 Task: Establish relationship between franchisee and sales object.
Action: Mouse moved to (1007, 74)
Screenshot: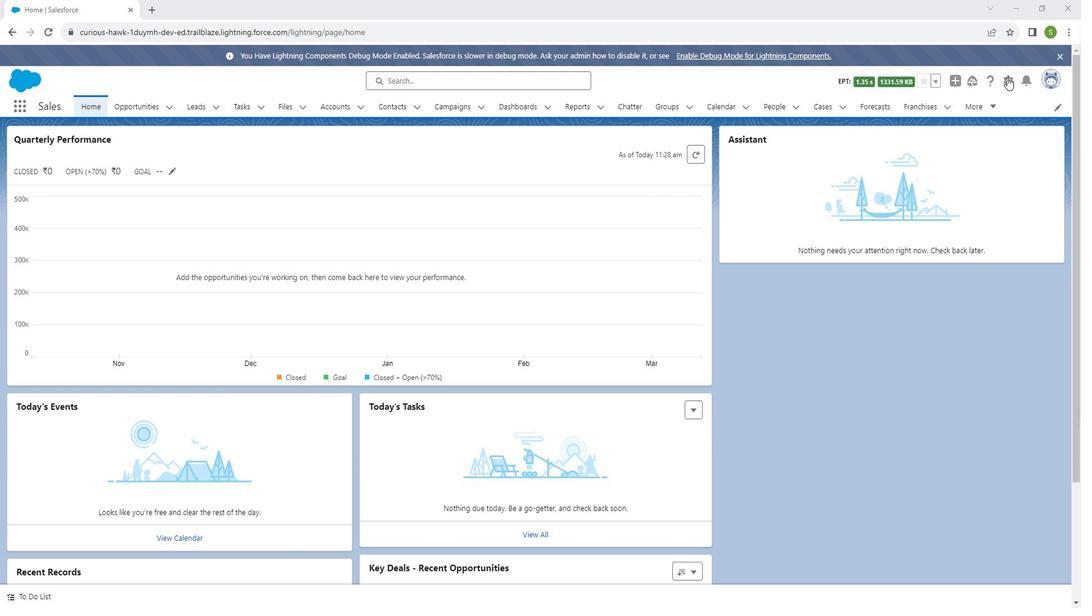 
Action: Mouse pressed left at (1007, 74)
Screenshot: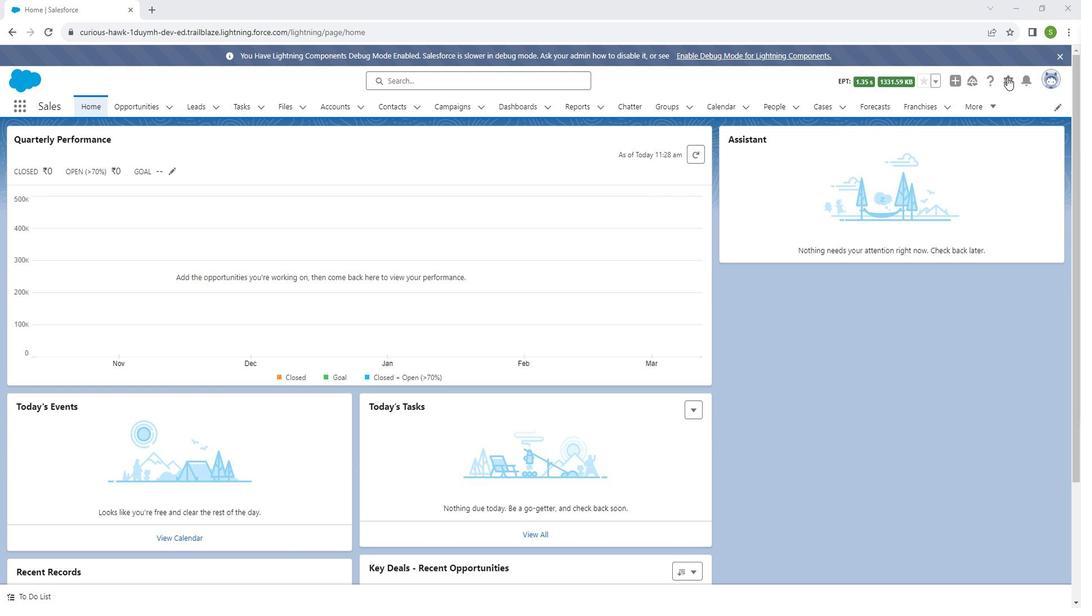 
Action: Mouse moved to (970, 116)
Screenshot: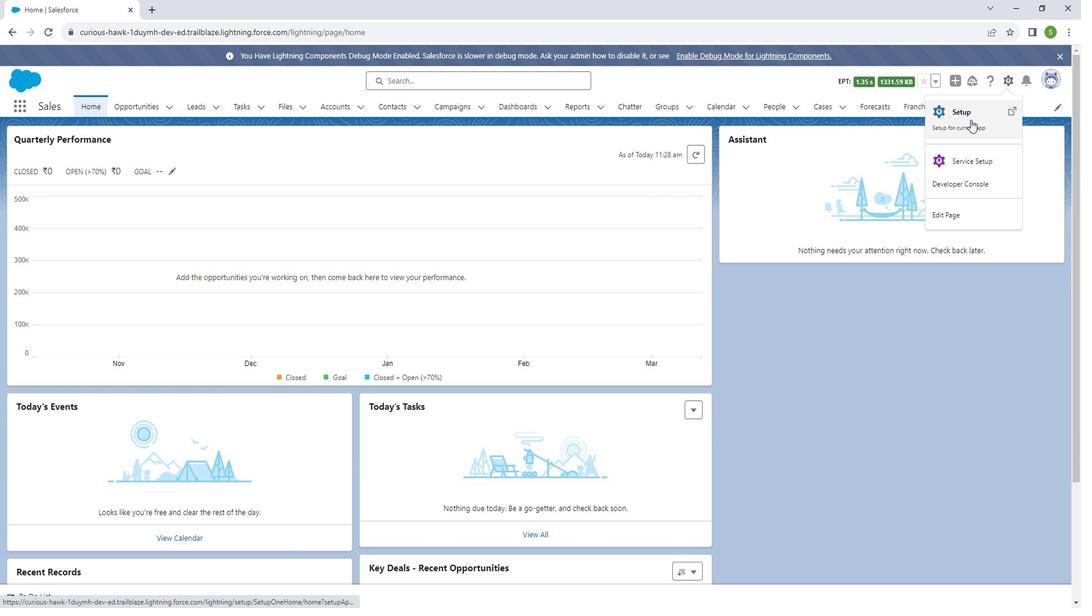 
Action: Mouse pressed left at (970, 116)
Screenshot: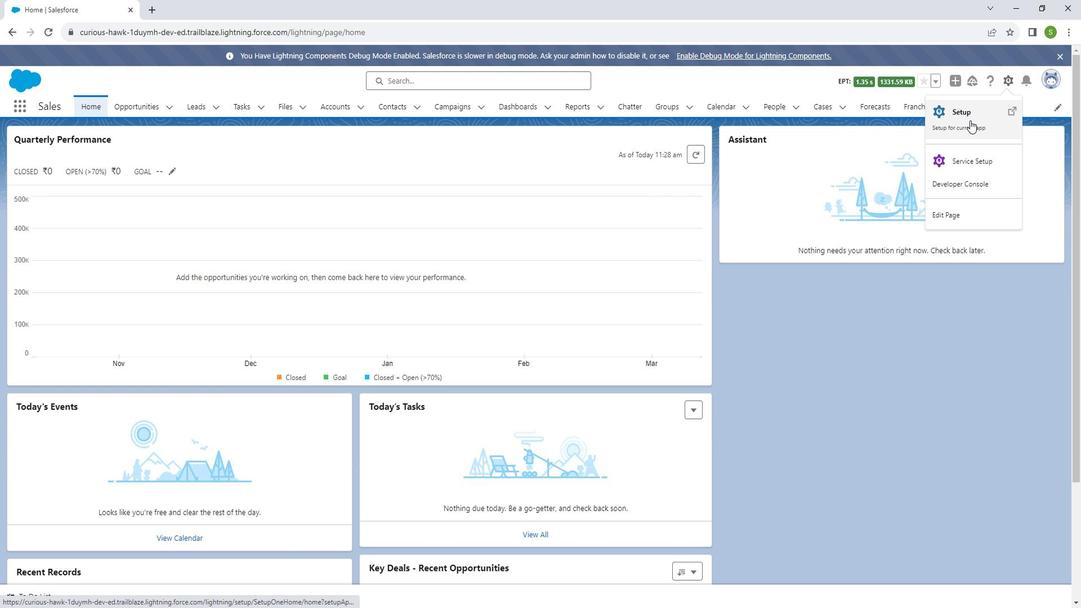 
Action: Mouse moved to (150, 99)
Screenshot: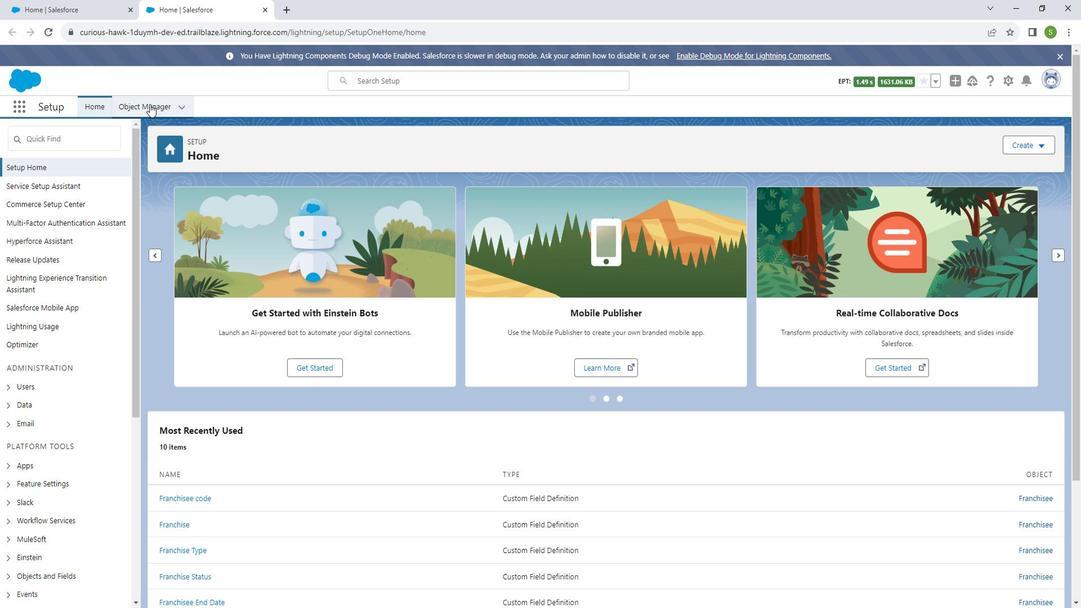 
Action: Mouse pressed left at (150, 99)
Screenshot: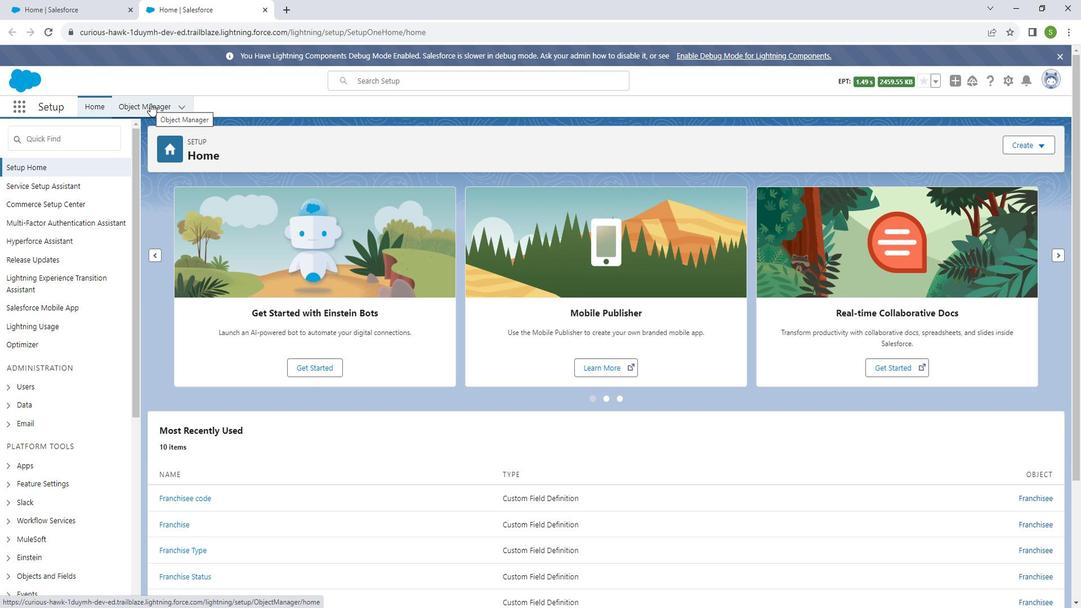 
Action: Mouse moved to (872, 140)
Screenshot: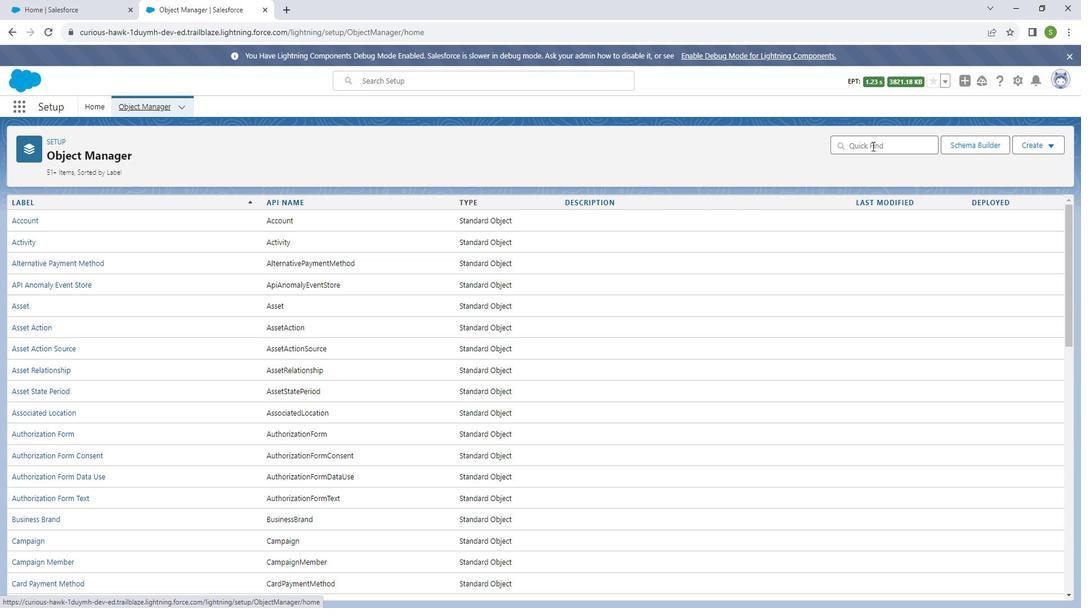 
Action: Mouse pressed left at (872, 140)
Screenshot: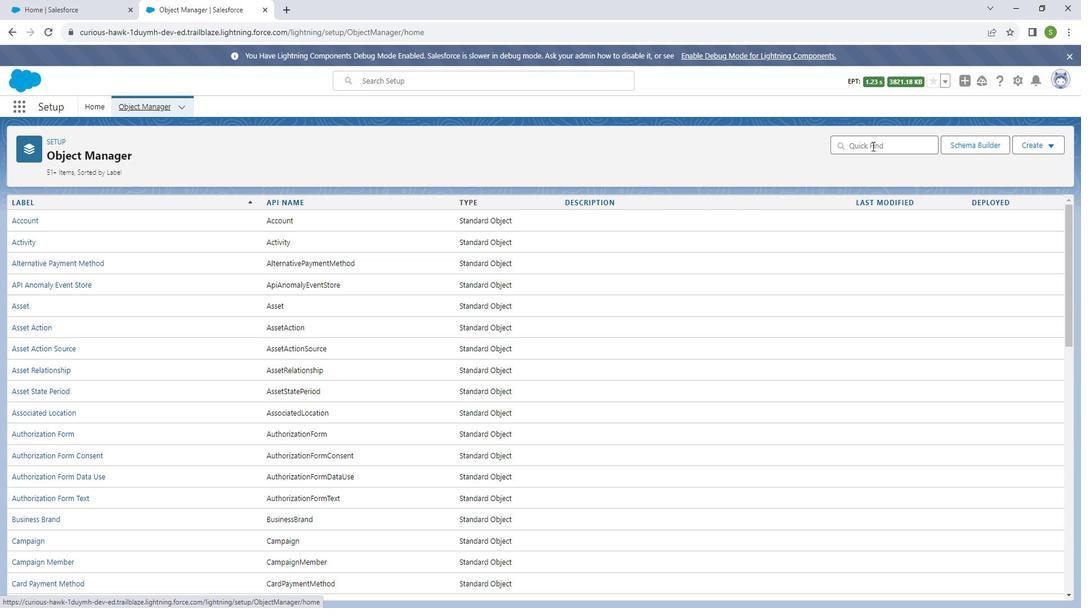 
Action: Key pressed sa
Screenshot: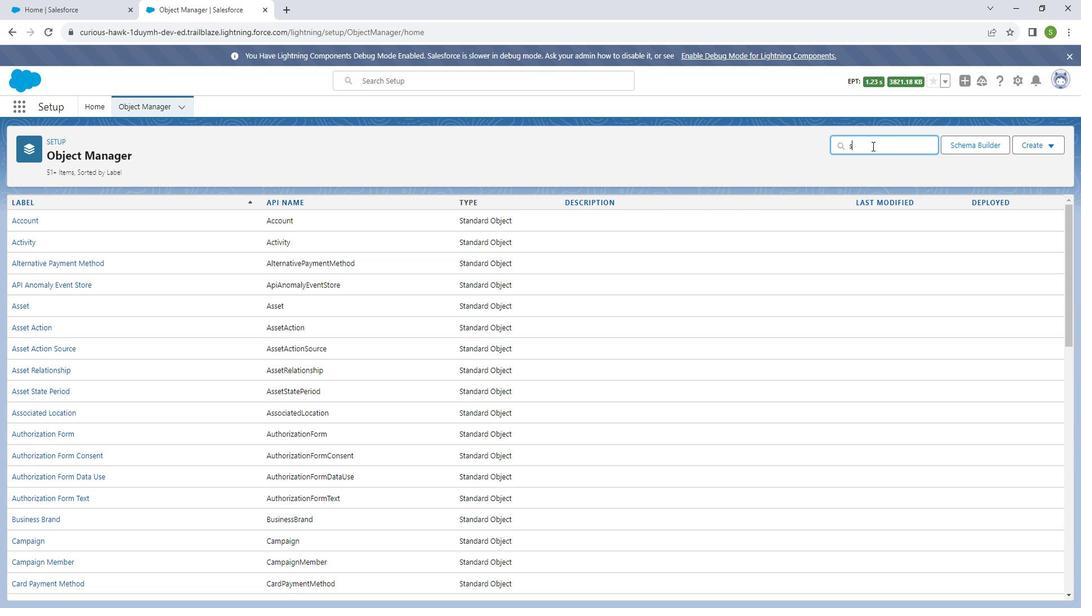 
Action: Mouse moved to (872, 140)
Screenshot: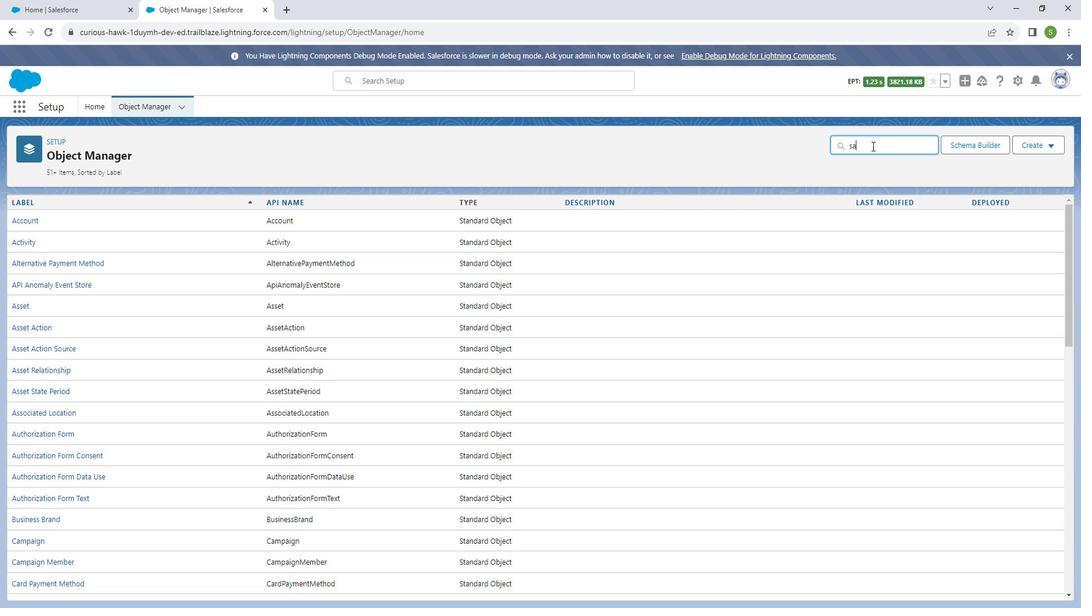 
Action: Key pressed l
Screenshot: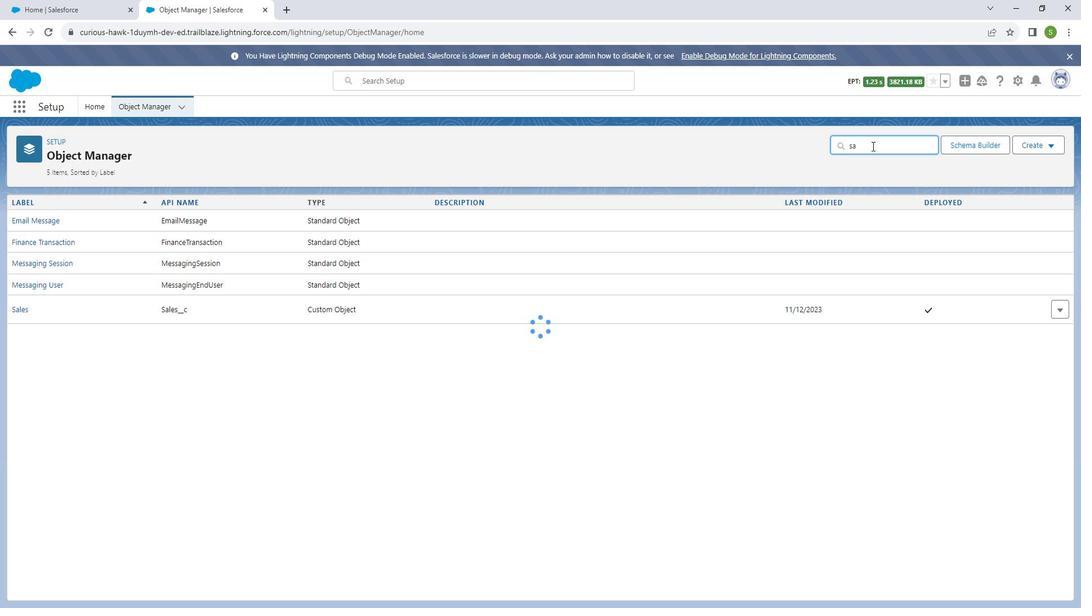 
Action: Mouse moved to (842, 140)
Screenshot: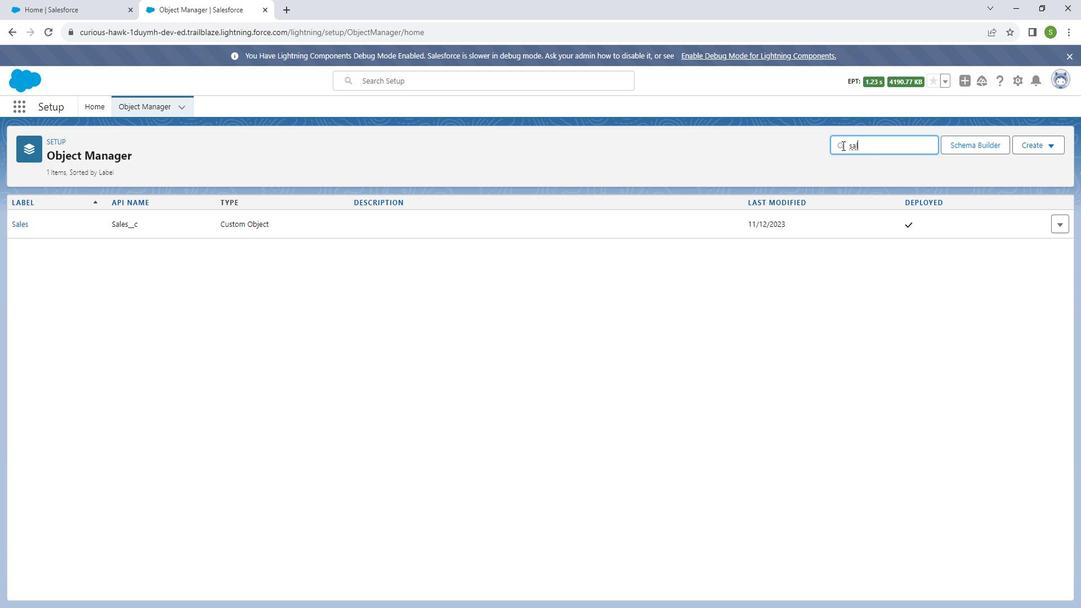 
Action: Key pressed es
Screenshot: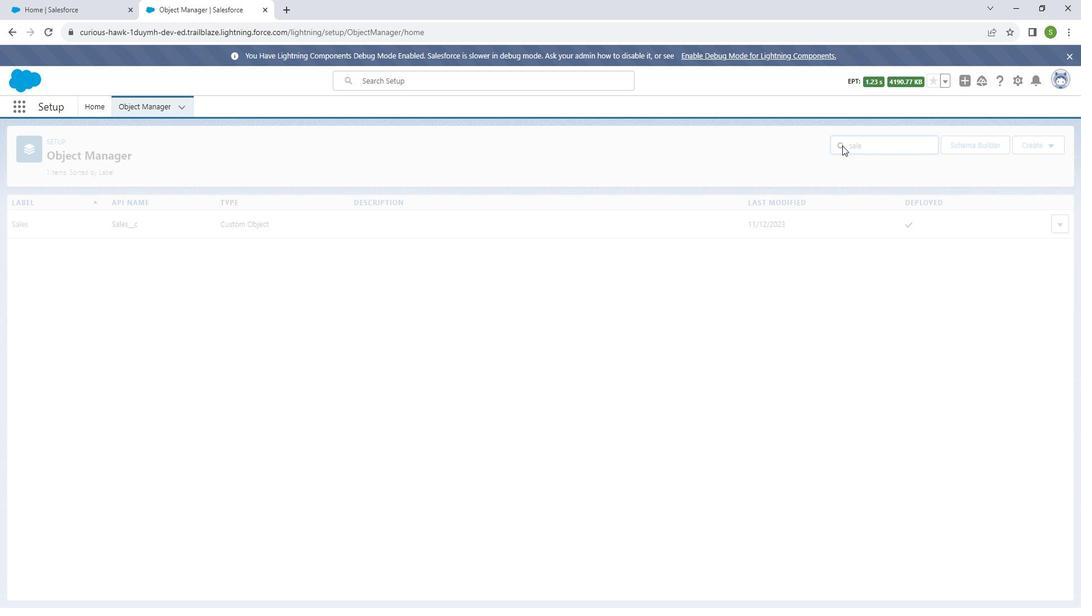 
Action: Mouse moved to (20, 216)
Screenshot: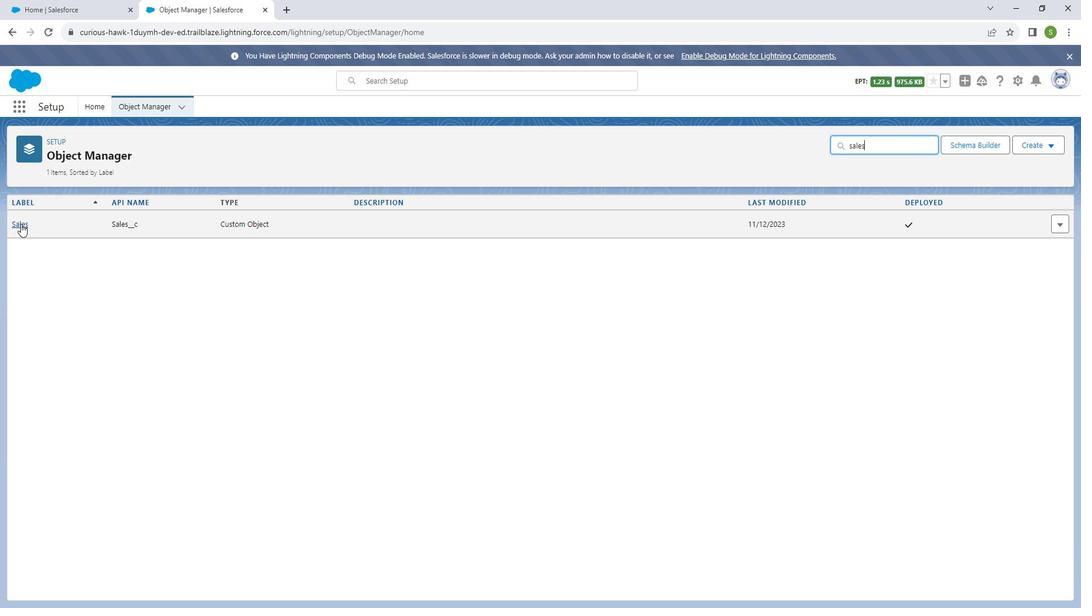
Action: Mouse pressed left at (20, 216)
Screenshot: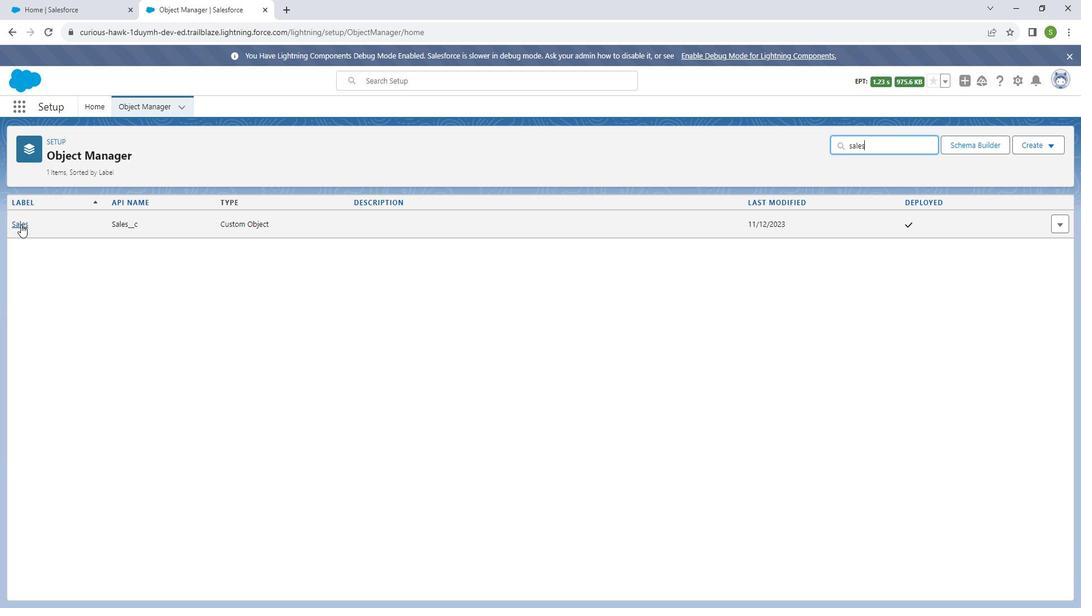 
Action: Mouse moved to (85, 213)
Screenshot: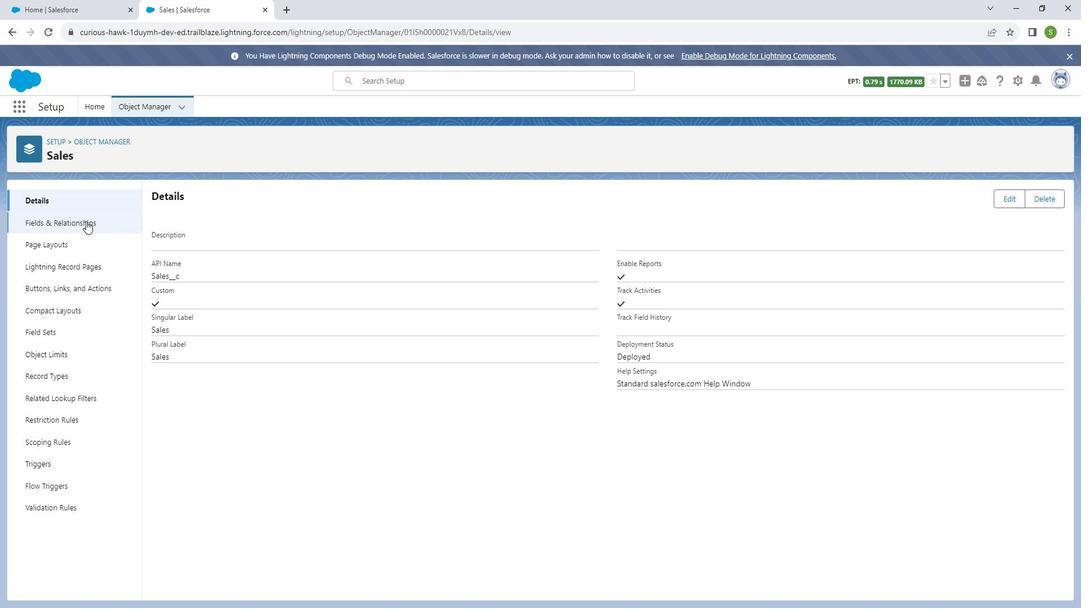 
Action: Mouse pressed left at (85, 213)
Screenshot: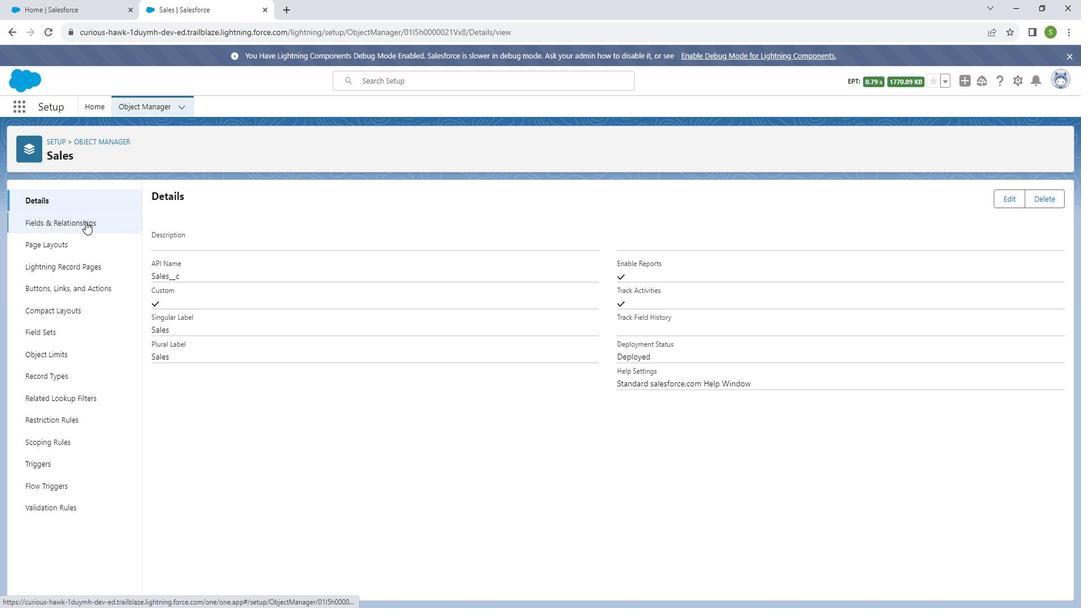 
Action: Mouse moved to (828, 195)
Screenshot: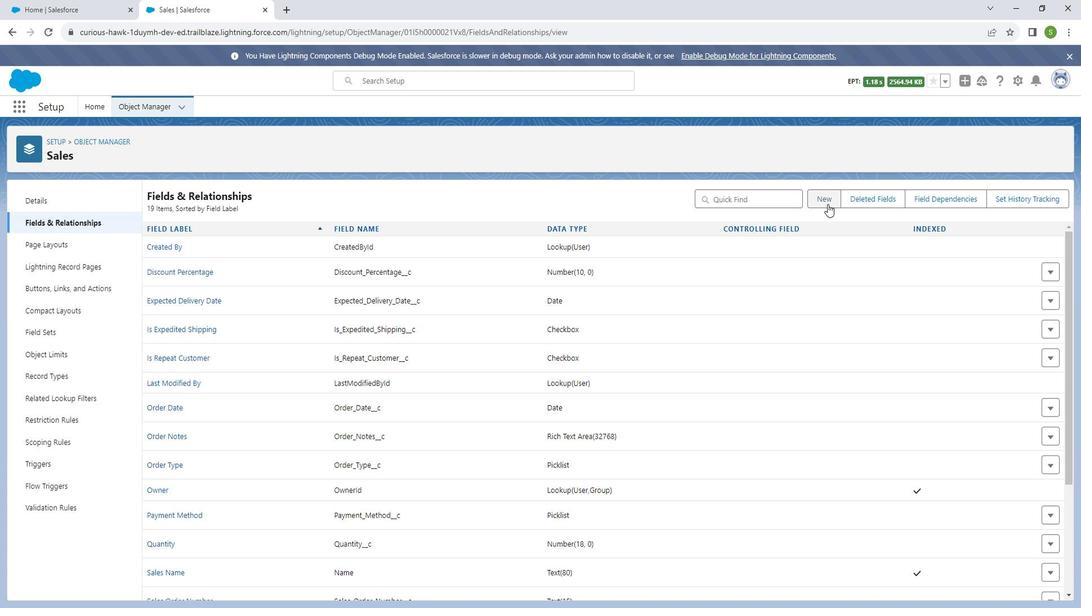 
Action: Mouse pressed left at (828, 195)
Screenshot: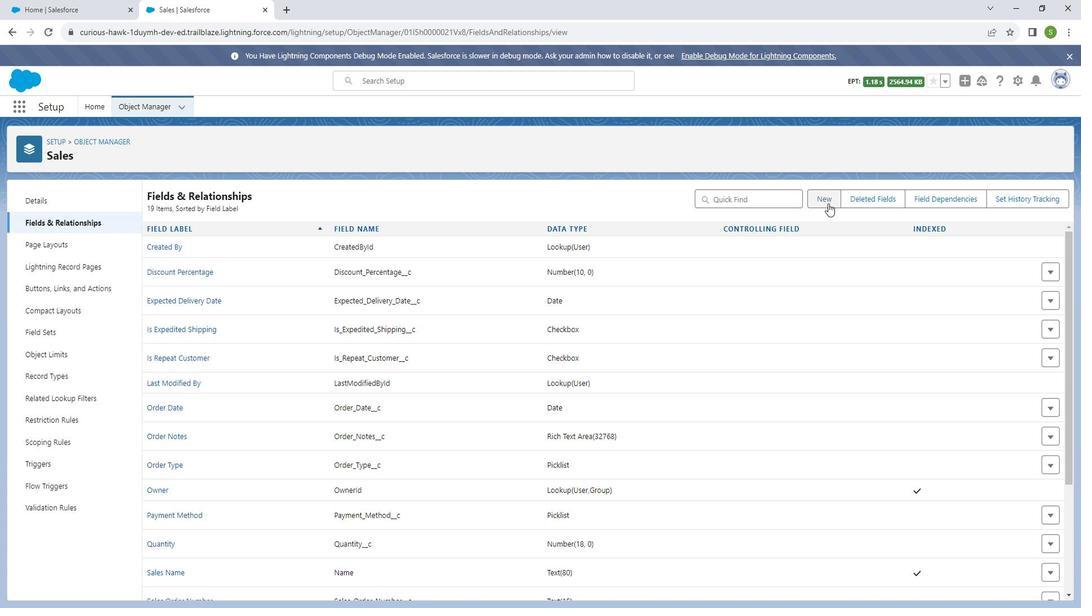 
Action: Mouse moved to (165, 391)
Screenshot: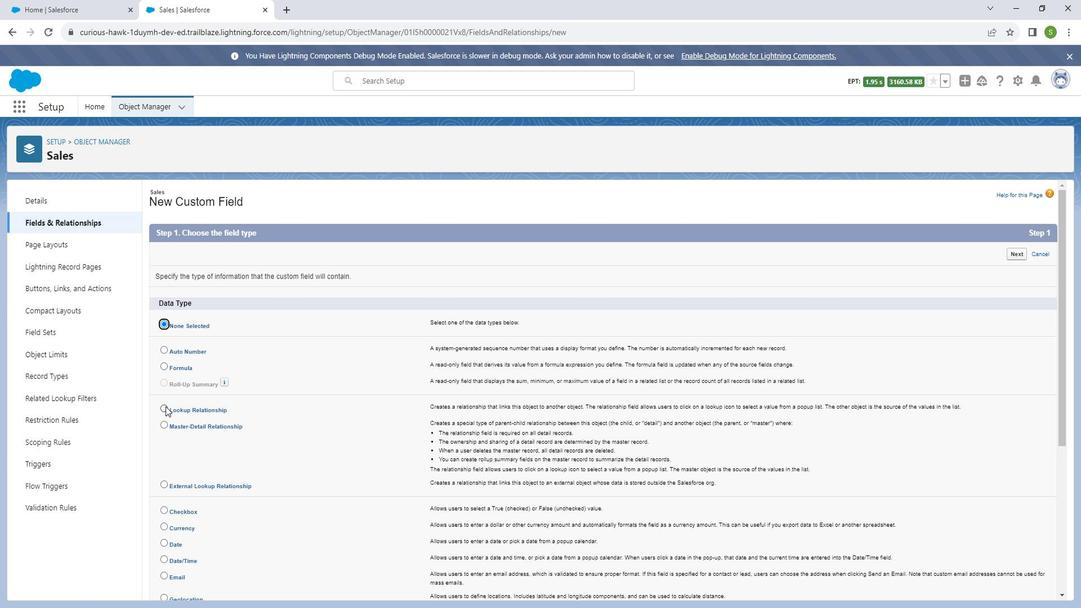 
Action: Mouse pressed left at (165, 391)
Screenshot: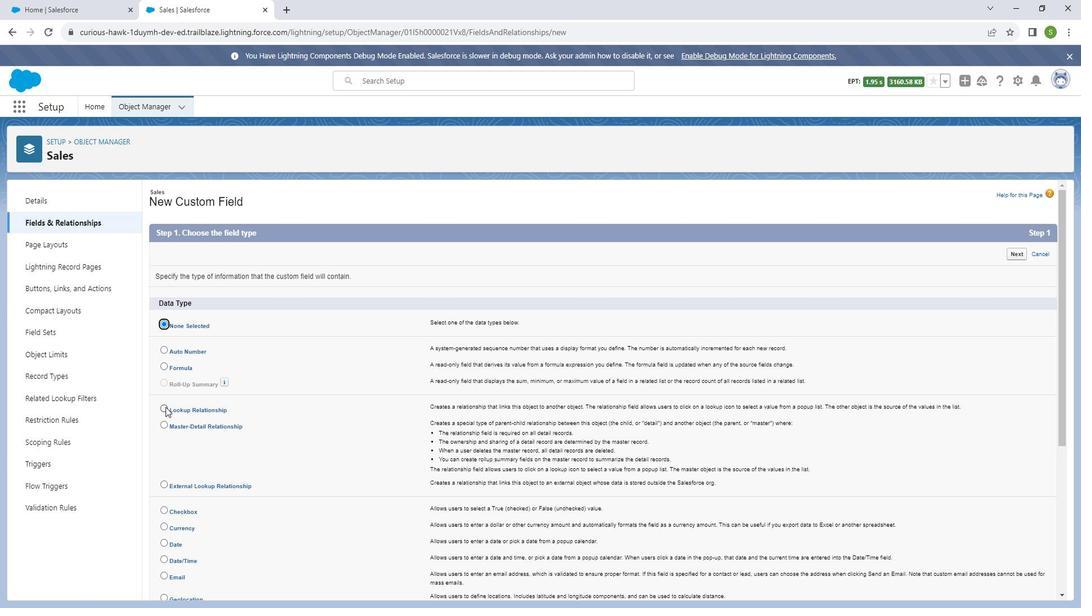 
Action: Mouse moved to (1016, 247)
Screenshot: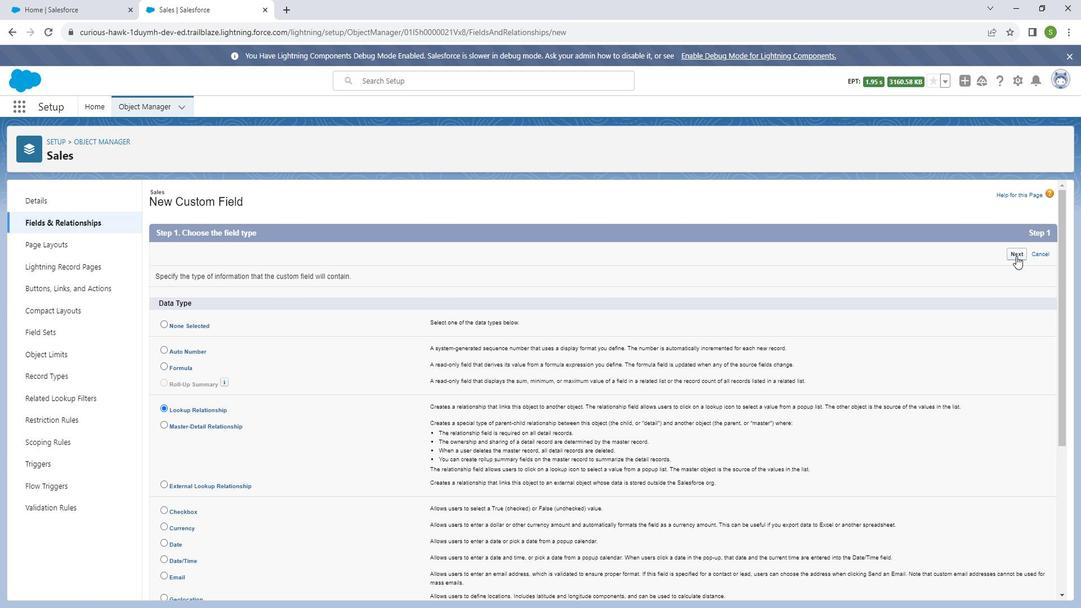 
Action: Mouse pressed left at (1016, 247)
Screenshot: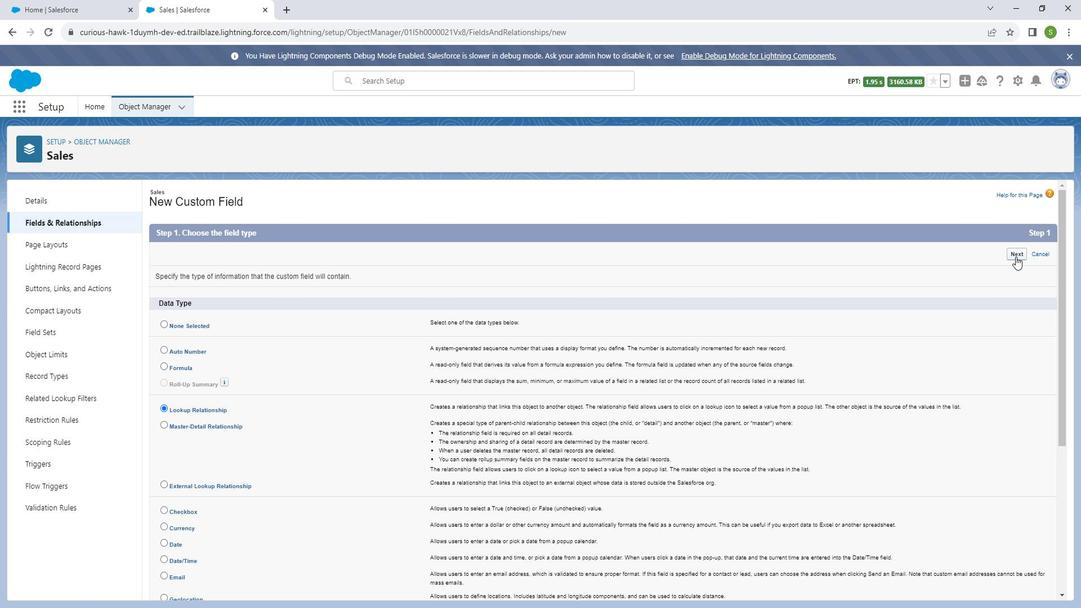 
Action: Mouse moved to (453, 287)
Screenshot: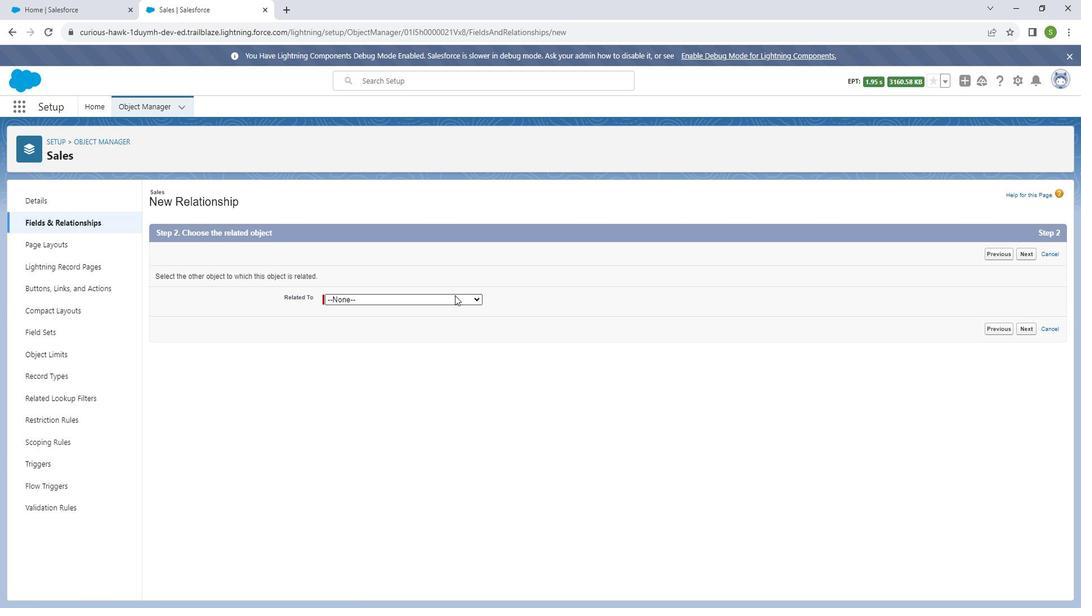
Action: Mouse pressed left at (453, 287)
Screenshot: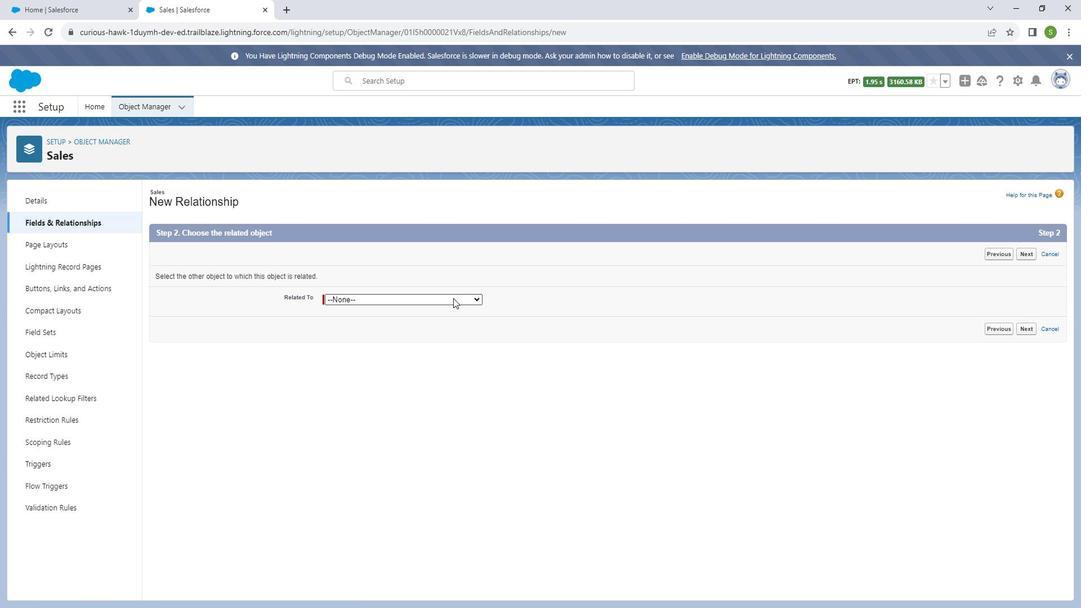 
Action: Mouse moved to (435, 339)
Screenshot: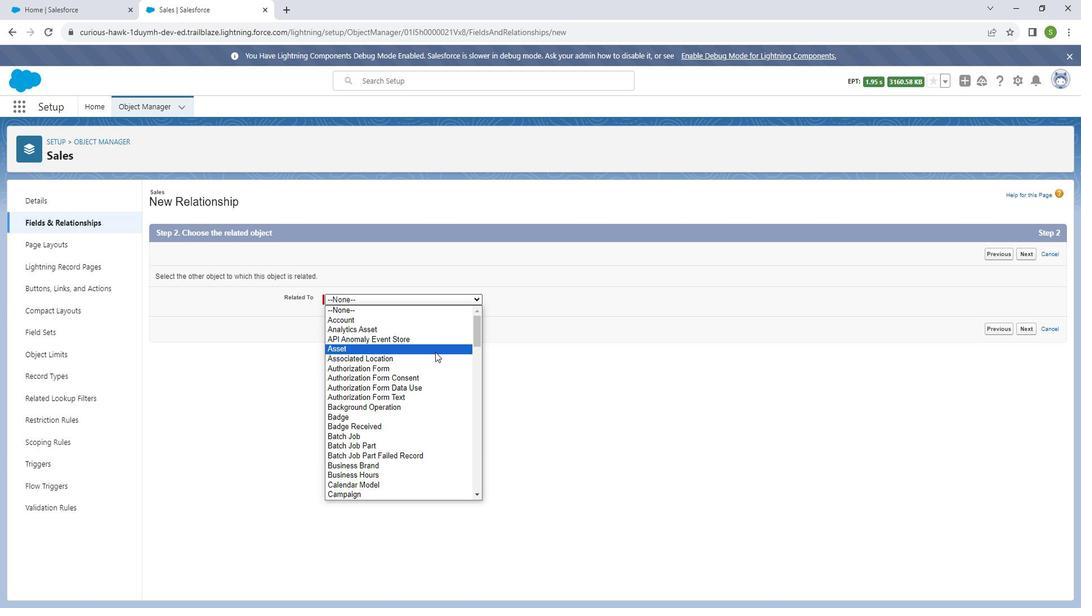 
Action: Mouse scrolled (435, 339) with delta (0, 0)
Screenshot: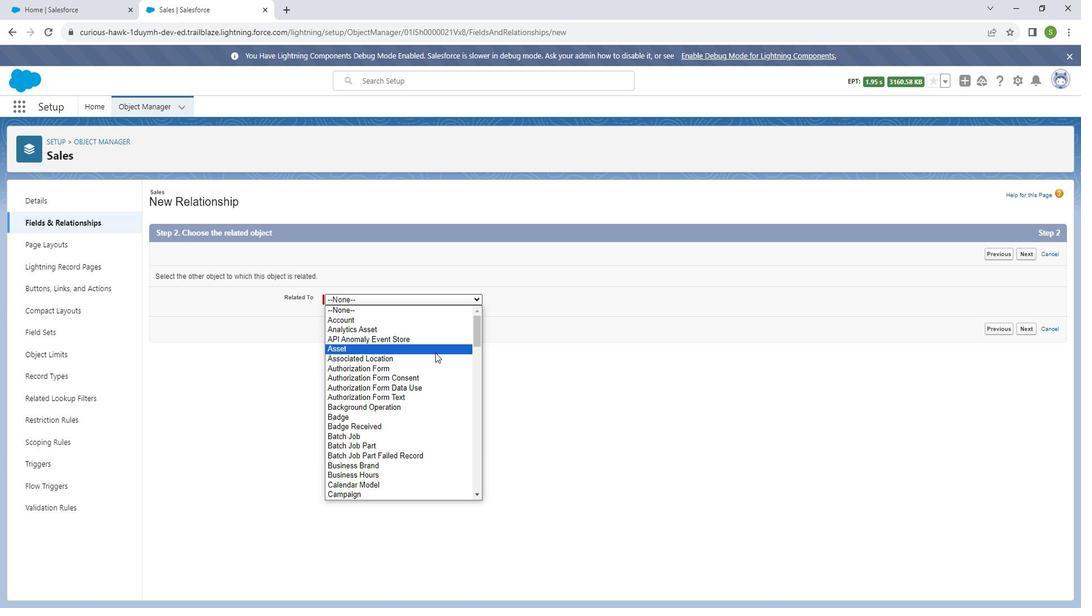 
Action: Mouse moved to (411, 449)
Screenshot: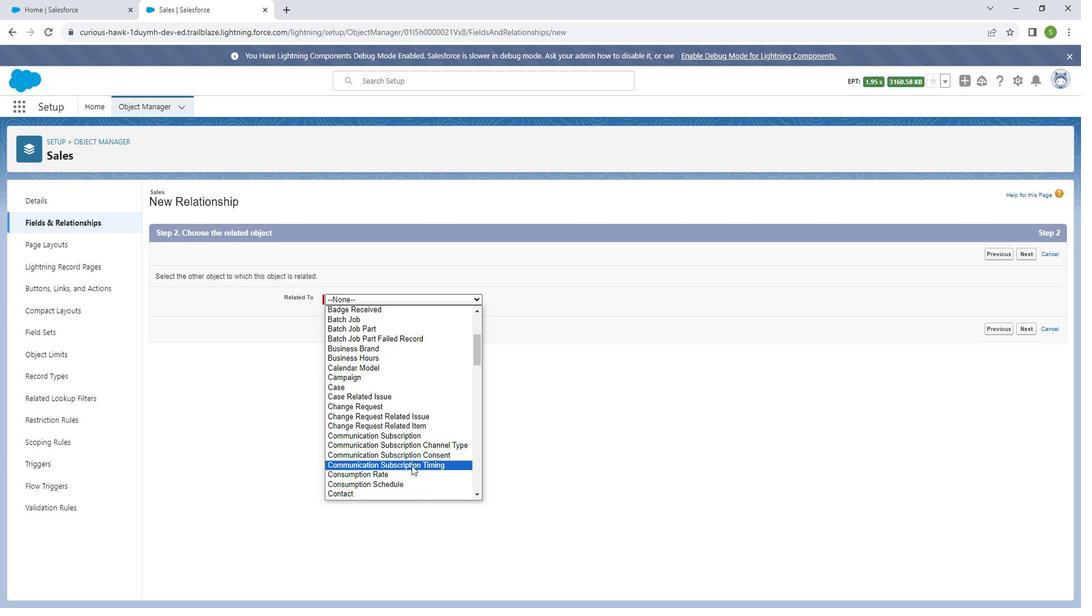 
Action: Mouse pressed left at (411, 449)
Screenshot: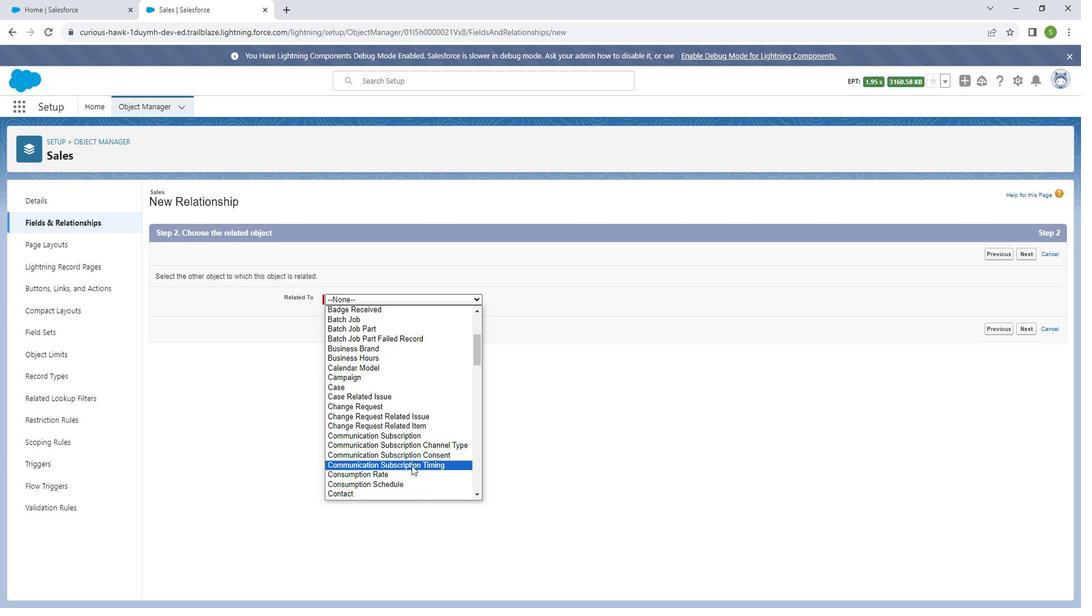 
Action: Mouse moved to (432, 290)
Screenshot: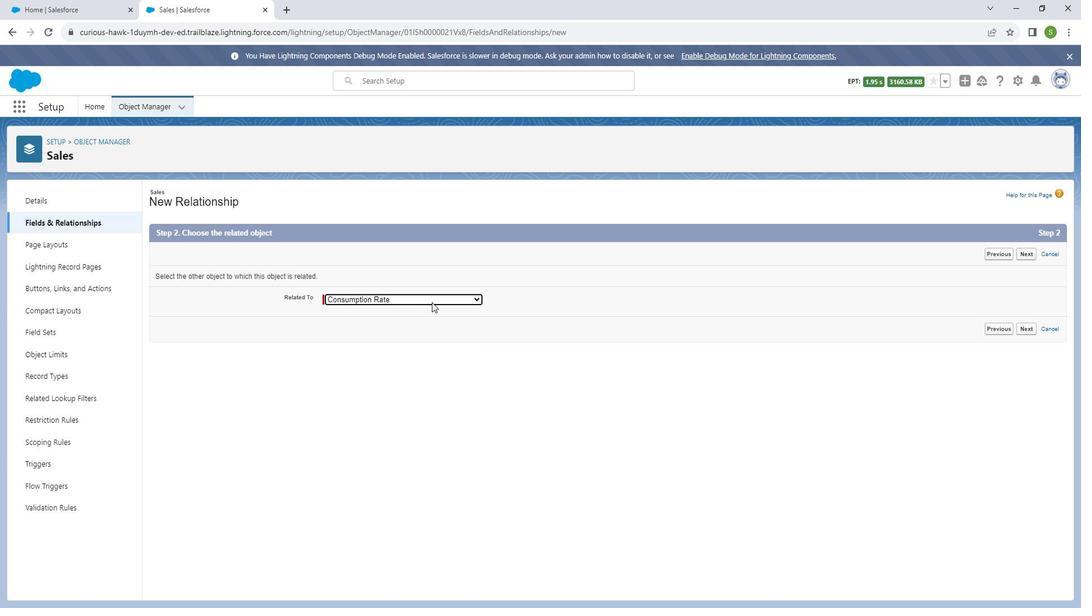 
Action: Mouse pressed left at (432, 290)
Screenshot: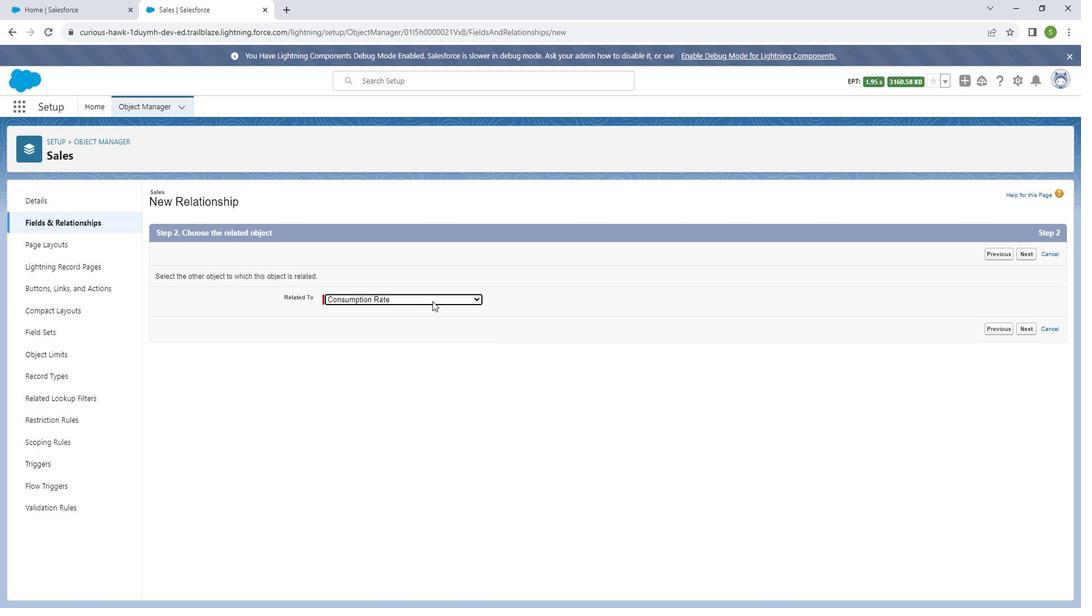 
Action: Mouse moved to (419, 349)
Screenshot: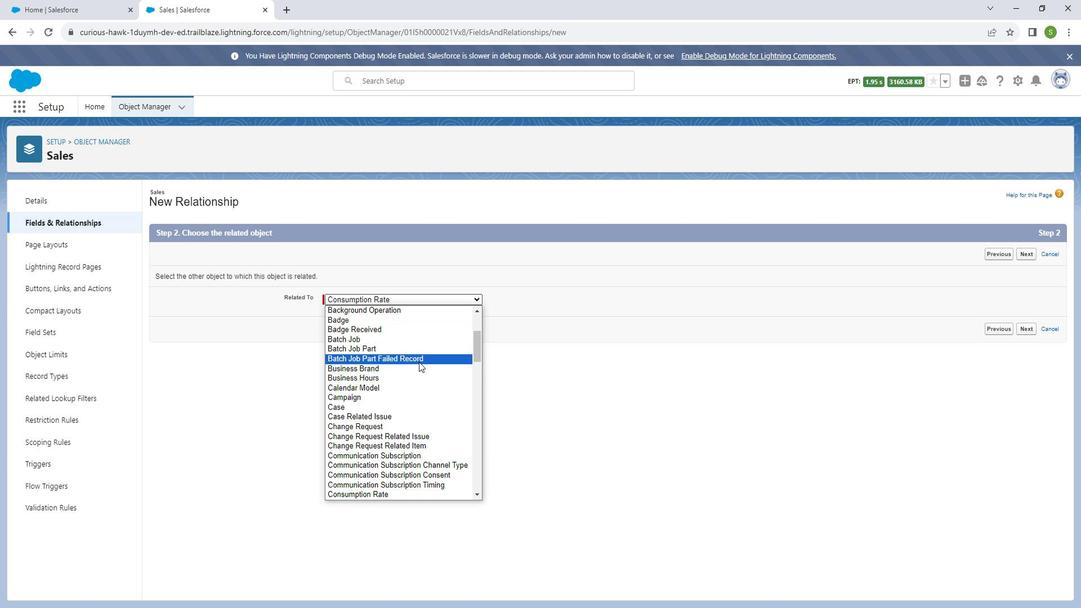 
Action: Mouse scrolled (419, 348) with delta (0, 0)
Screenshot: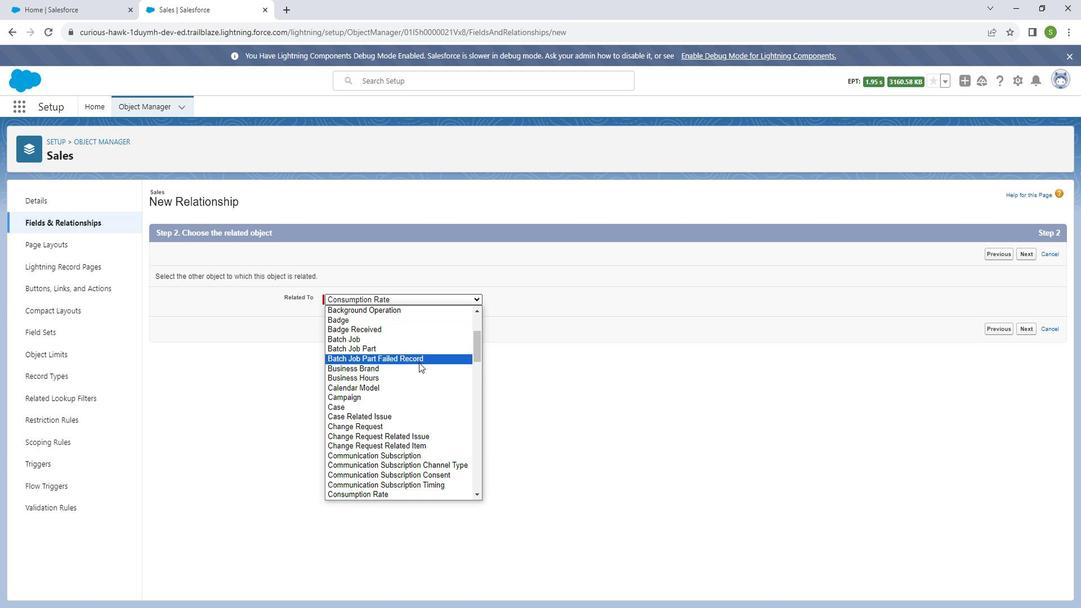 
Action: Mouse moved to (393, 449)
Screenshot: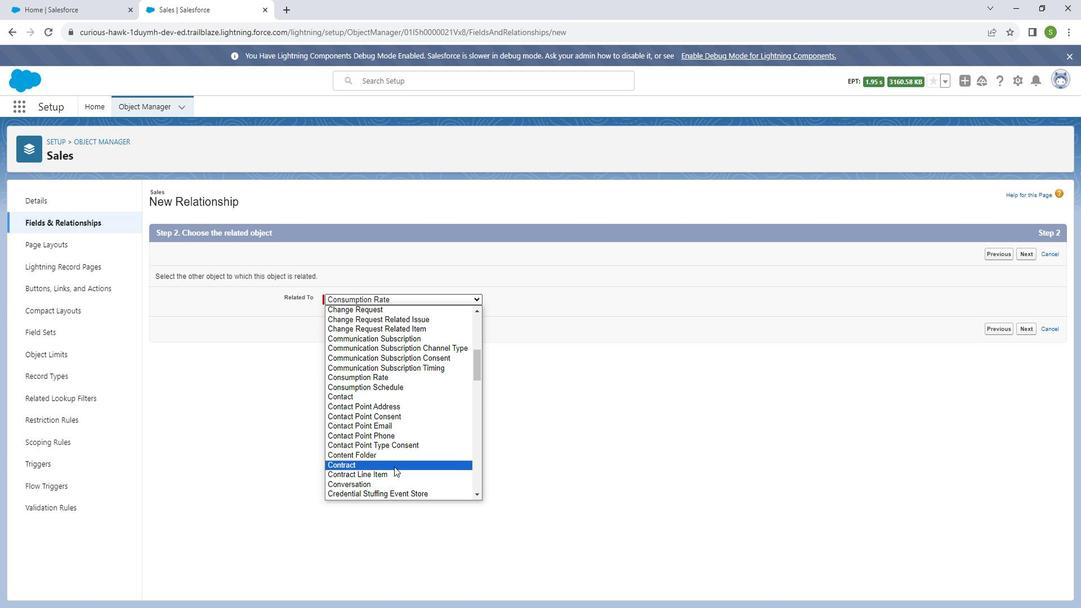 
Action: Mouse scrolled (393, 448) with delta (0, 0)
Screenshot: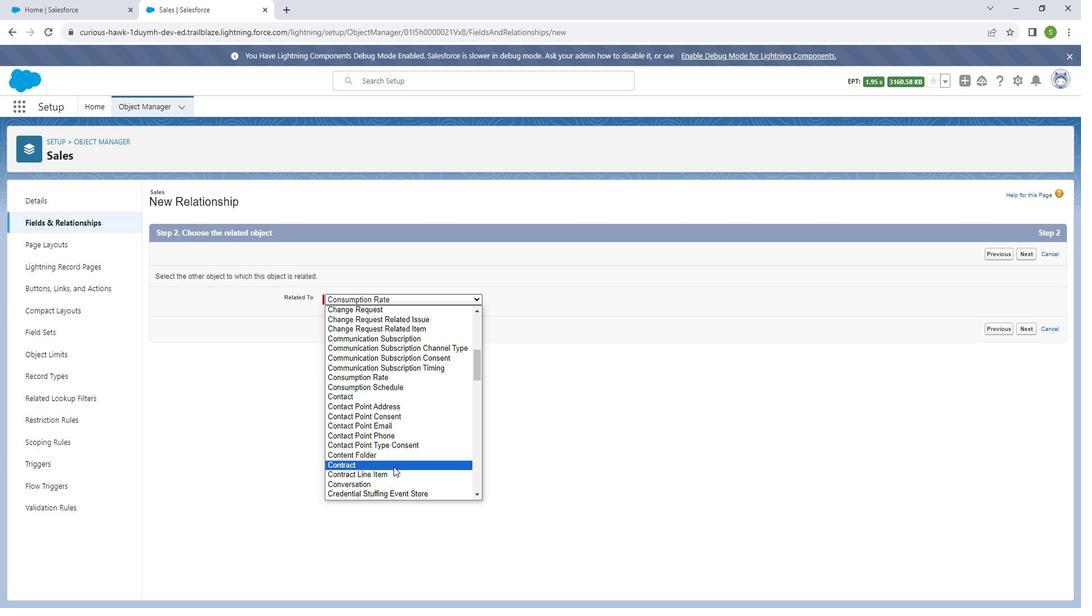 
Action: Mouse moved to (377, 453)
Screenshot: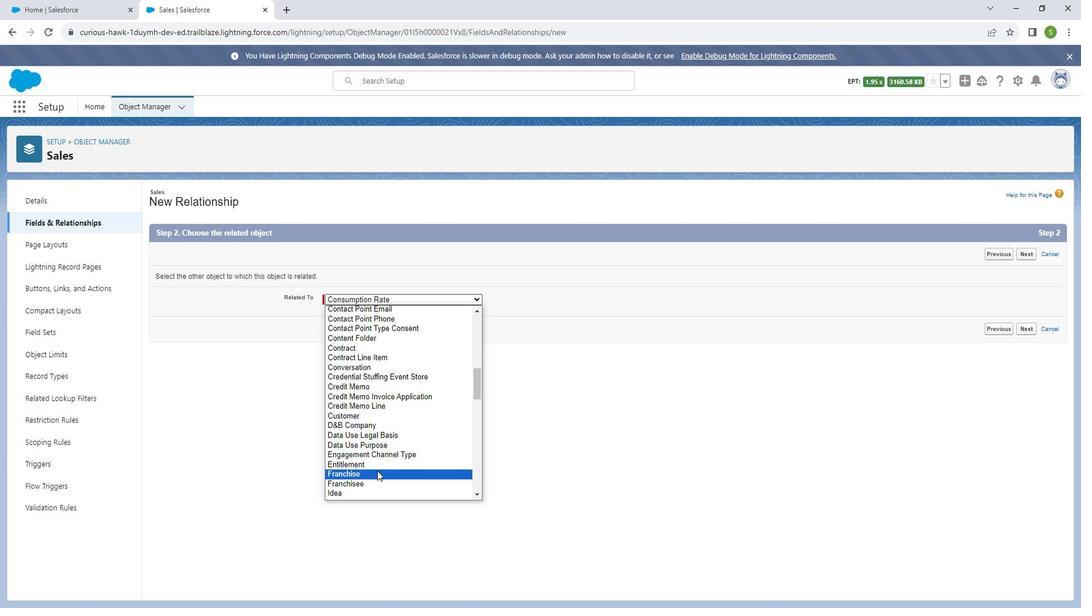 
Action: Mouse pressed left at (377, 453)
Screenshot: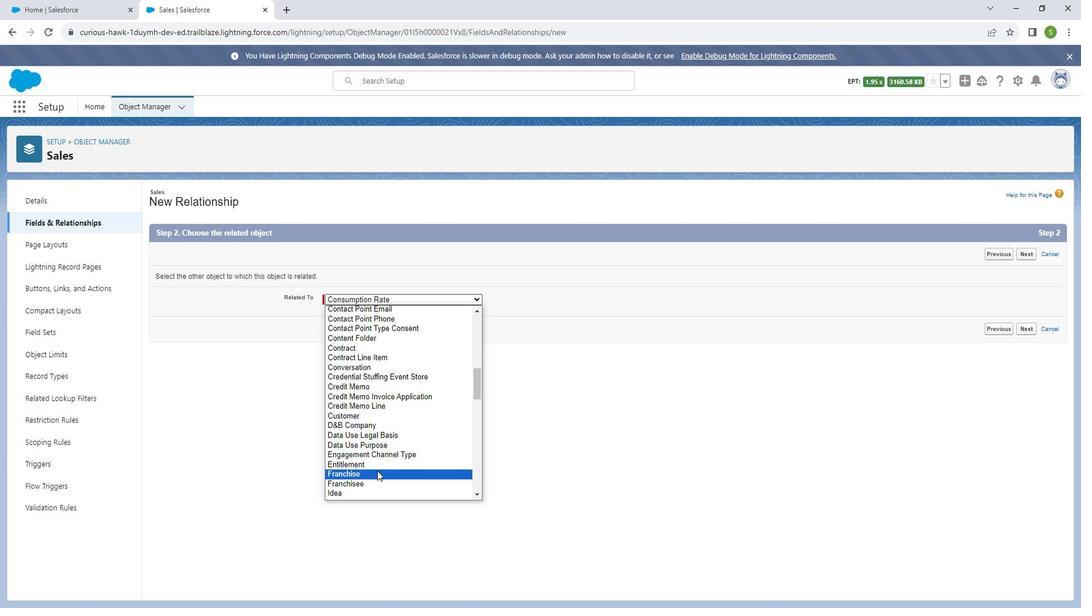 
Action: Mouse moved to (1027, 247)
Screenshot: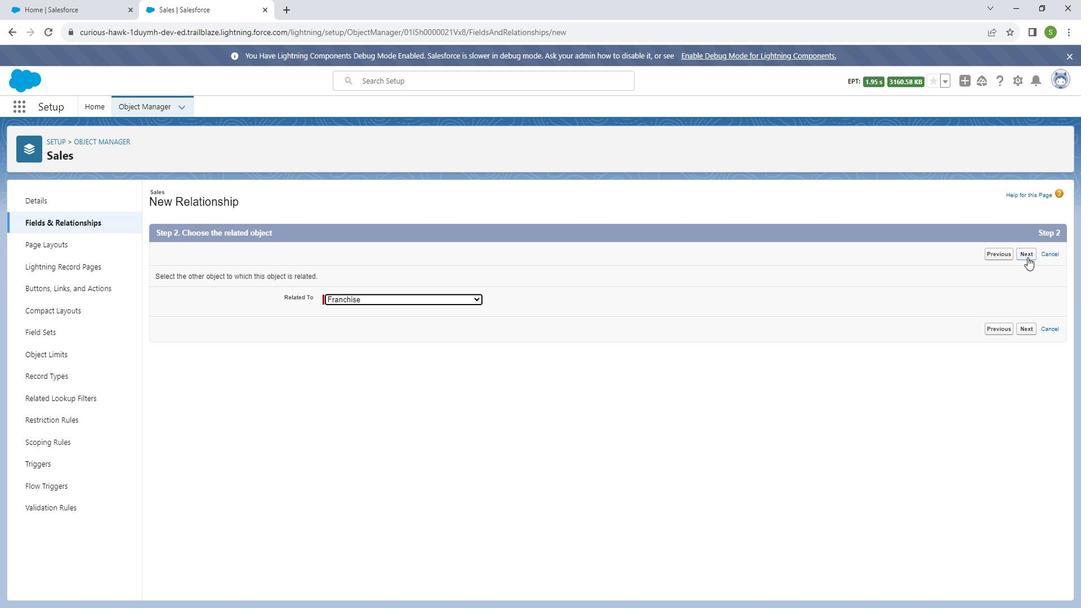 
Action: Mouse pressed left at (1027, 247)
Screenshot: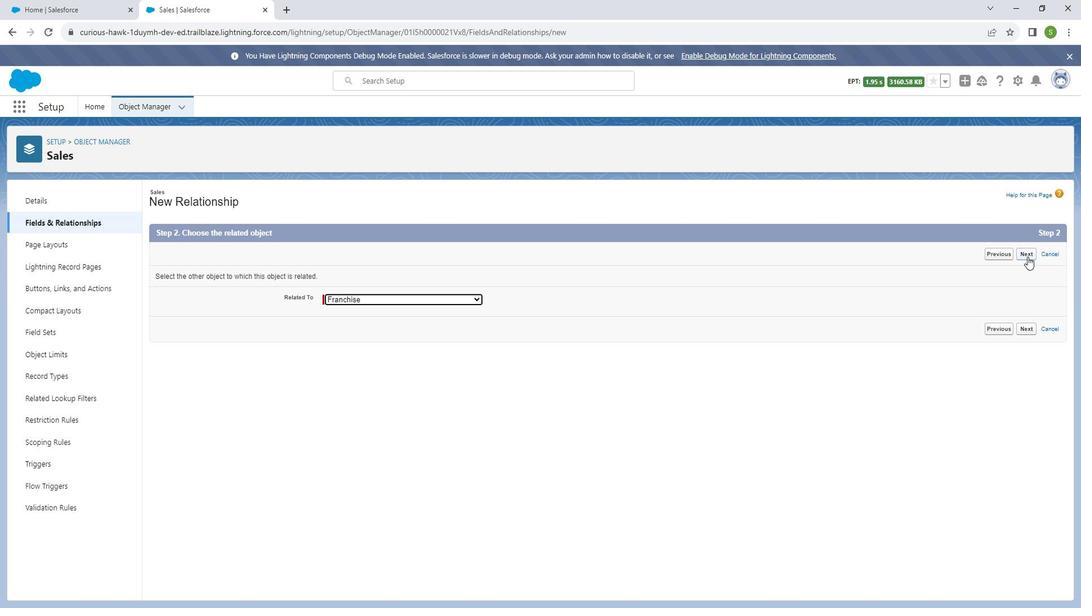 
Action: Mouse moved to (352, 296)
Screenshot: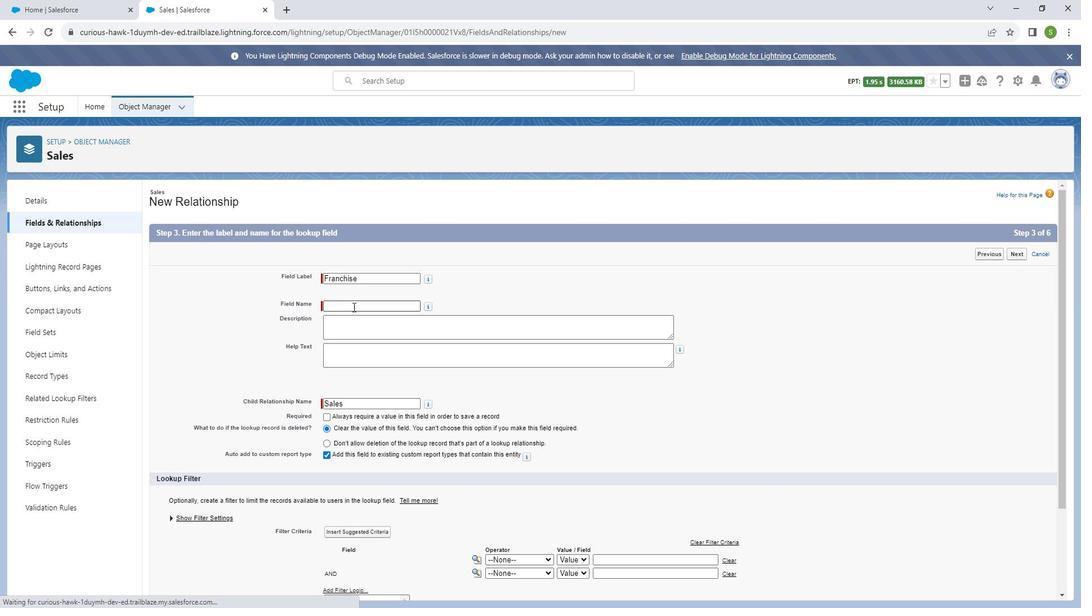 
Action: Mouse pressed left at (352, 296)
Screenshot: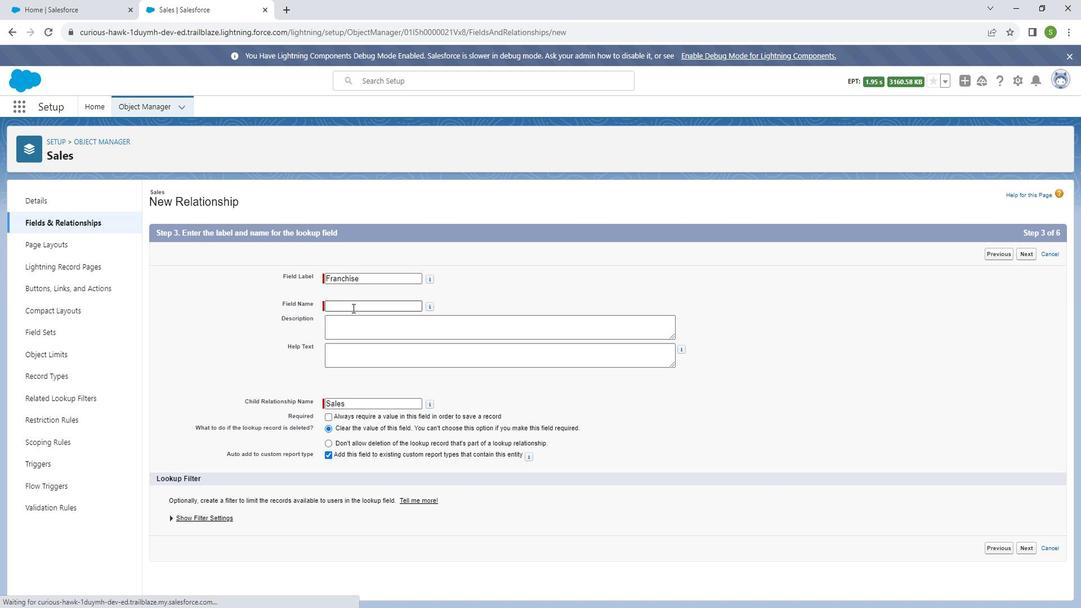 
Action: Mouse moved to (357, 317)
Screenshot: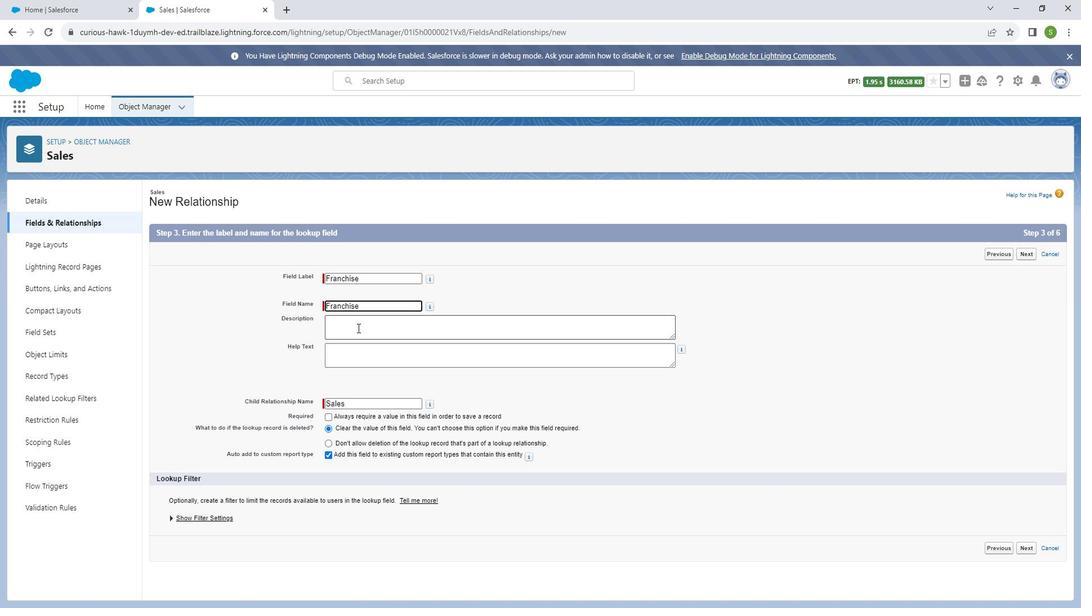 
Action: Mouse pressed left at (357, 317)
Screenshot: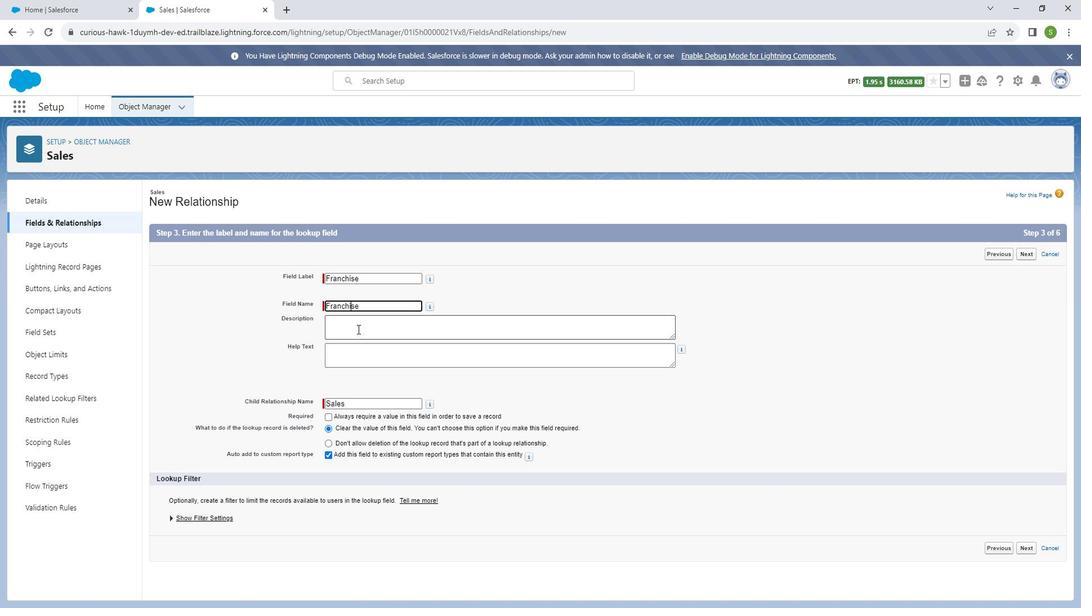 
Action: Key pressed <Key.shift_r>This<Key.space>object<Key.space>represents<Key.space>individual<Key.space>franchise<Key.space>entities<Key.space>within<Key.space>the<Key.space>organisation.<Key.space><Key.shift_r>Each<Key.space>record<Key.space>corresponds<Key.space>to<Key.space>a<Key.space>specific<Key.space>franchisee<Key.space>and<Key.space>contains<Key.space>relevant<Key.space>information<Key.space>about<Key.space>their<Key.space>operations,<Key.space>performance,<Key.space>and<Key.space>relationshio<Key.space><Key.backspace><Key.backspace>p<Key.space>with<Key.space>the<Key.space>franchisor.
Screenshot: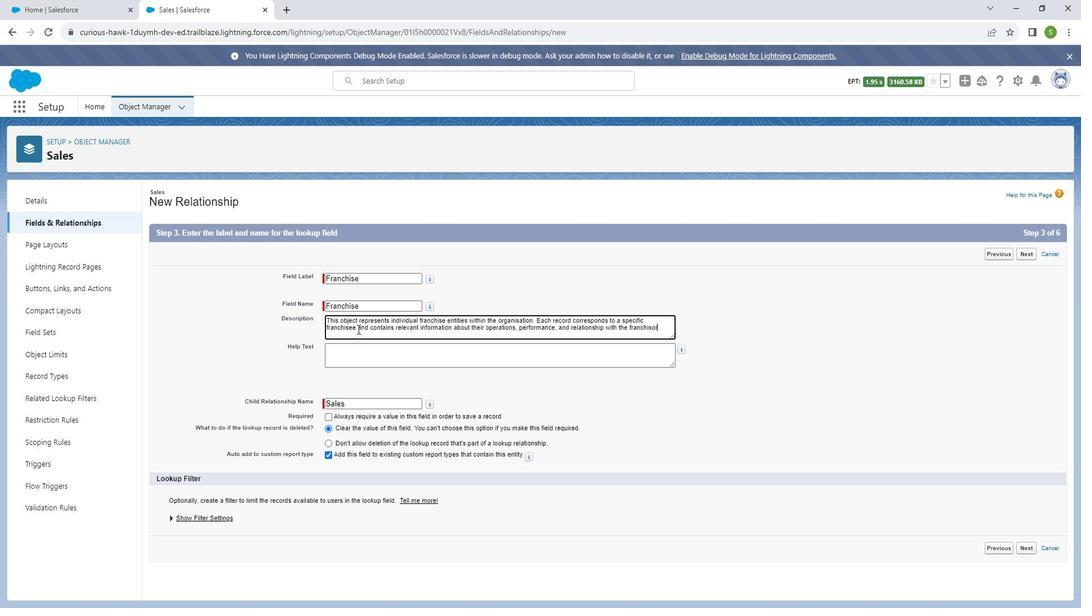 
Action: Mouse moved to (366, 342)
Screenshot: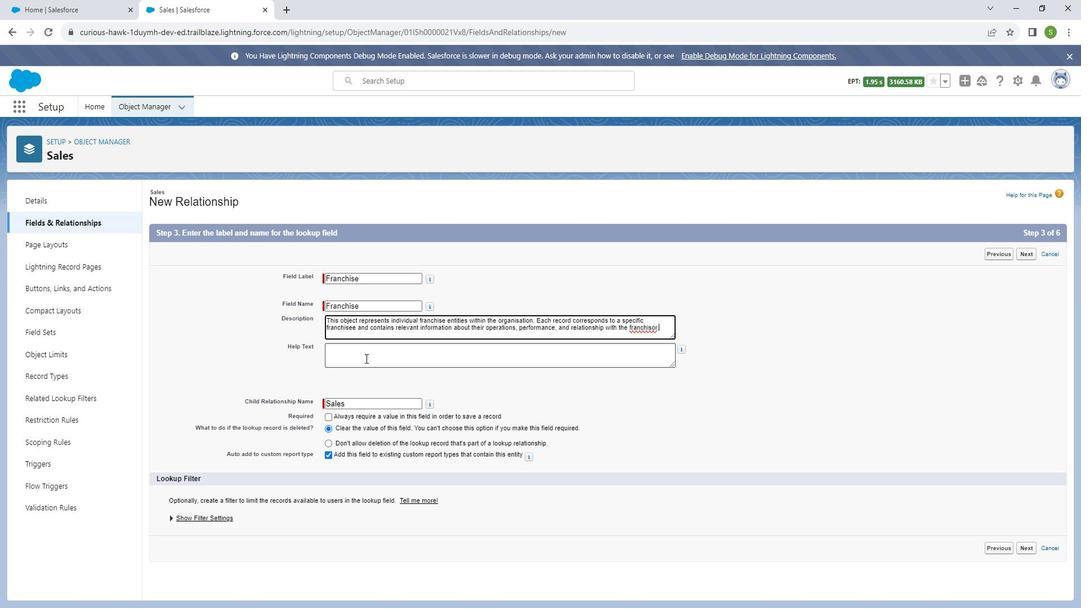 
Action: Mouse pressed left at (366, 342)
Screenshot: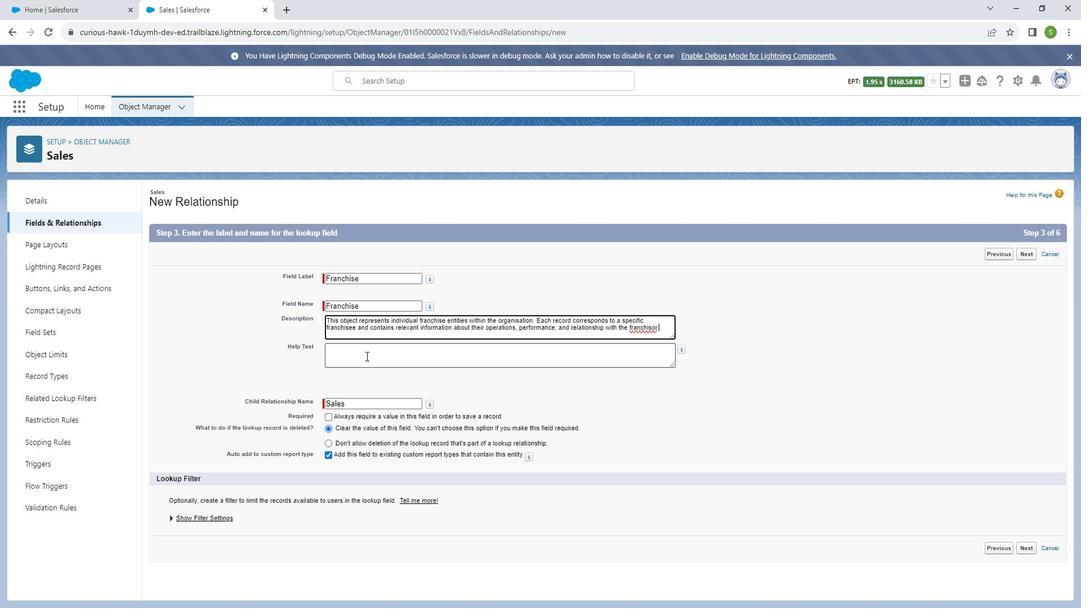 
Action: Key pressed <Key.shift_r>Enter<Key.space>the<Key.space>legal<Key.space>name<Key.space>or<Key.space>business<Key.space>name<Key.space>of<Key.space>the<Key.space>franchisee.
Screenshot: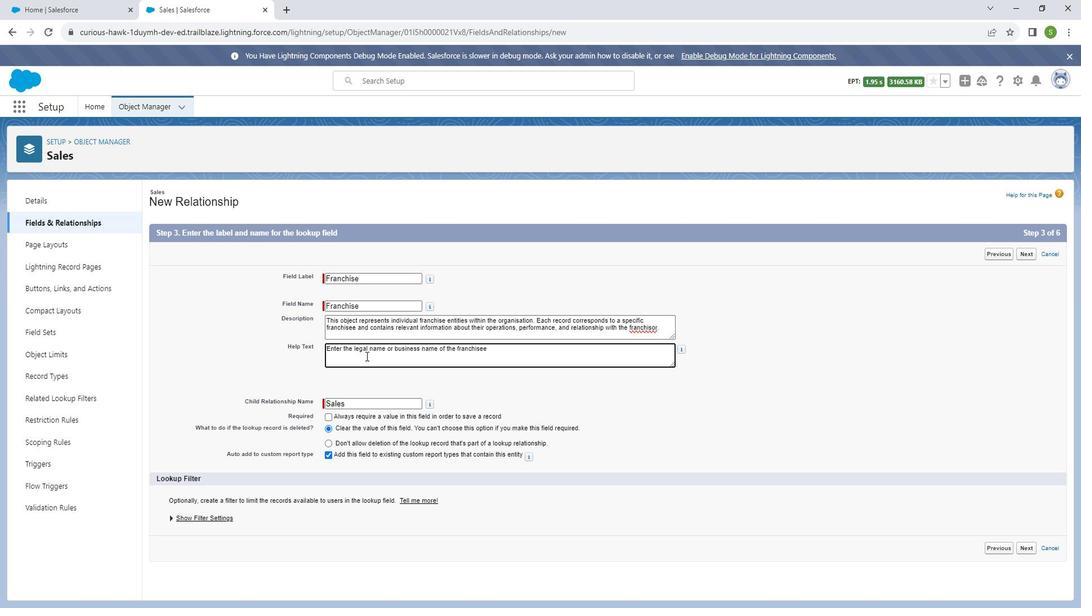 
Action: Mouse moved to (349, 424)
Screenshot: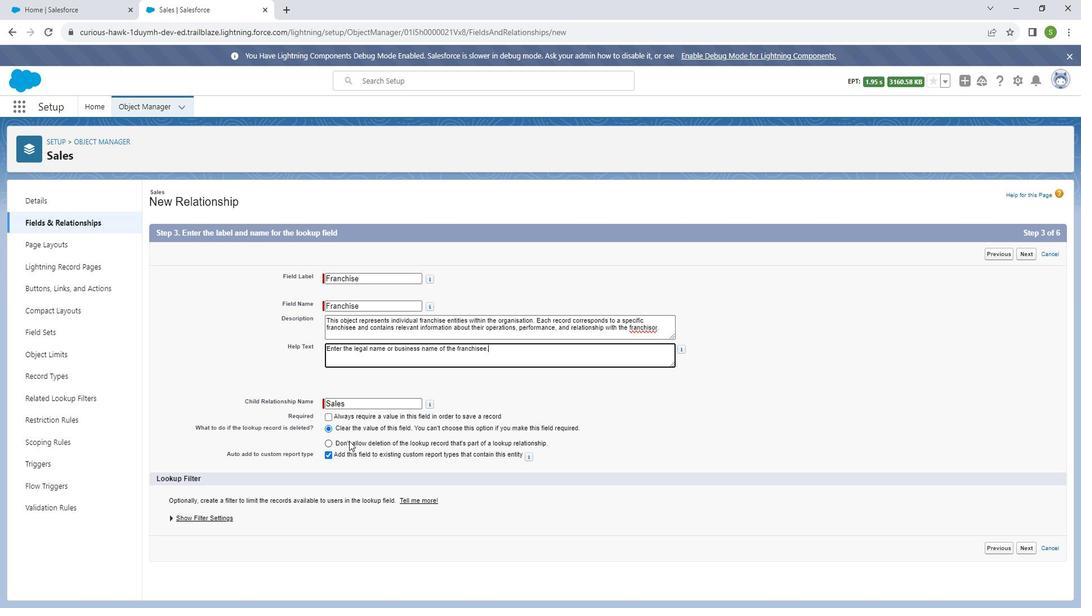 
Action: Mouse pressed left at (349, 424)
Screenshot: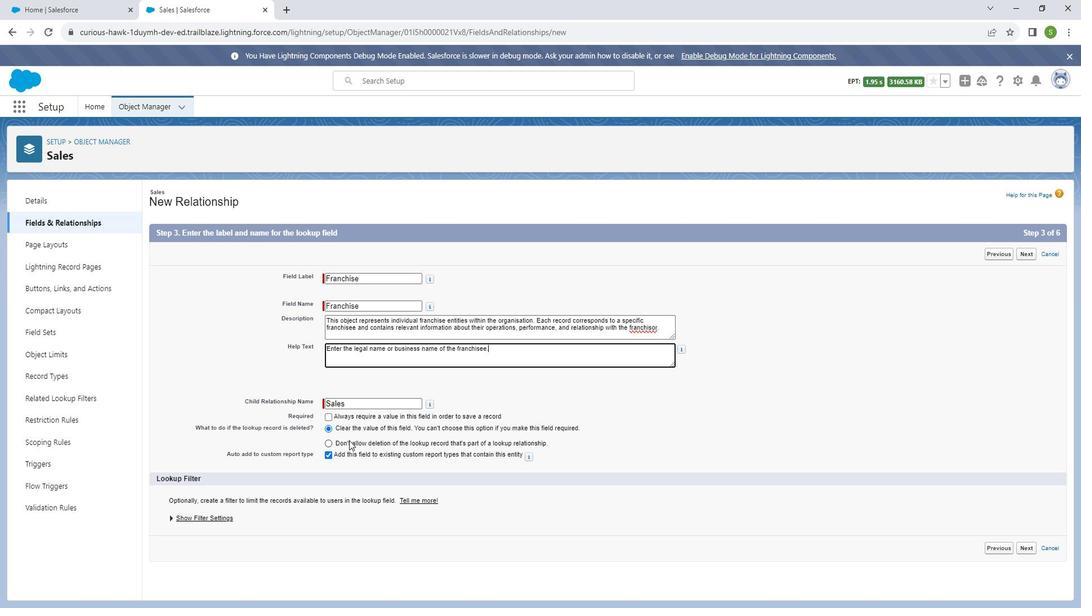 
Action: Mouse moved to (349, 413)
Screenshot: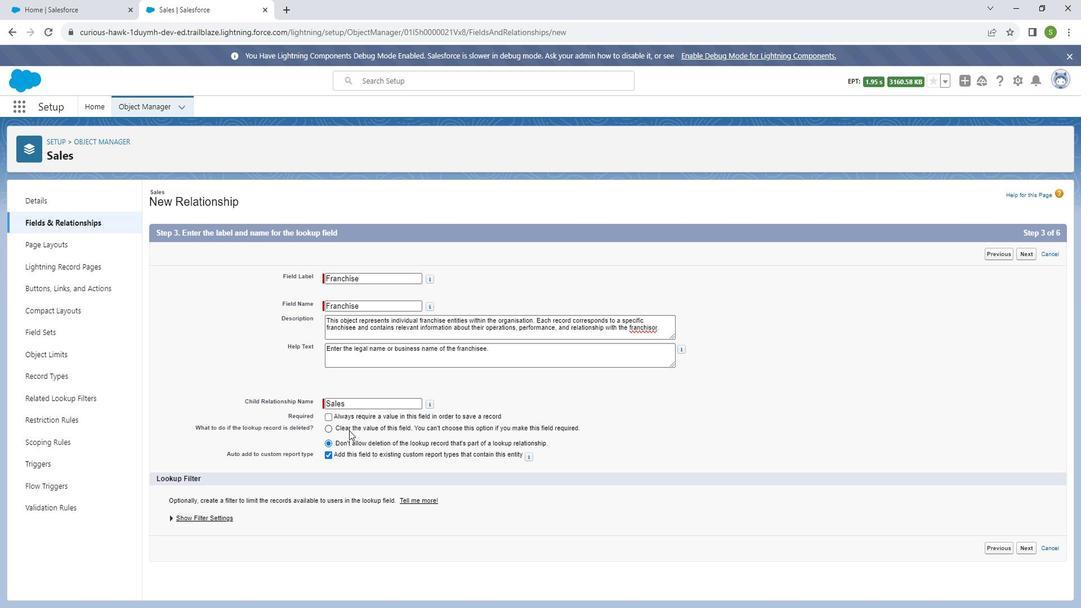 
Action: Mouse pressed left at (349, 413)
Screenshot: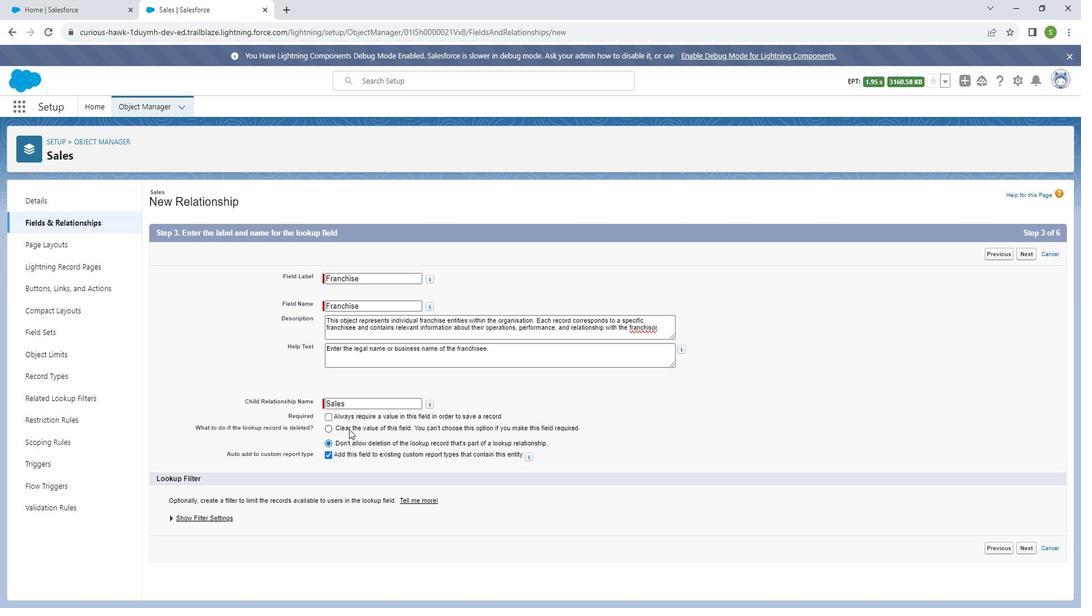 
Action: Mouse moved to (223, 496)
Screenshot: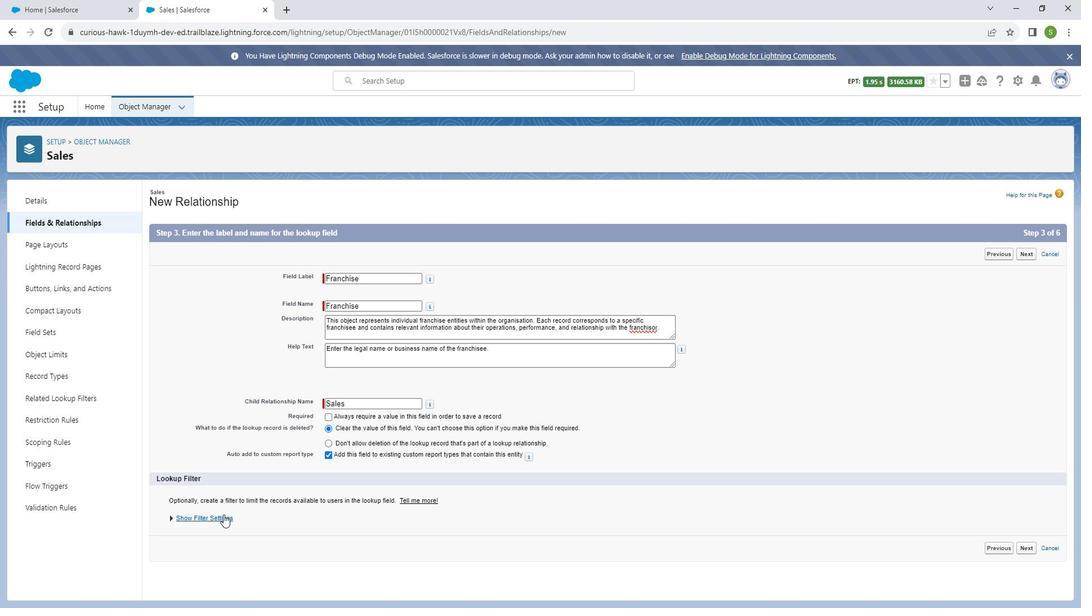 
Action: Mouse pressed left at (223, 496)
Screenshot: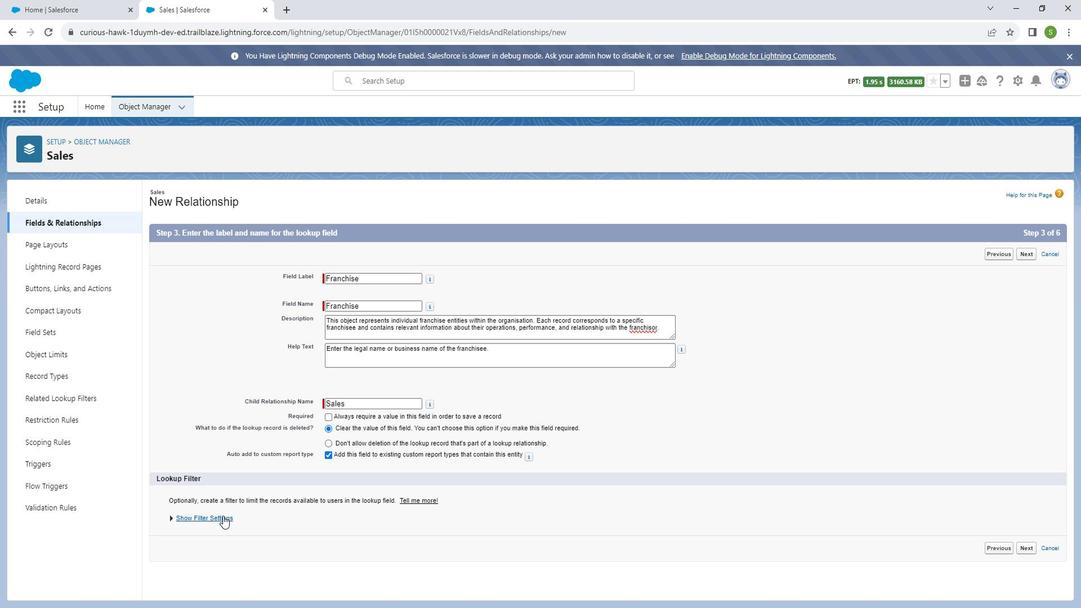 
Action: Mouse moved to (312, 480)
Screenshot: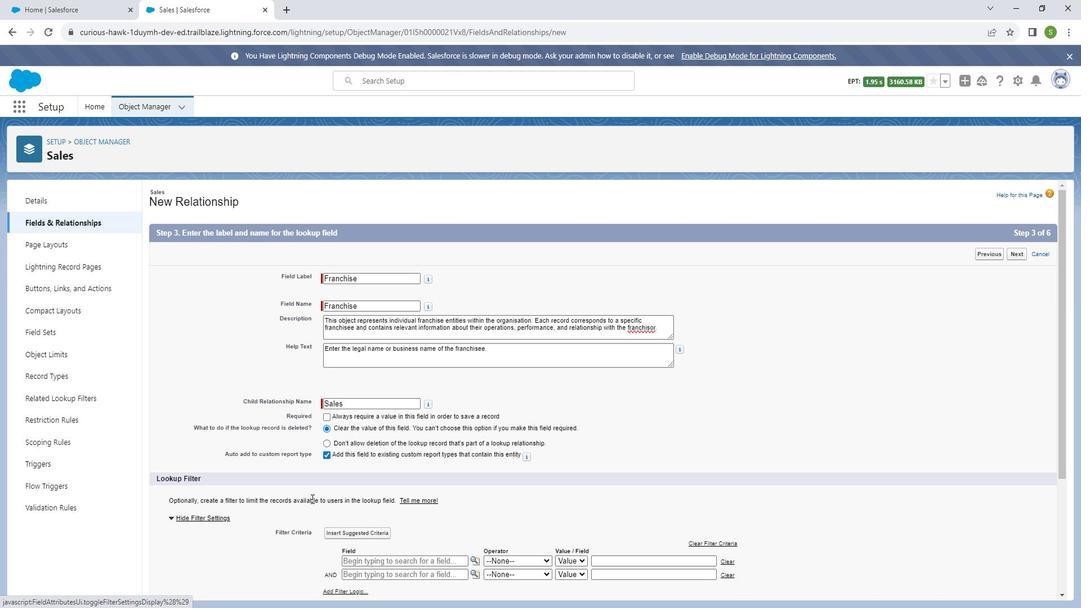 
Action: Mouse scrolled (312, 479) with delta (0, 0)
Screenshot: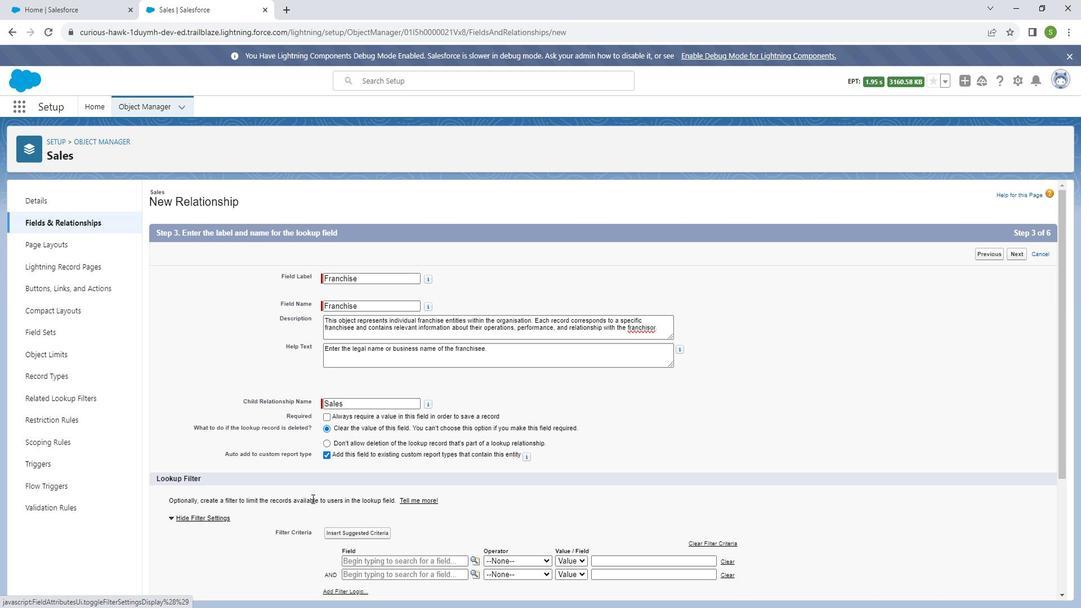 
Action: Mouse scrolled (312, 479) with delta (0, 0)
Screenshot: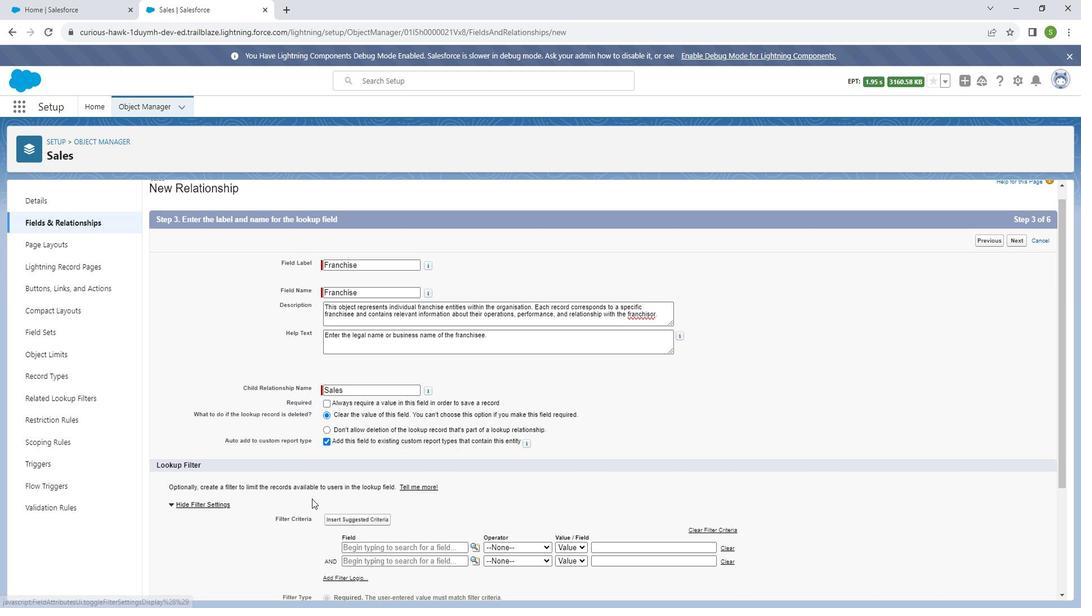 
Action: Mouse moved to (312, 480)
Screenshot: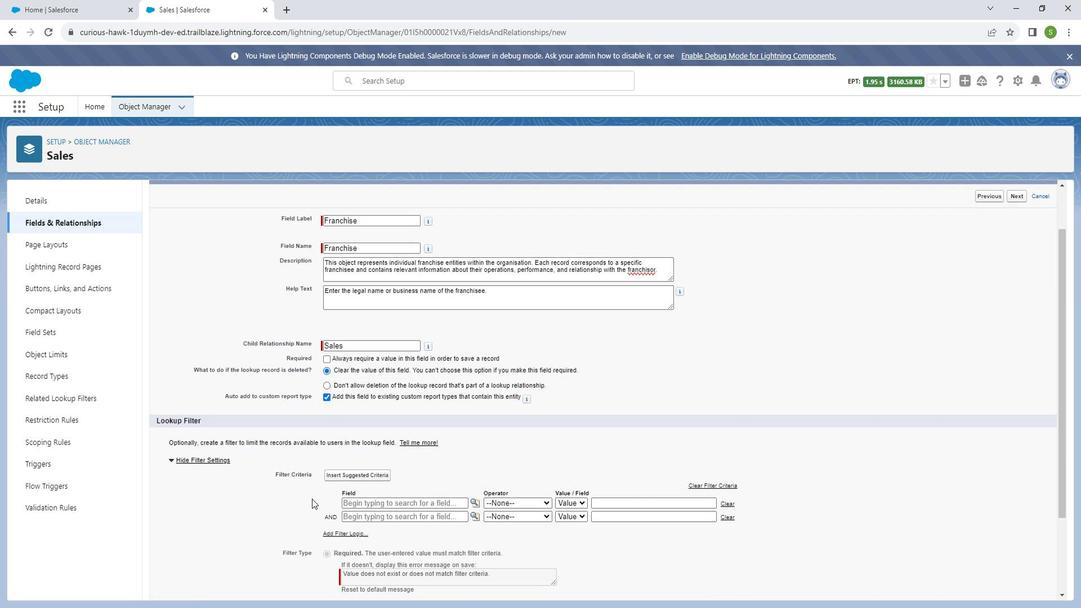 
Action: Mouse scrolled (312, 480) with delta (0, 0)
Screenshot: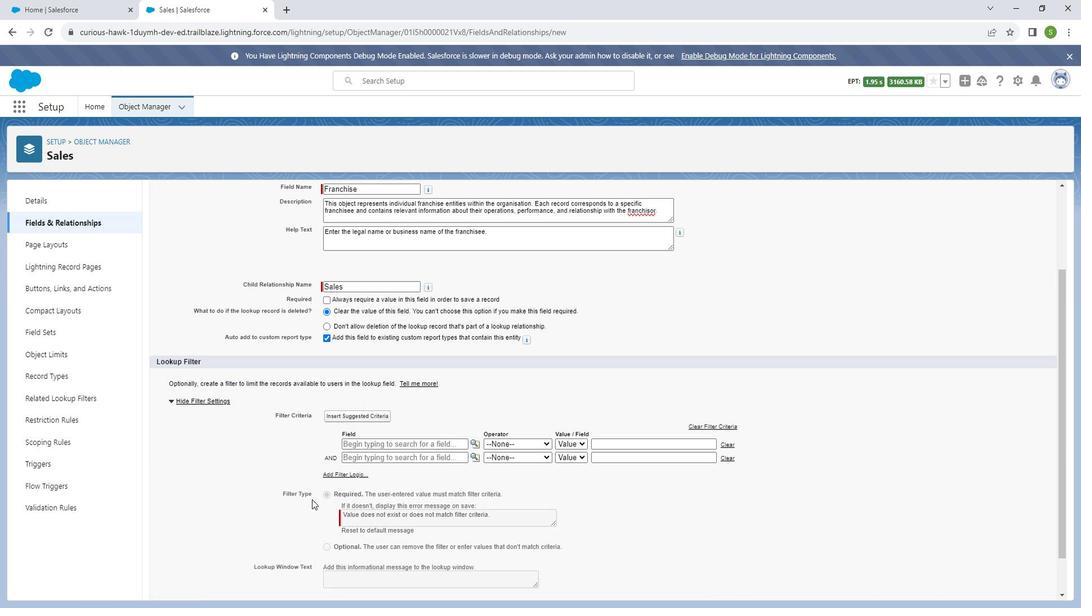 
Action: Mouse scrolled (312, 480) with delta (0, 0)
Screenshot: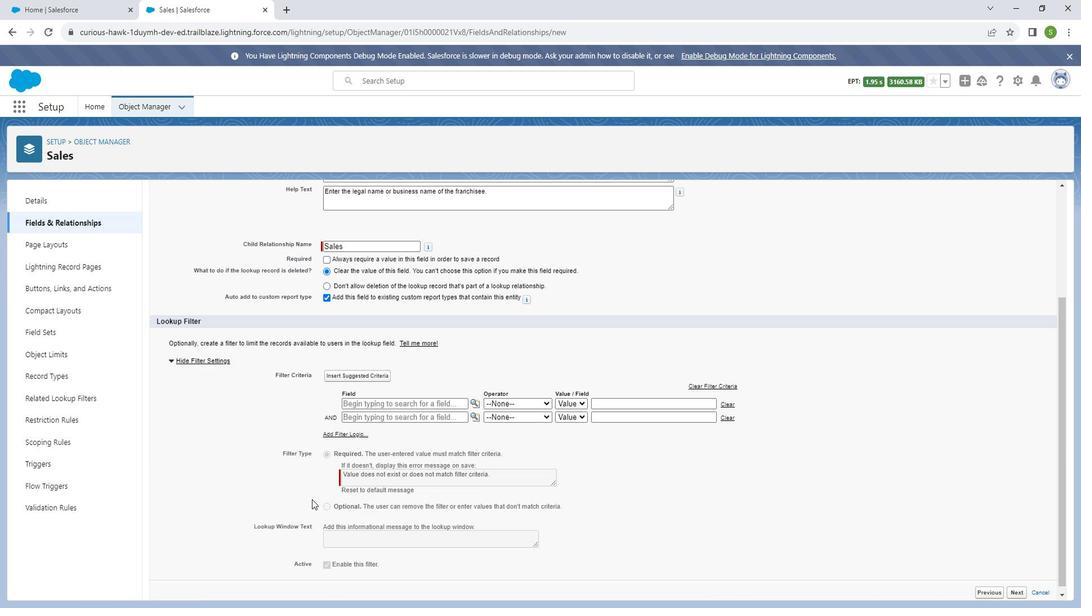 
Action: Mouse moved to (1012, 569)
Screenshot: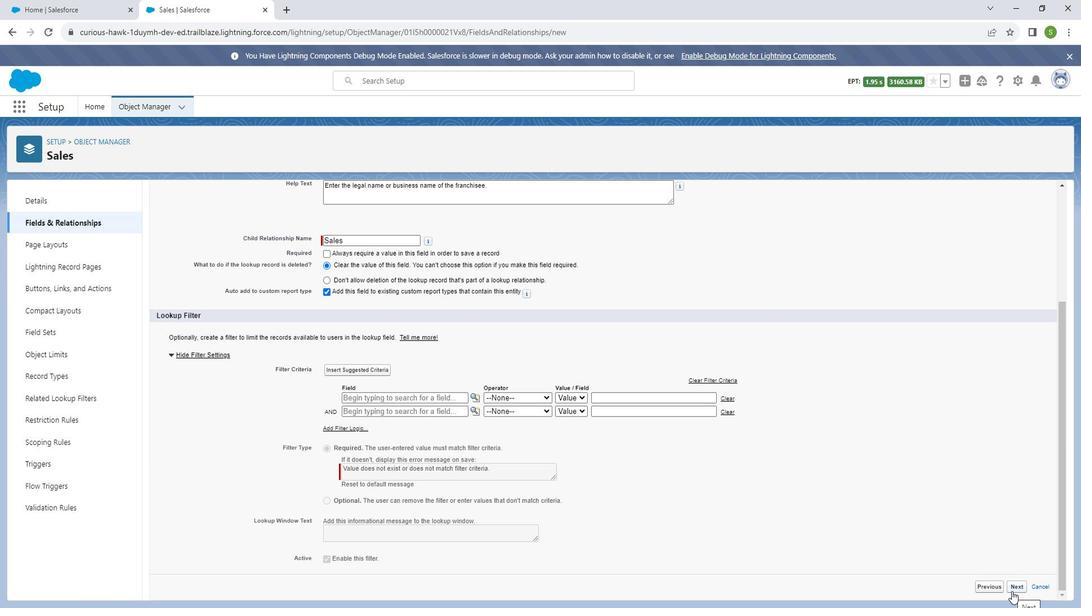 
Action: Mouse pressed left at (1012, 569)
Screenshot: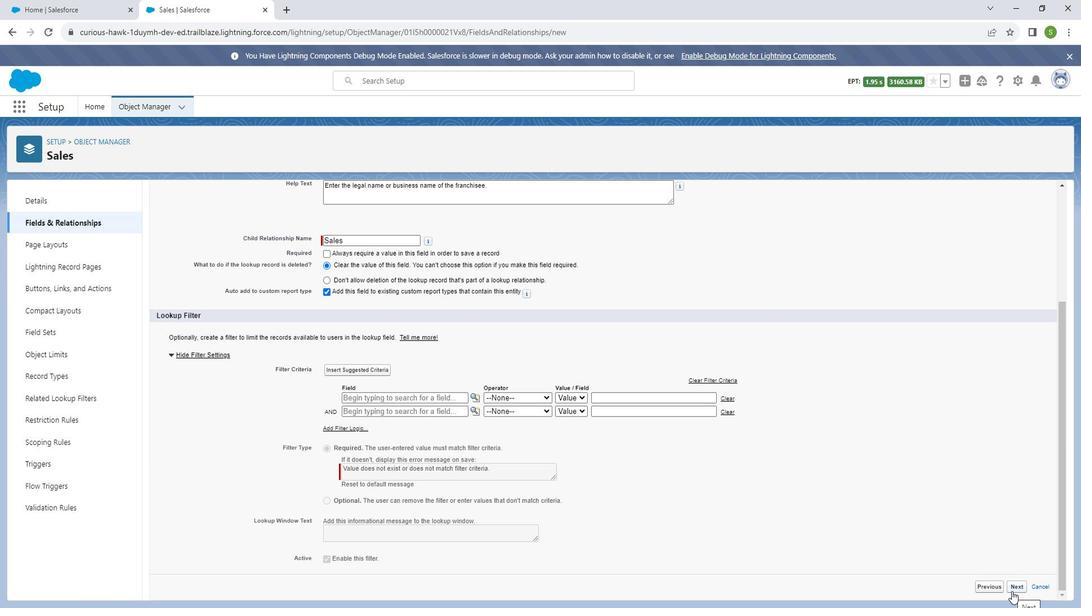 
Action: Mouse moved to (772, 365)
Screenshot: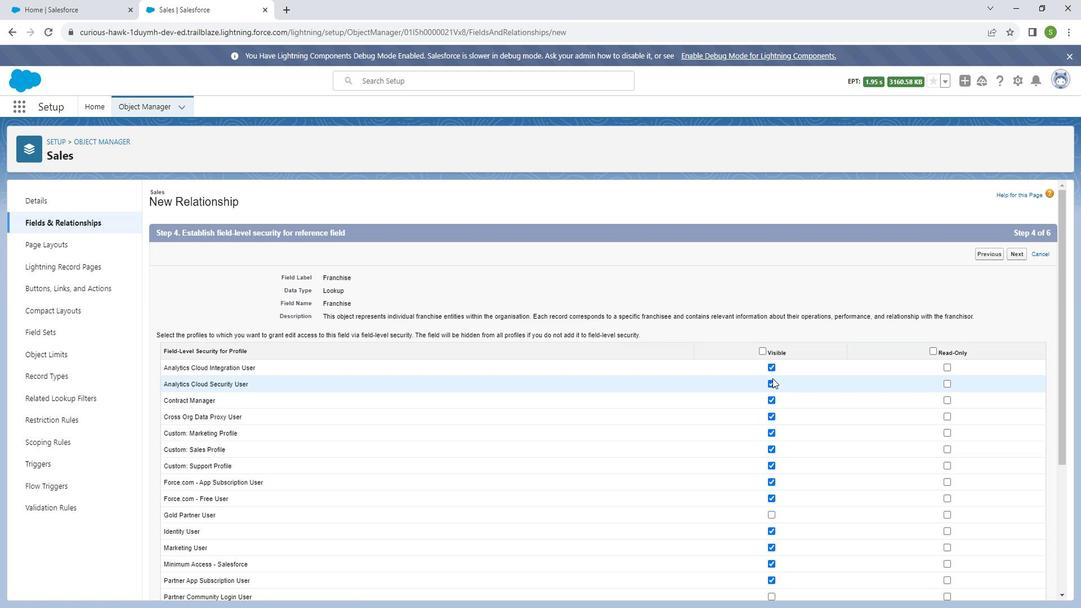 
Action: Mouse pressed left at (772, 365)
Screenshot: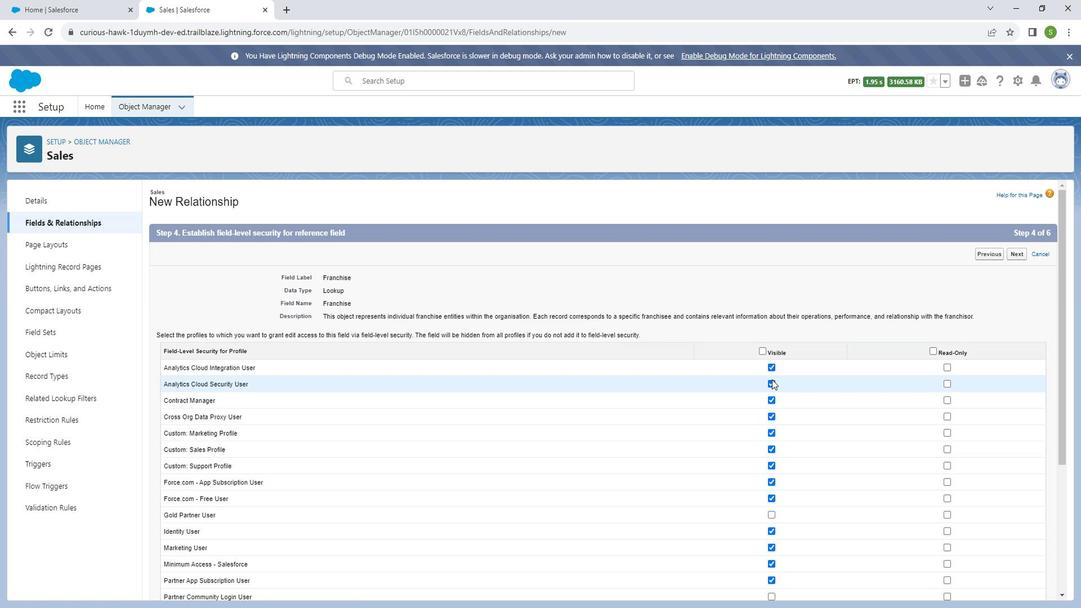 
Action: Mouse moved to (772, 368)
Screenshot: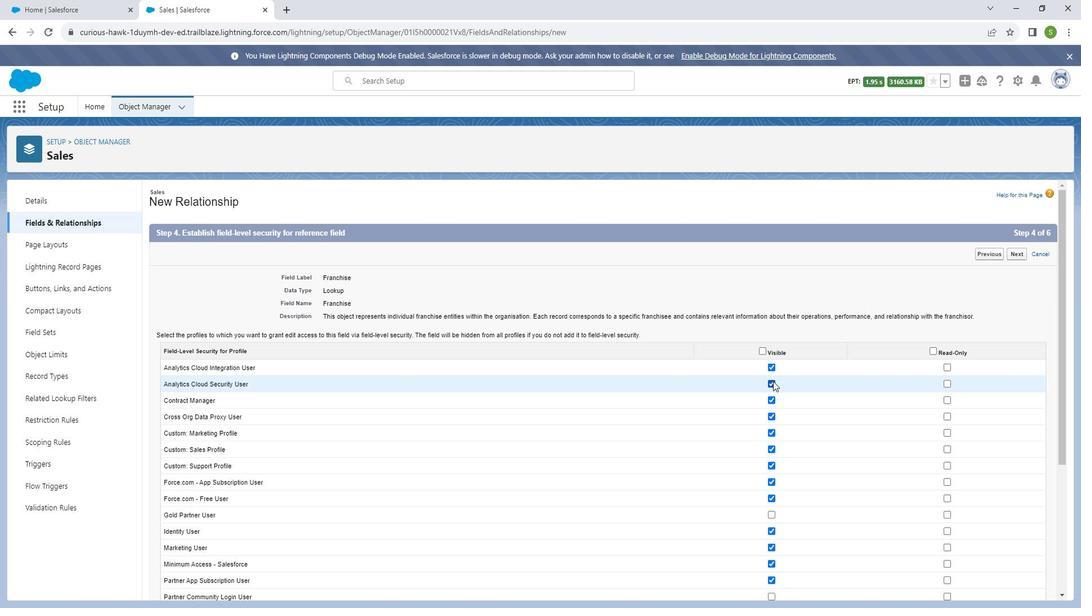 
Action: Mouse pressed left at (772, 368)
Screenshot: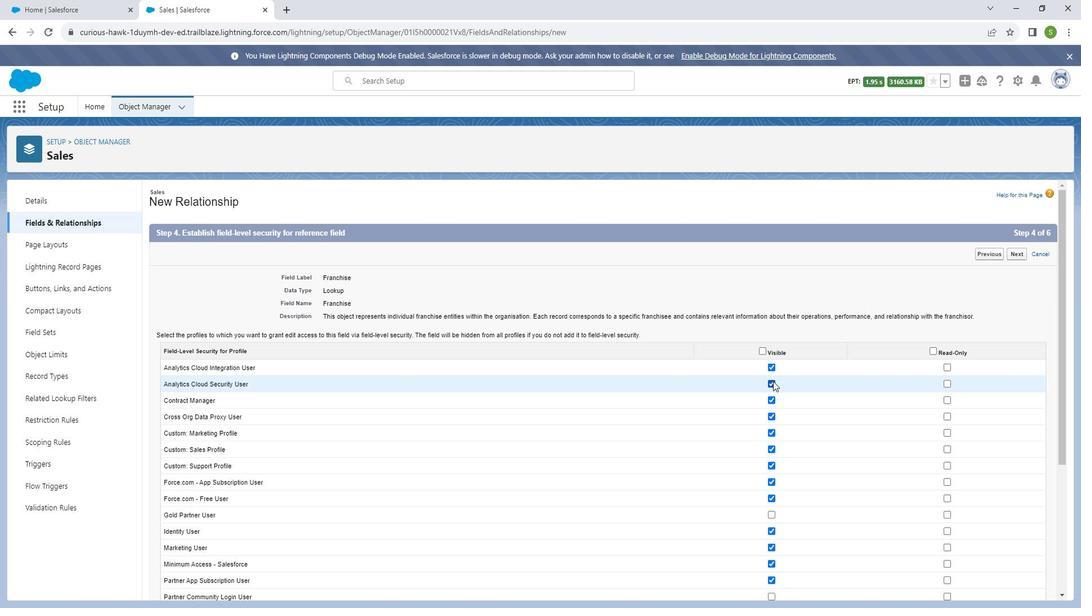 
Action: Mouse moved to (773, 419)
Screenshot: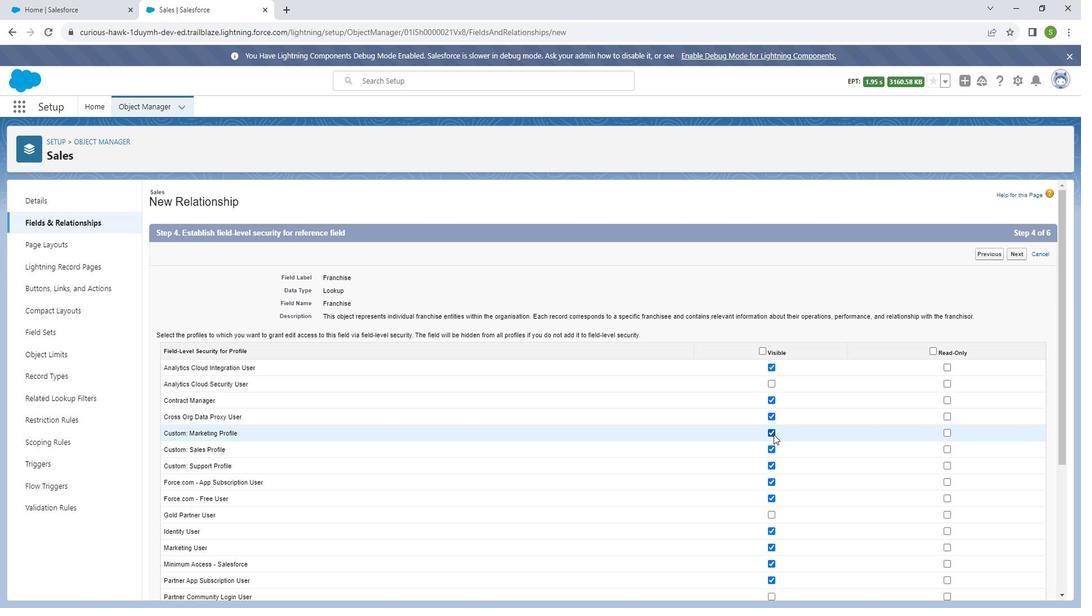 
Action: Mouse pressed left at (773, 419)
Screenshot: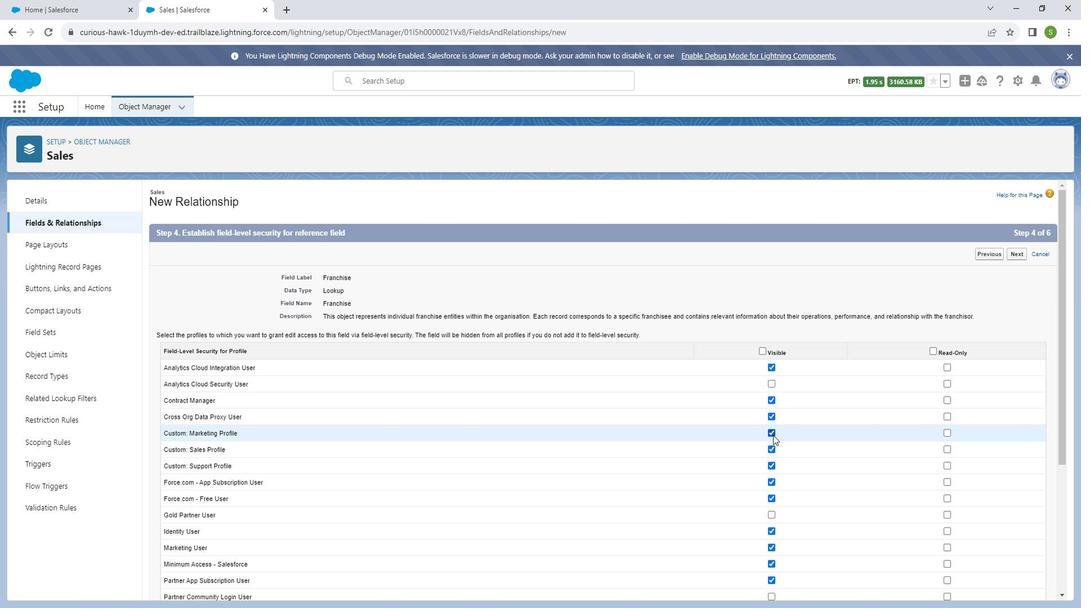 
Action: Mouse moved to (770, 439)
Screenshot: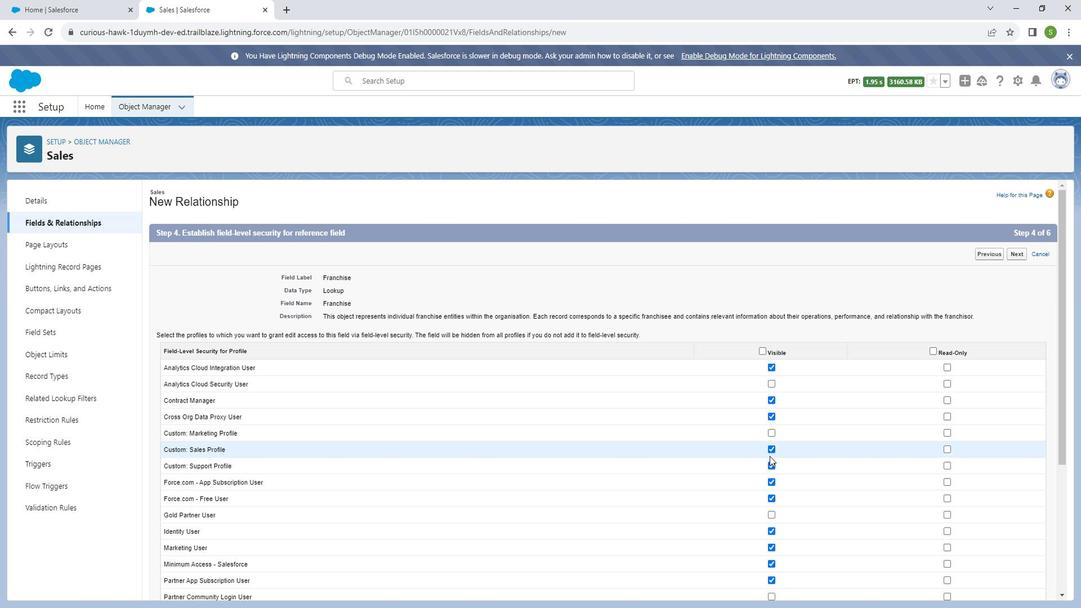 
Action: Mouse scrolled (770, 439) with delta (0, 0)
Screenshot: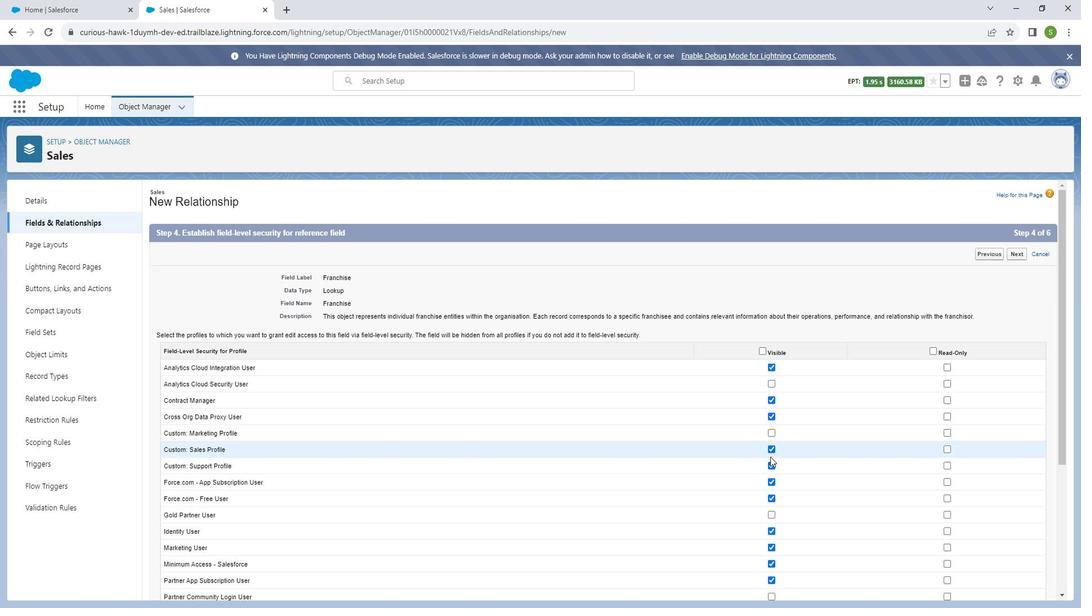 
Action: Mouse moved to (770, 440)
Screenshot: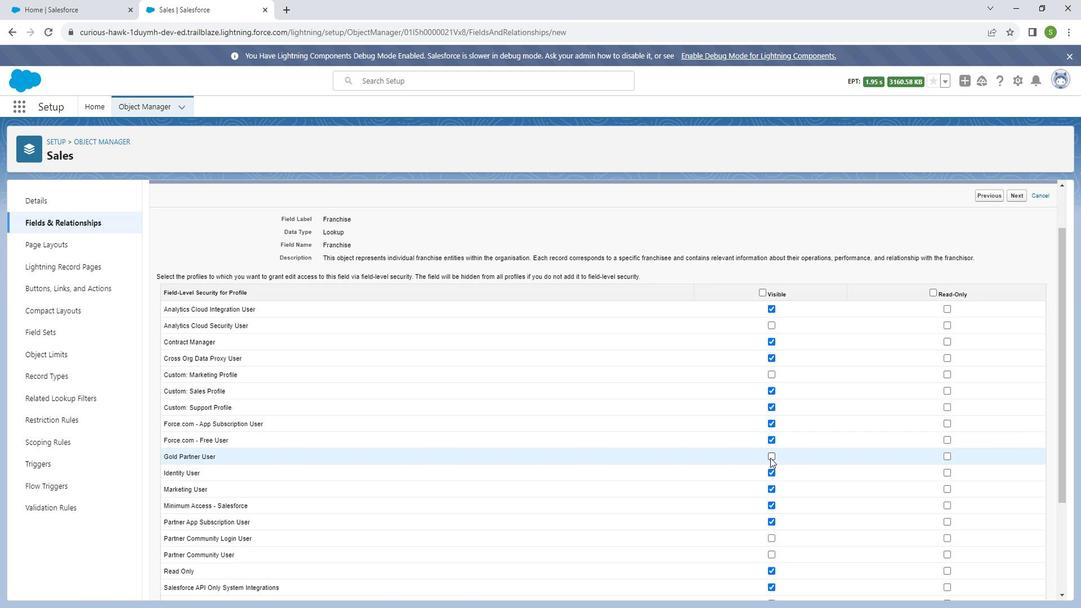 
Action: Mouse scrolled (770, 440) with delta (0, 0)
Screenshot: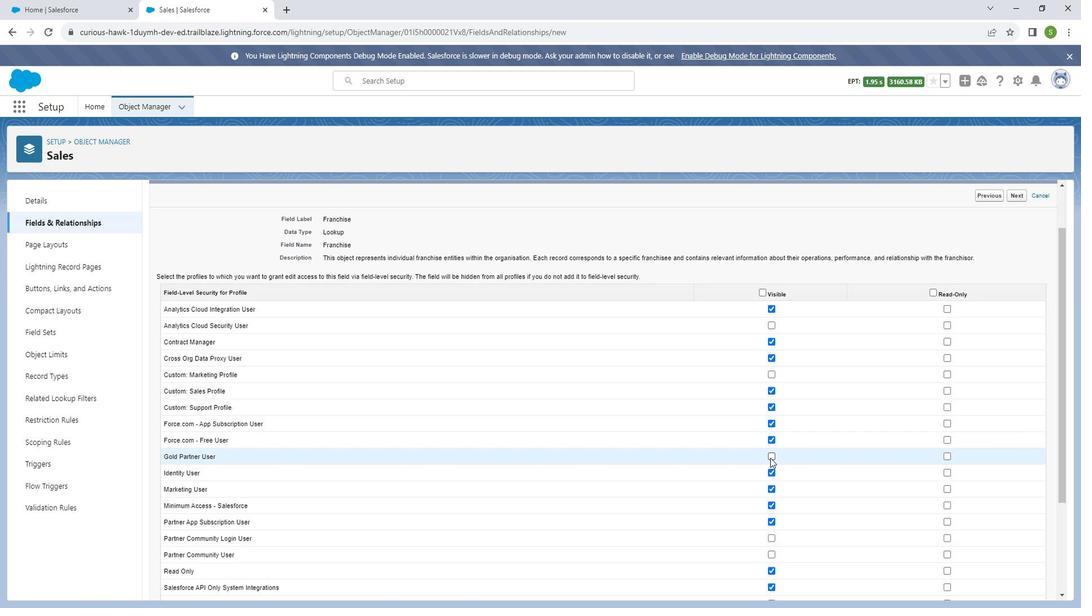 
Action: Mouse moved to (771, 461)
Screenshot: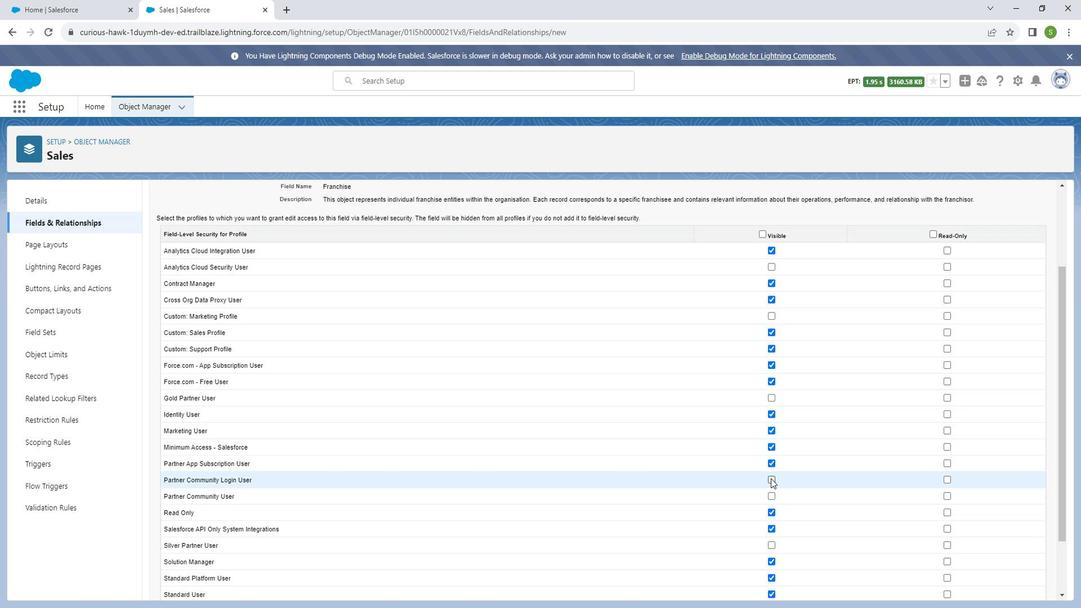 
Action: Mouse pressed left at (771, 461)
Screenshot: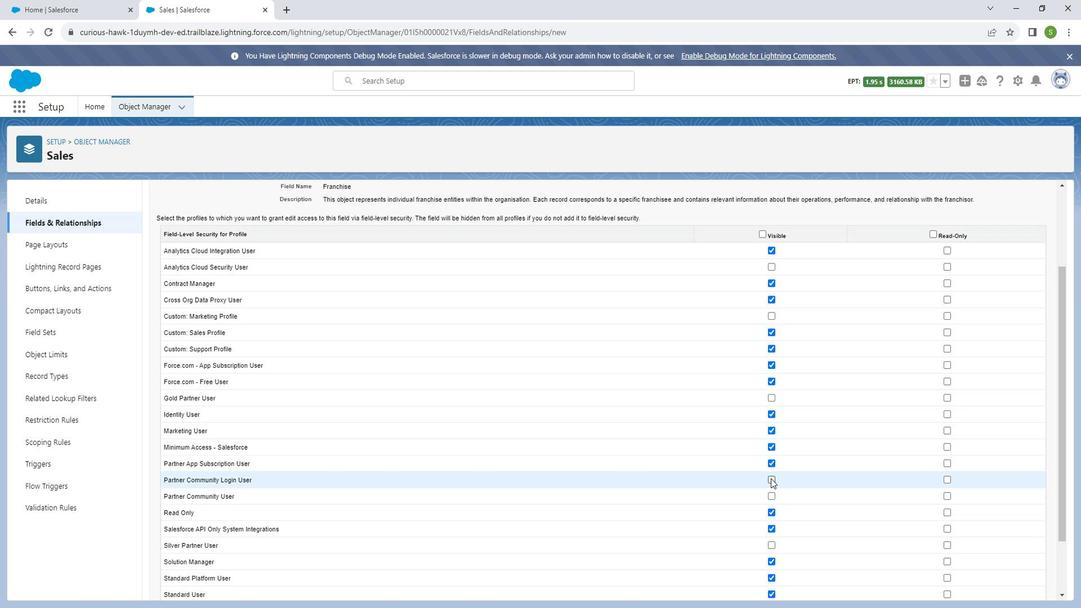
Action: Mouse moved to (773, 477)
Screenshot: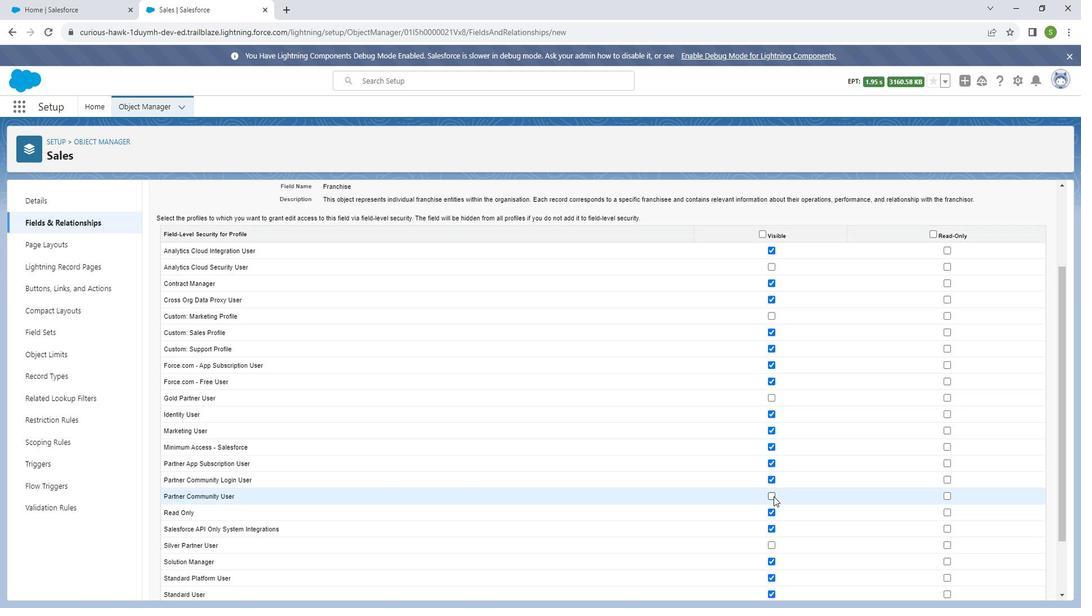 
Action: Mouse pressed left at (773, 477)
Screenshot: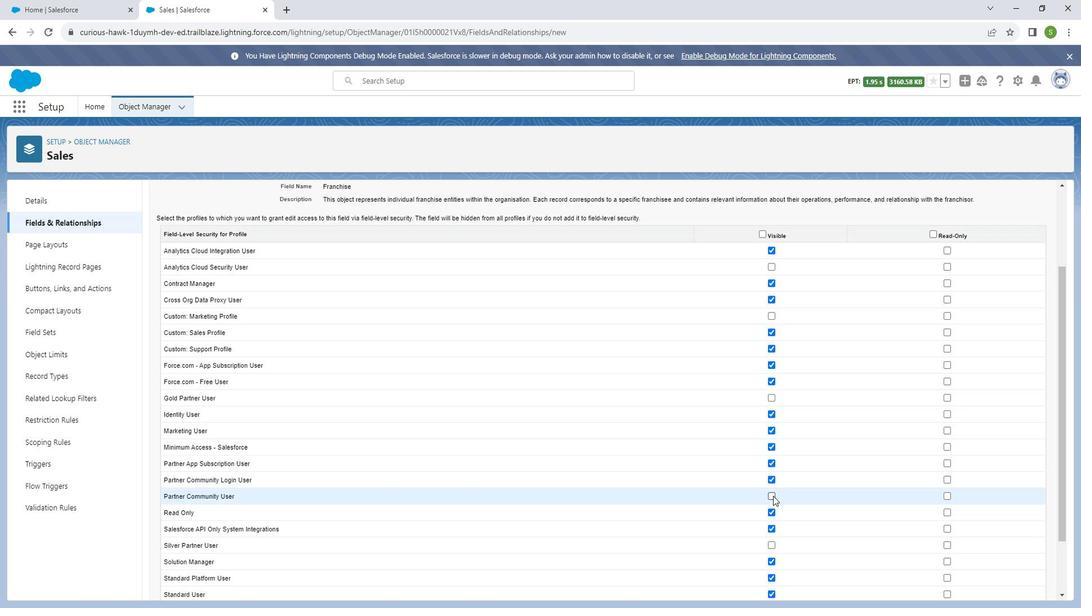 
Action: Mouse moved to (753, 464)
Screenshot: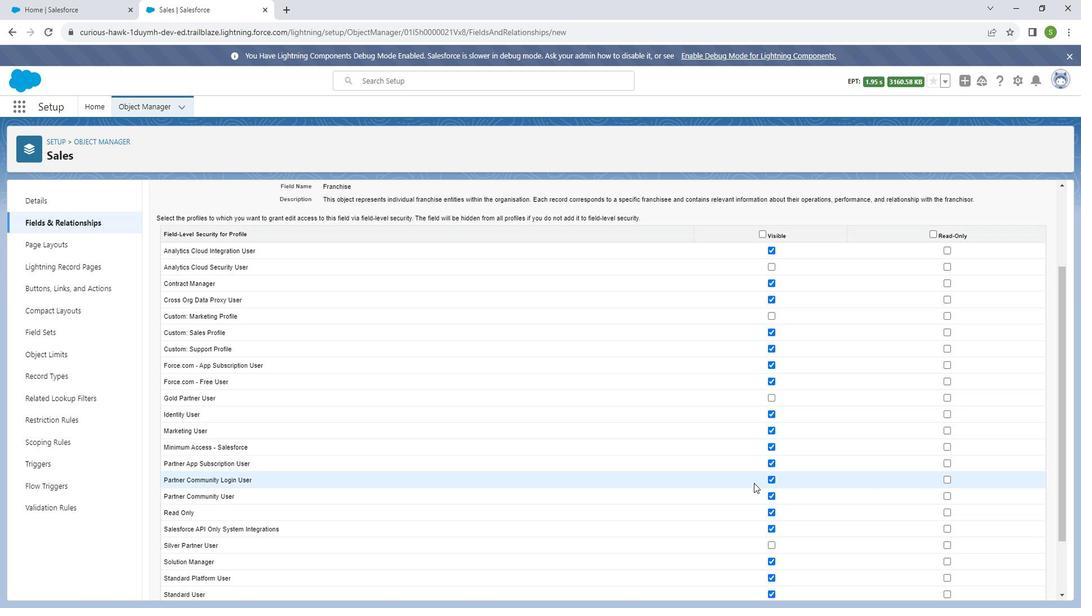 
Action: Mouse scrolled (753, 463) with delta (0, 0)
Screenshot: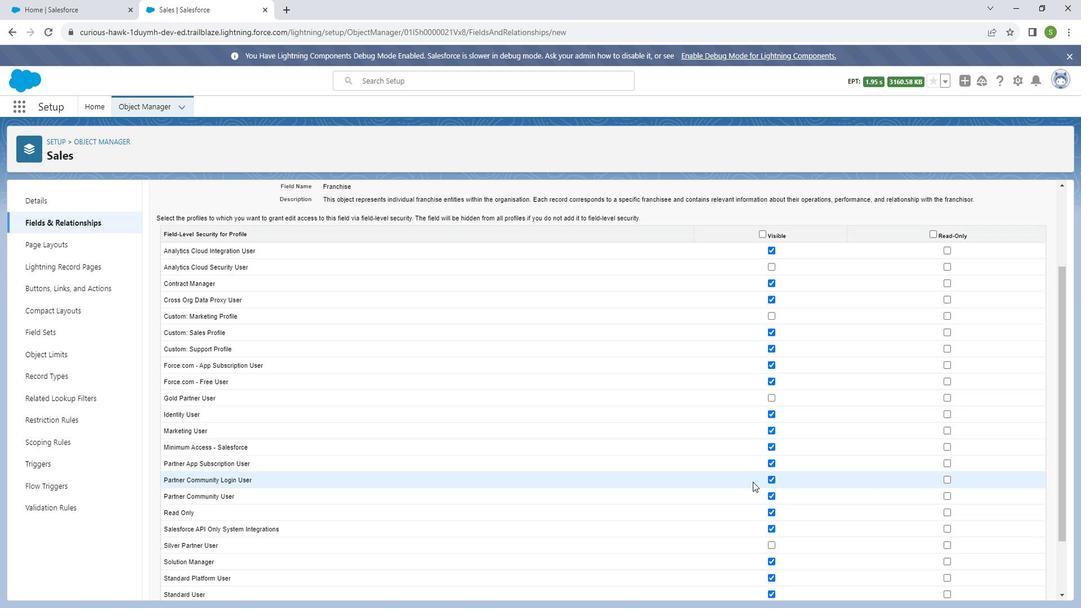 
Action: Mouse scrolled (753, 463) with delta (0, 0)
Screenshot: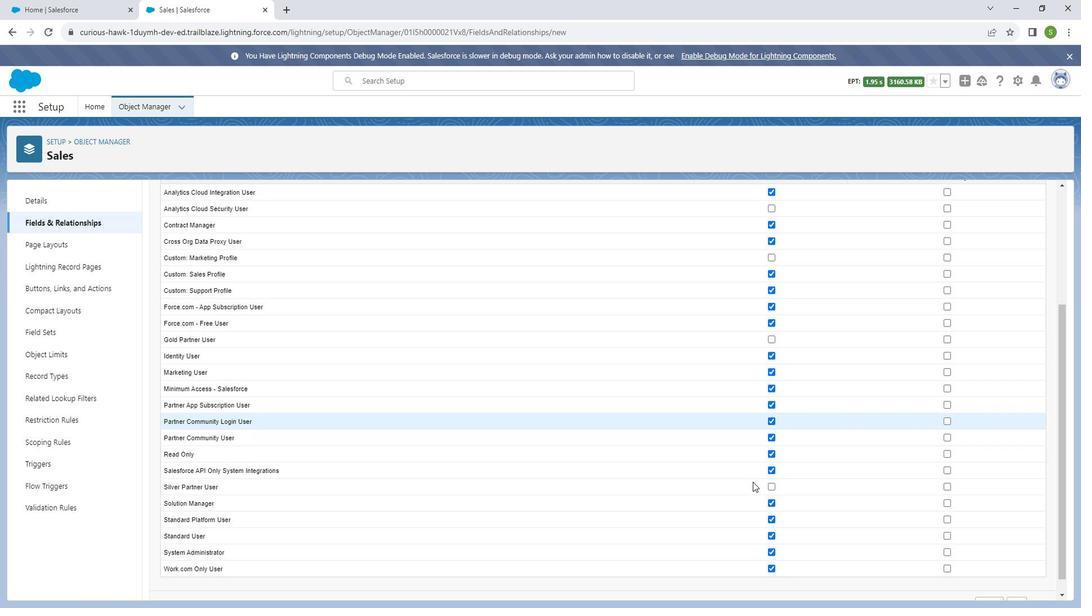 
Action: Mouse scrolled (753, 463) with delta (0, 0)
Screenshot: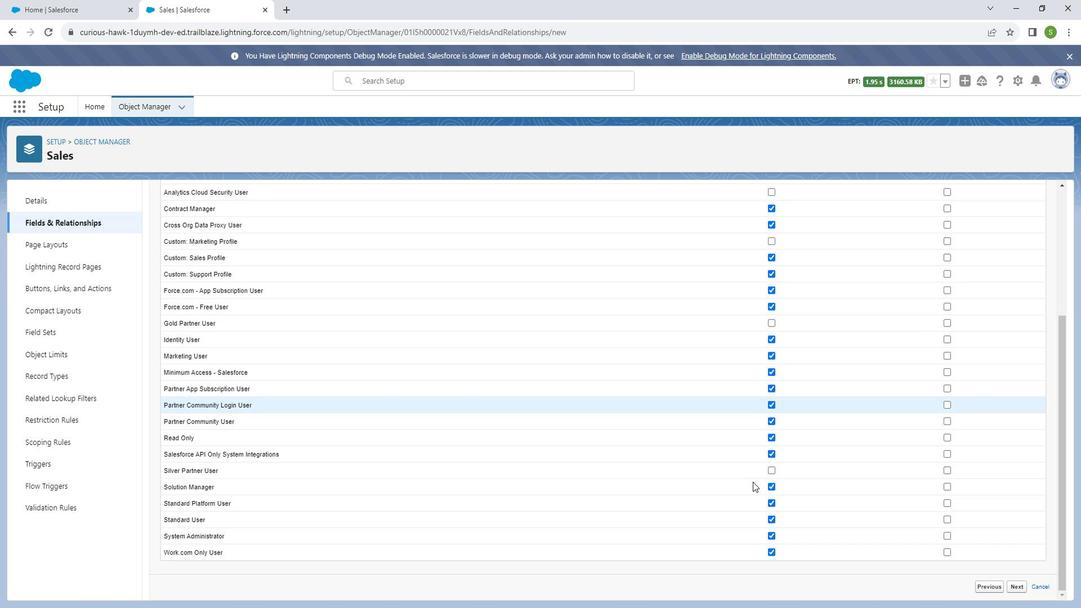 
Action: Mouse scrolled (753, 463) with delta (0, 0)
Screenshot: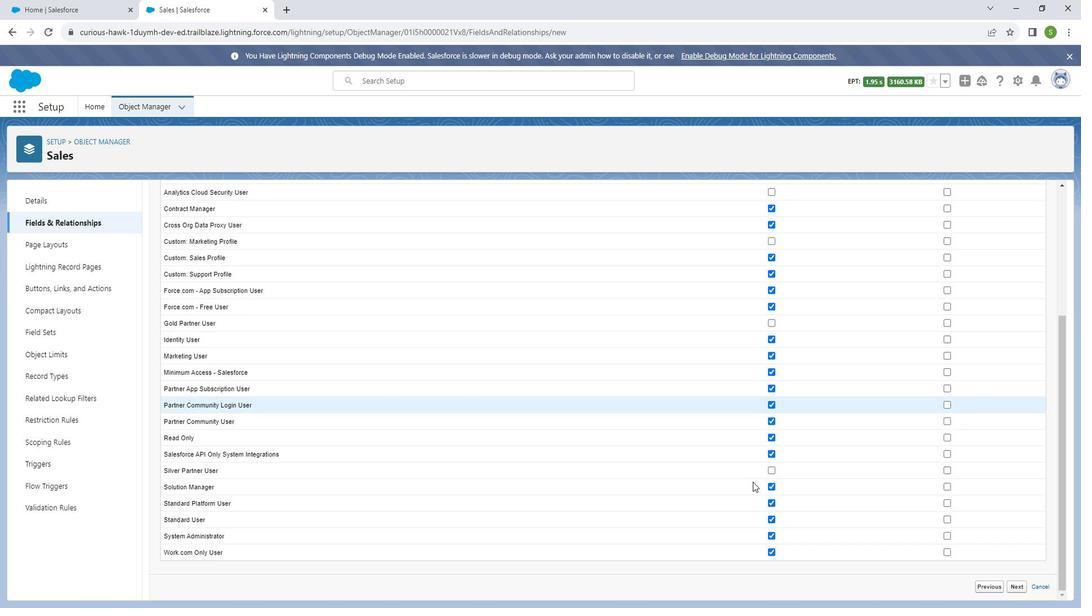 
Action: Mouse moved to (1018, 563)
Screenshot: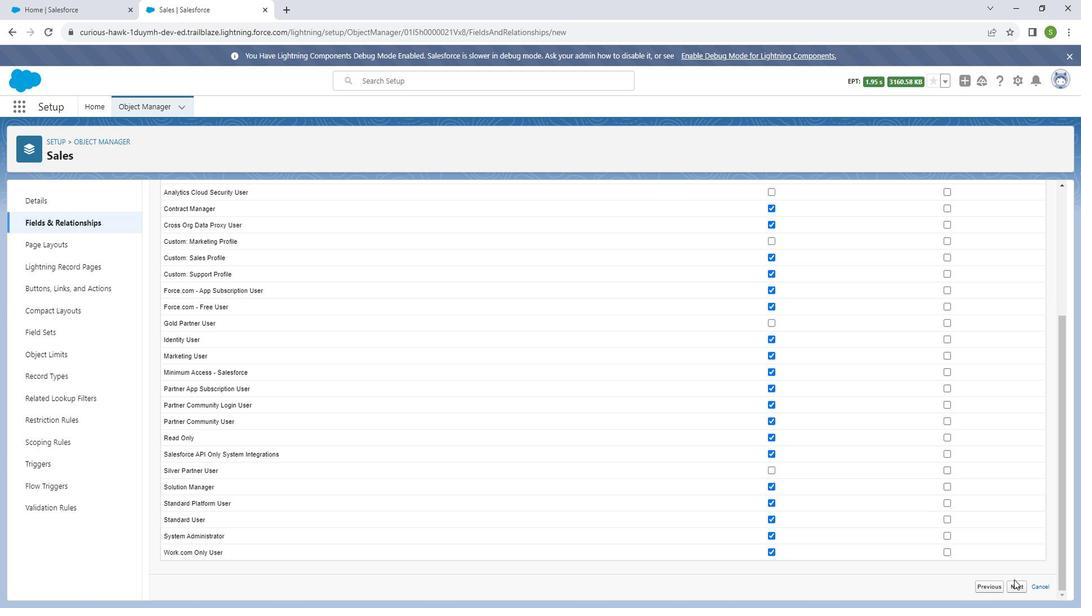 
Action: Mouse pressed left at (1018, 563)
Screenshot: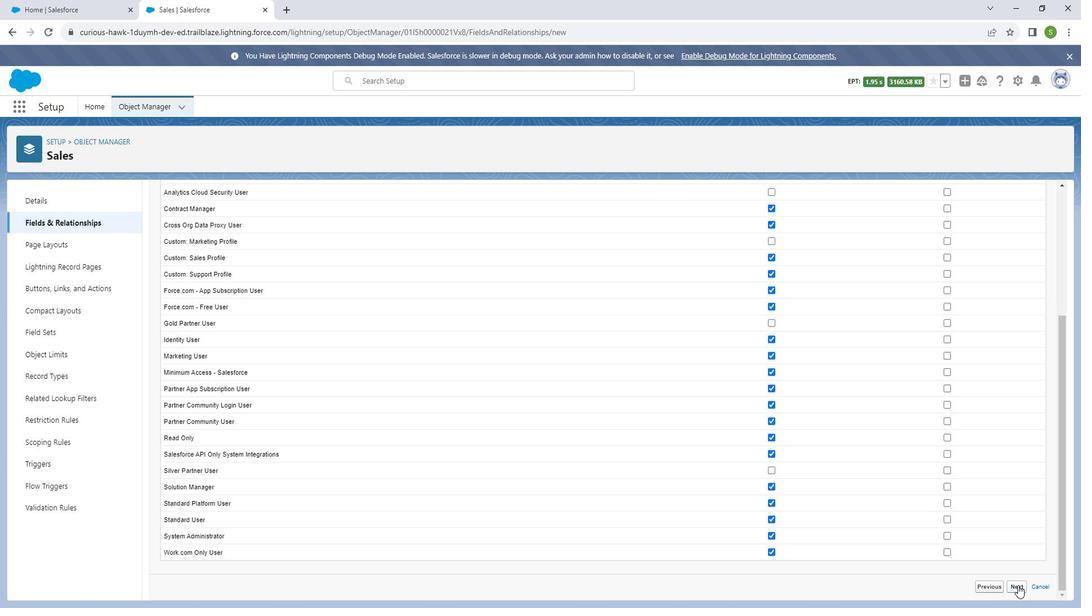 
Action: Mouse moved to (1027, 243)
Screenshot: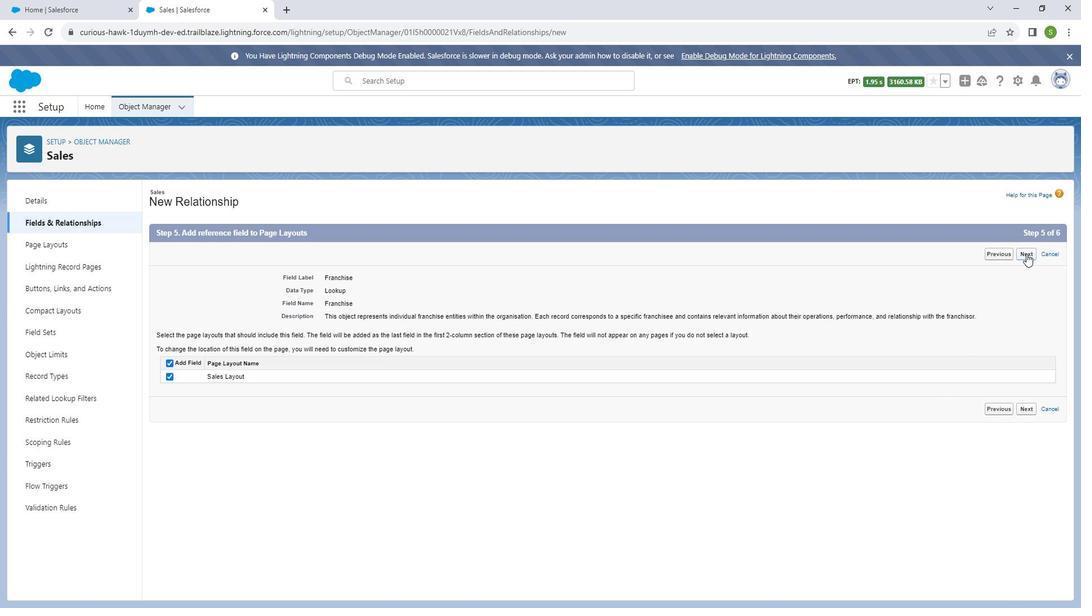 
Action: Mouse pressed left at (1027, 243)
Screenshot: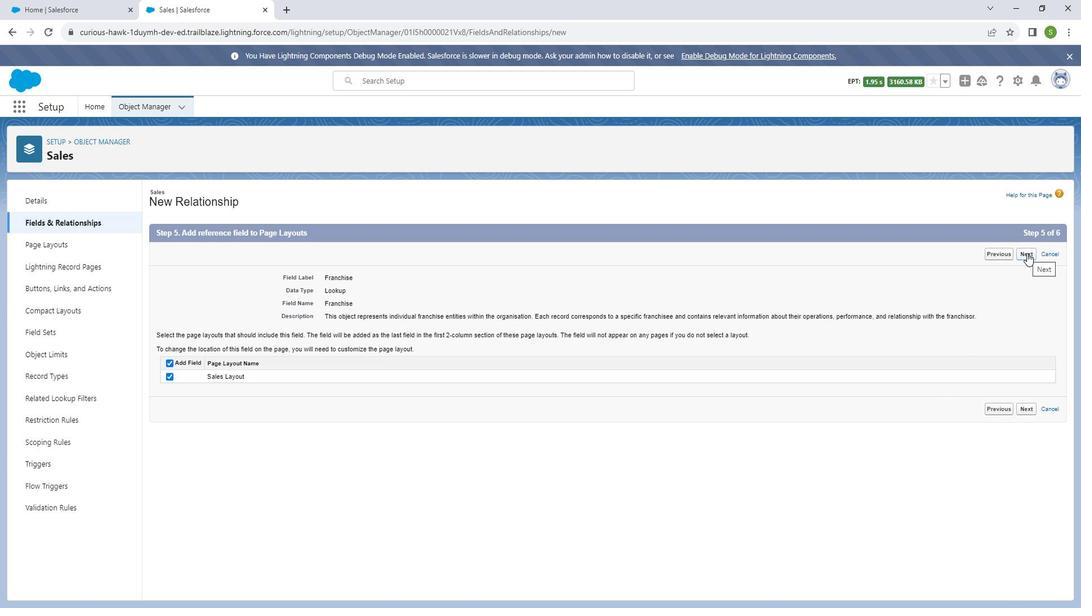 
Action: Mouse moved to (1026, 435)
Screenshot: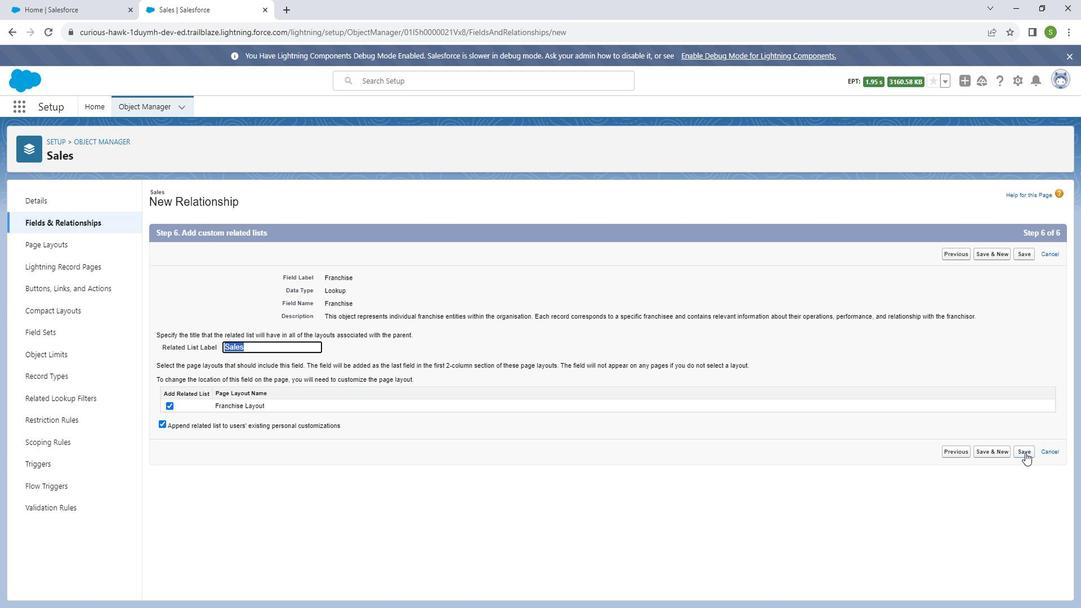 
Action: Mouse pressed left at (1026, 435)
Screenshot: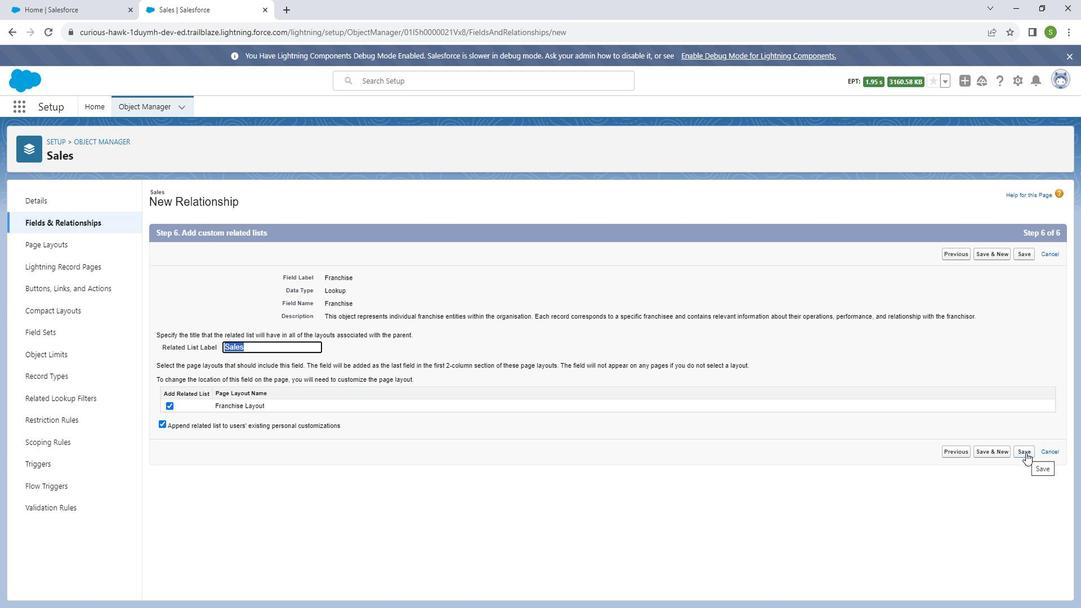 
Action: Mouse moved to (19, 99)
Screenshot: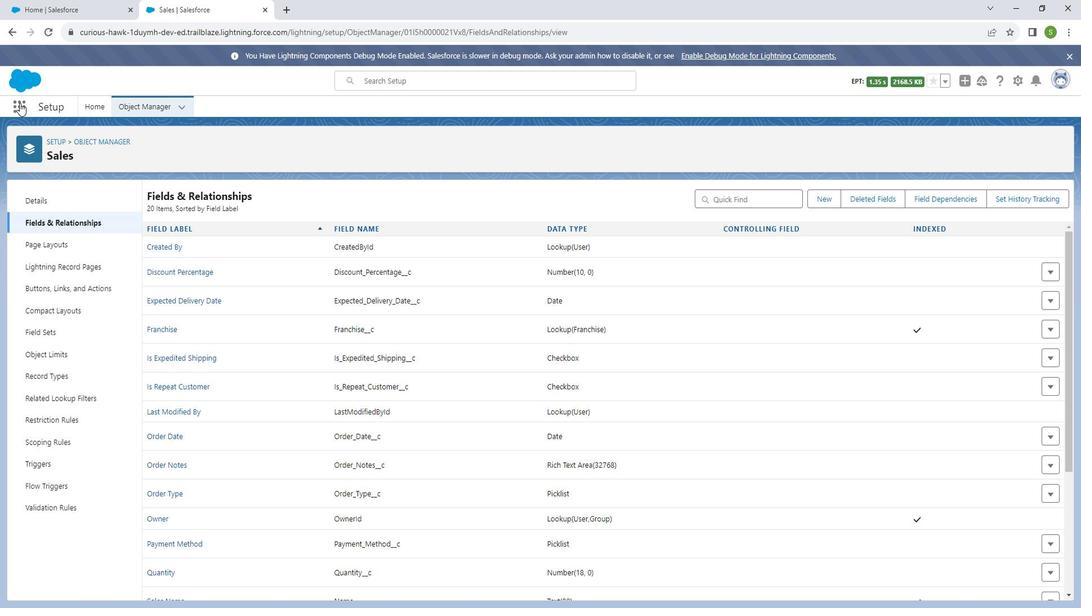 
Action: Mouse pressed left at (19, 99)
Screenshot: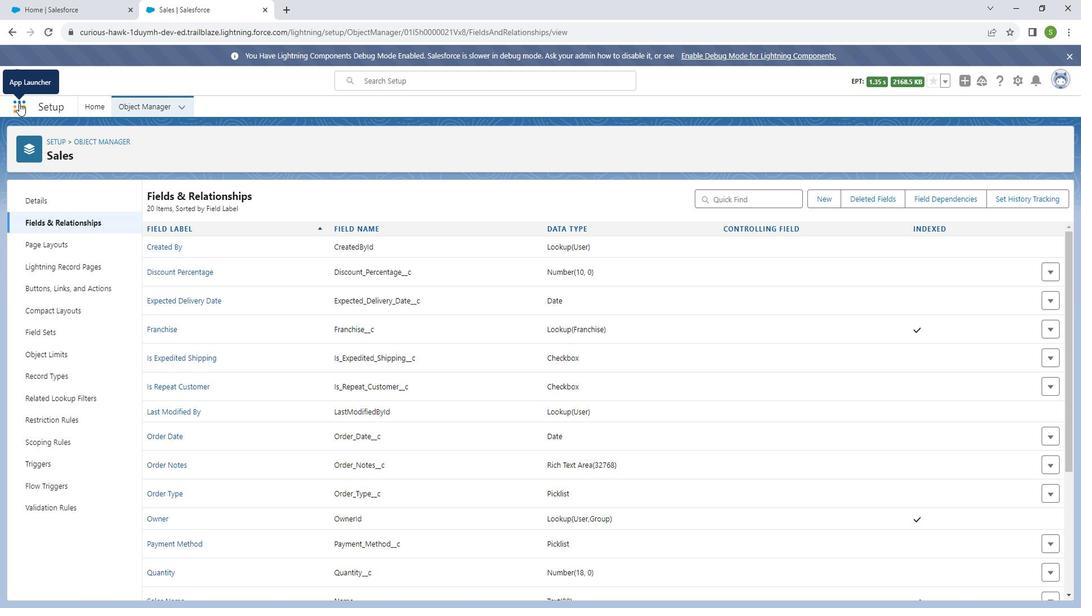 
Action: Mouse moved to (24, 303)
Screenshot: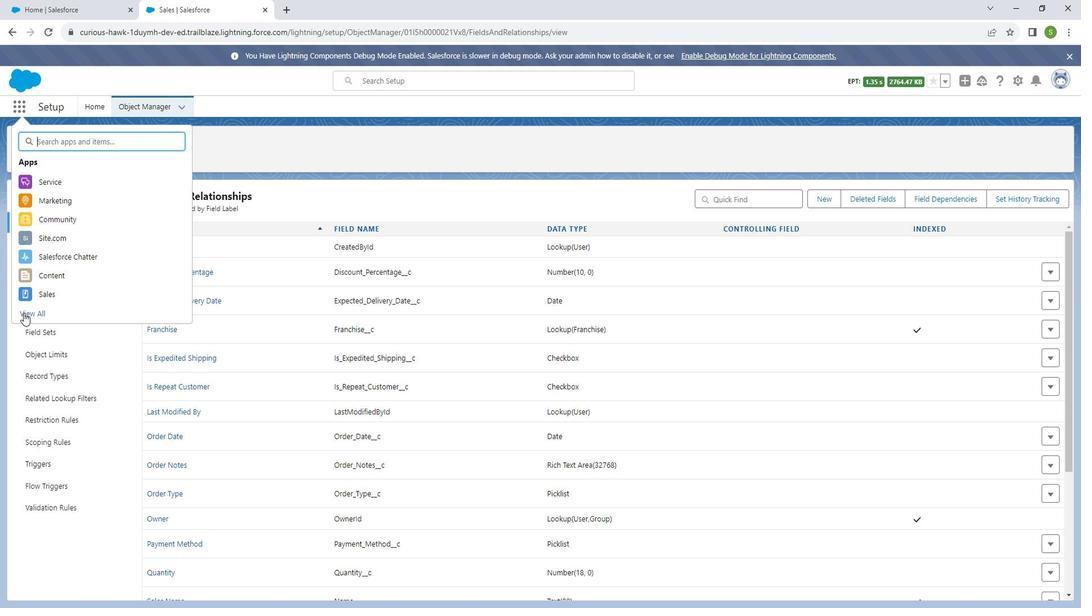 
Action: Mouse pressed left at (24, 303)
Screenshot: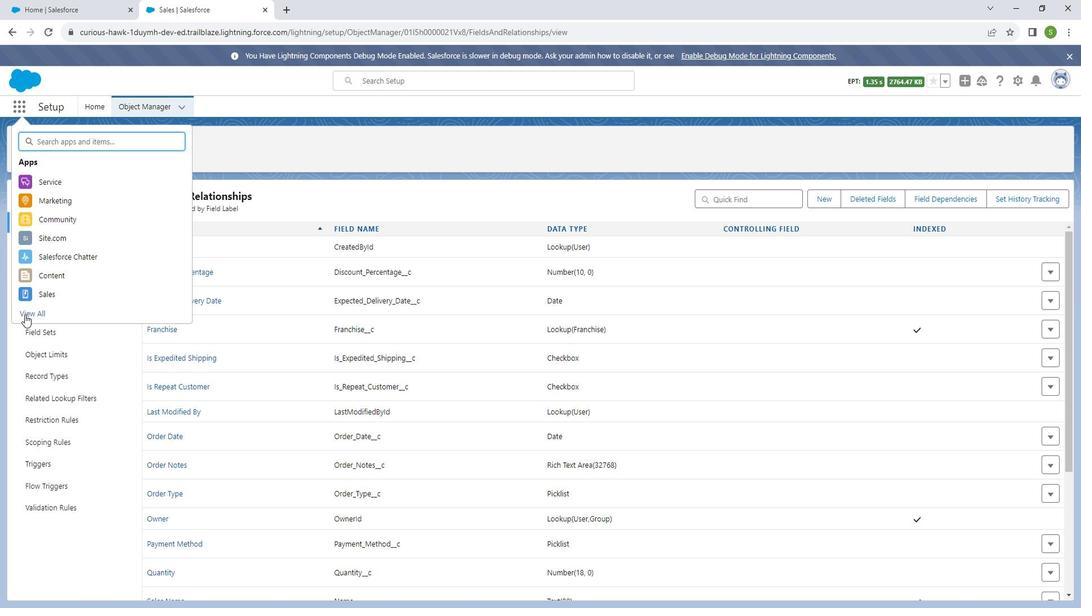 
Action: Mouse moved to (762, 404)
Screenshot: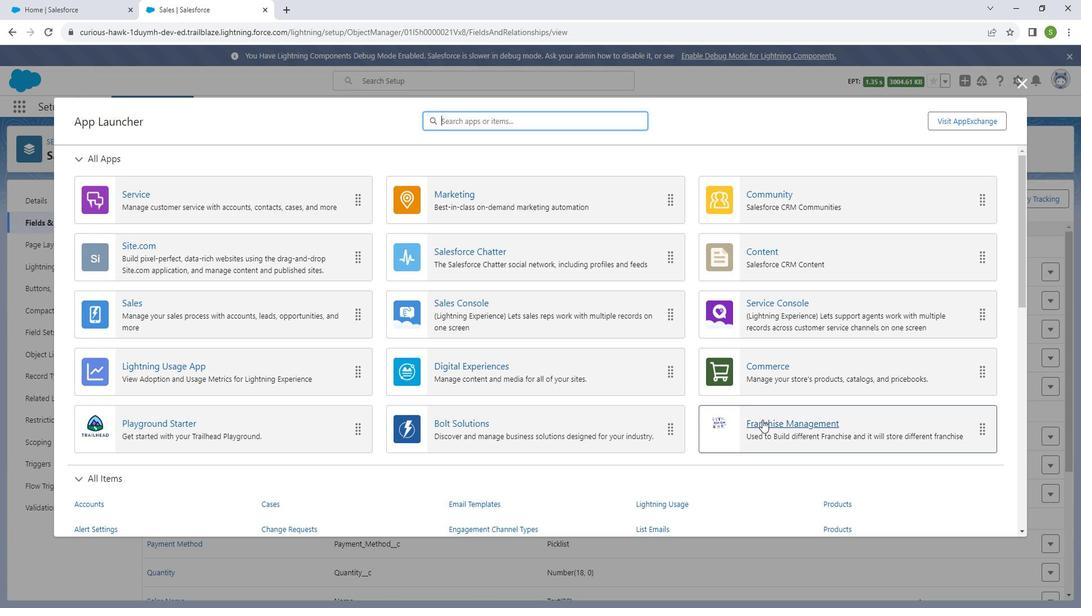 
Action: Mouse pressed left at (762, 404)
Screenshot: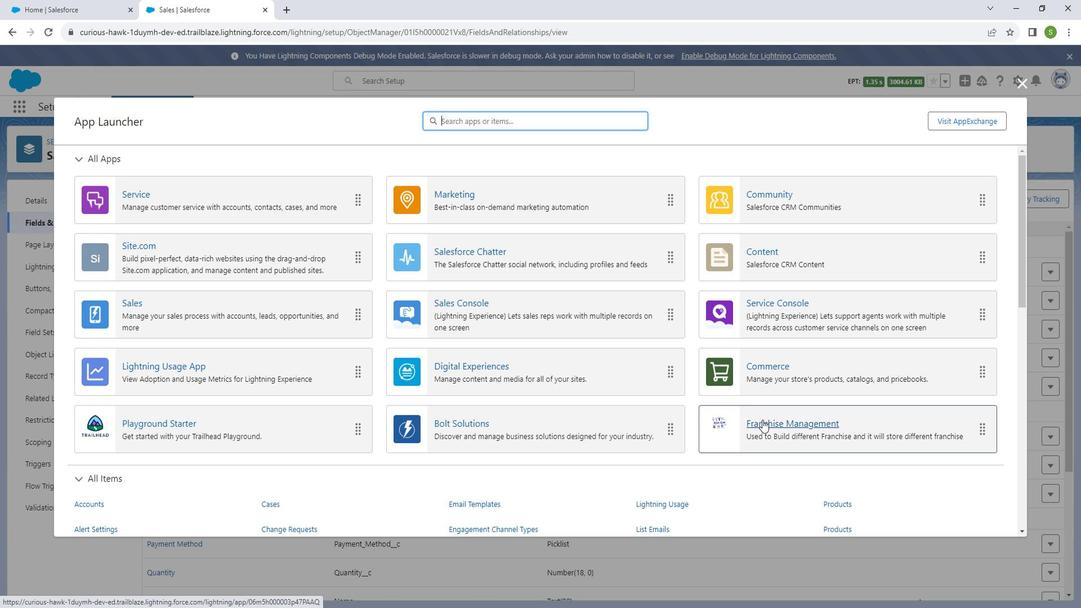
Action: Mouse moved to (349, 98)
Screenshot: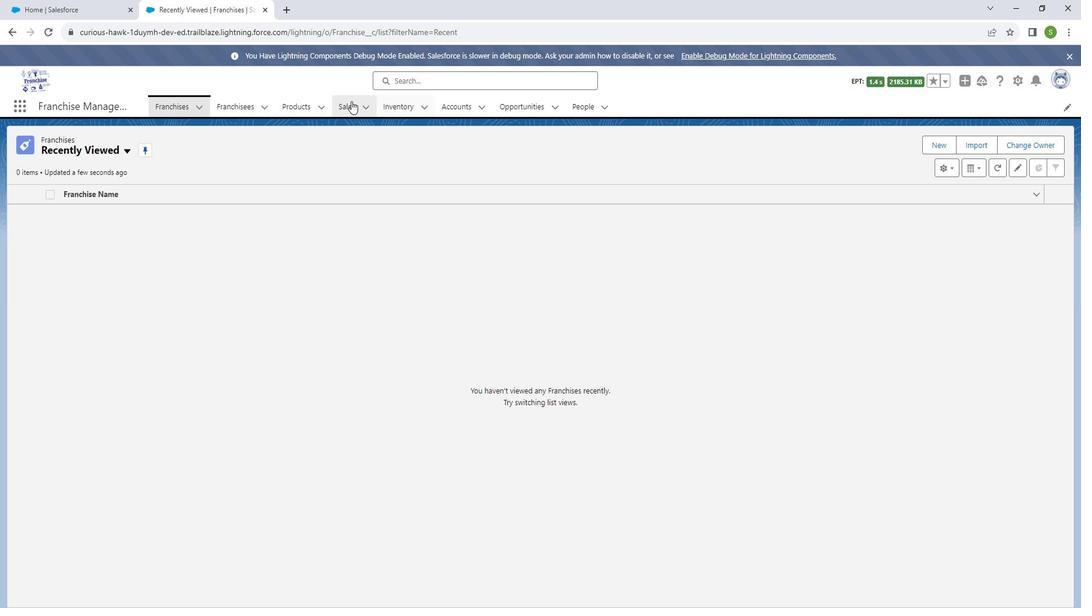 
Action: Mouse pressed left at (349, 98)
Screenshot: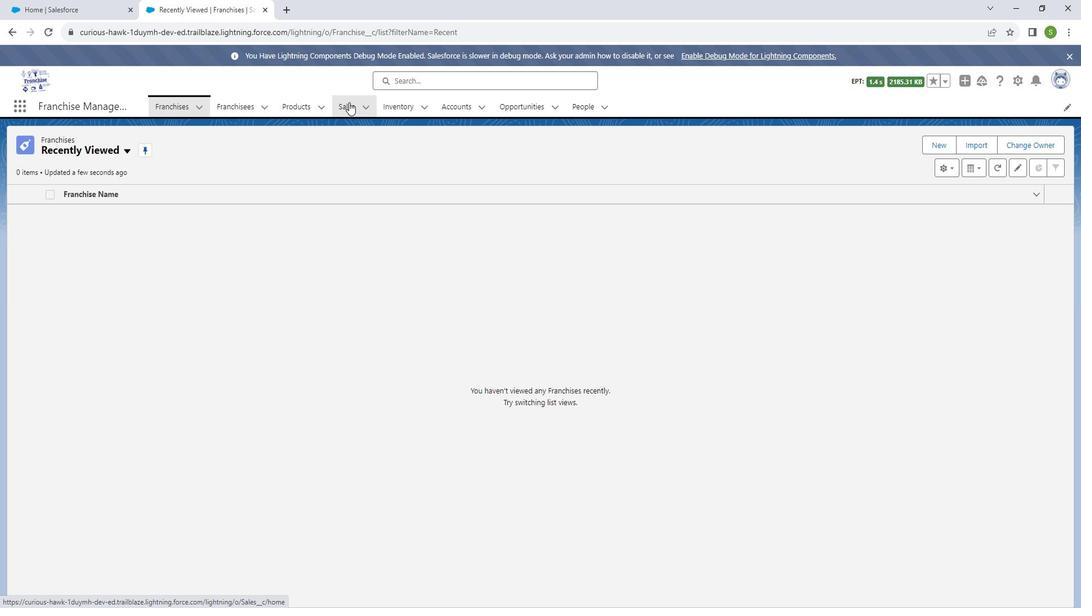 
Action: Mouse moved to (938, 137)
Screenshot: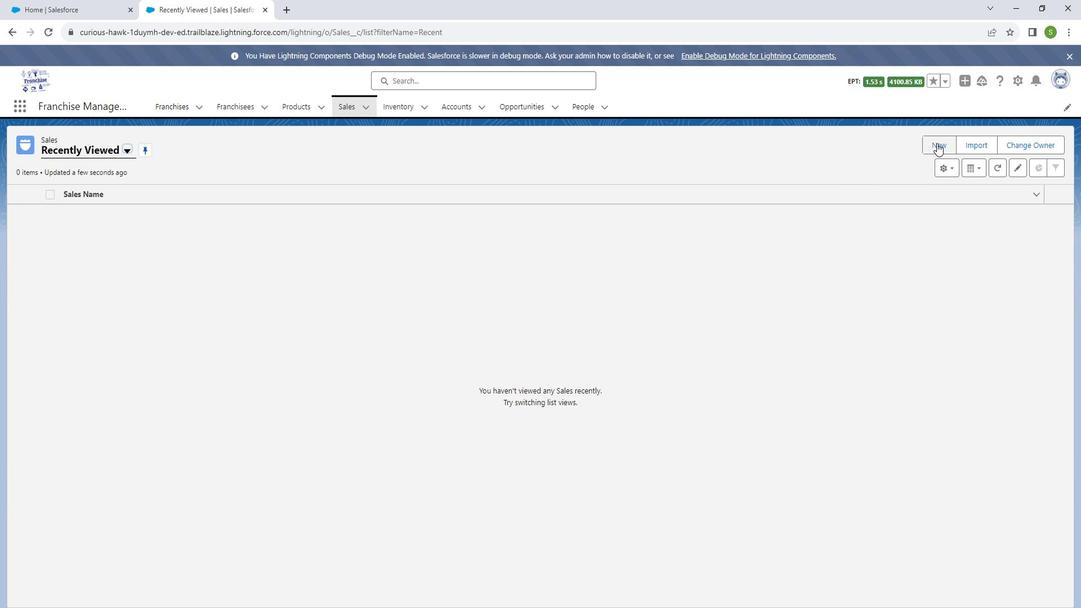 
Action: Mouse pressed left at (938, 137)
Screenshot: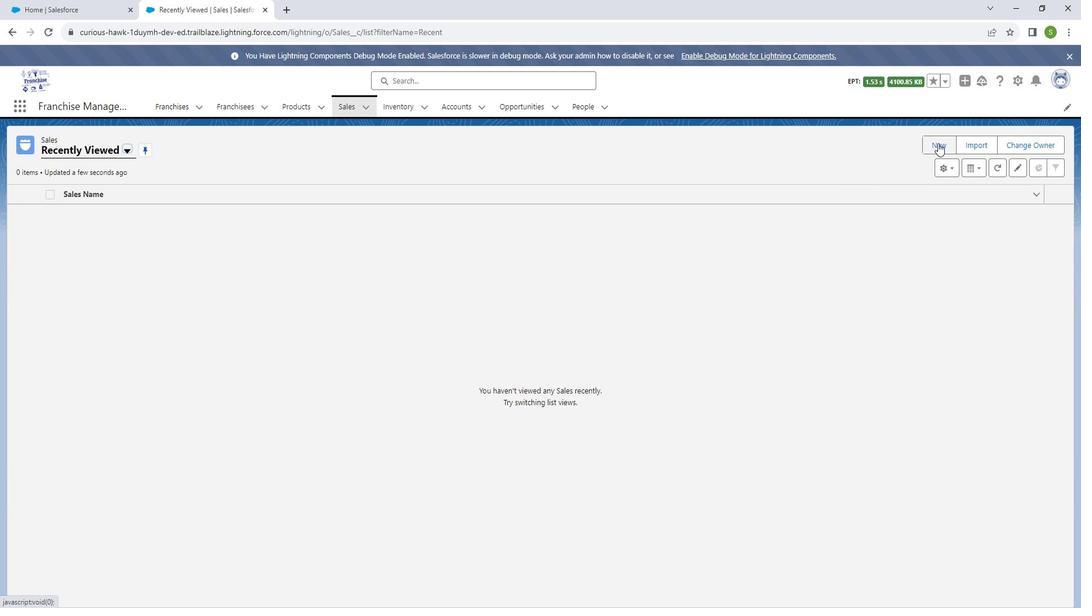 
Action: Mouse moved to (597, 225)
Screenshot: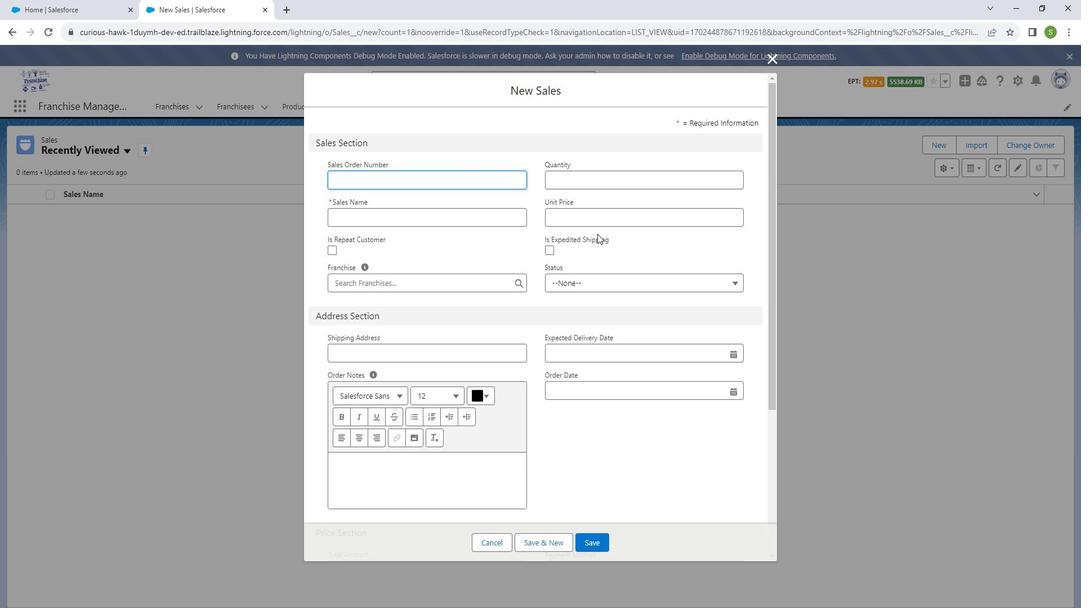 
Action: Mouse scrolled (597, 224) with delta (0, 0)
Screenshot: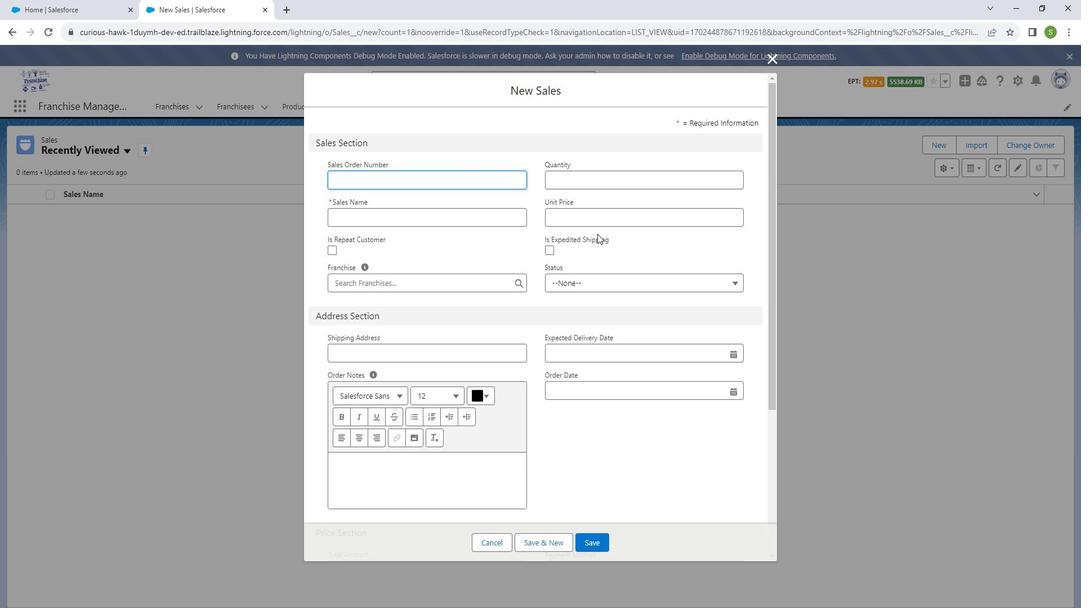 
Action: Mouse moved to (462, 217)
Screenshot: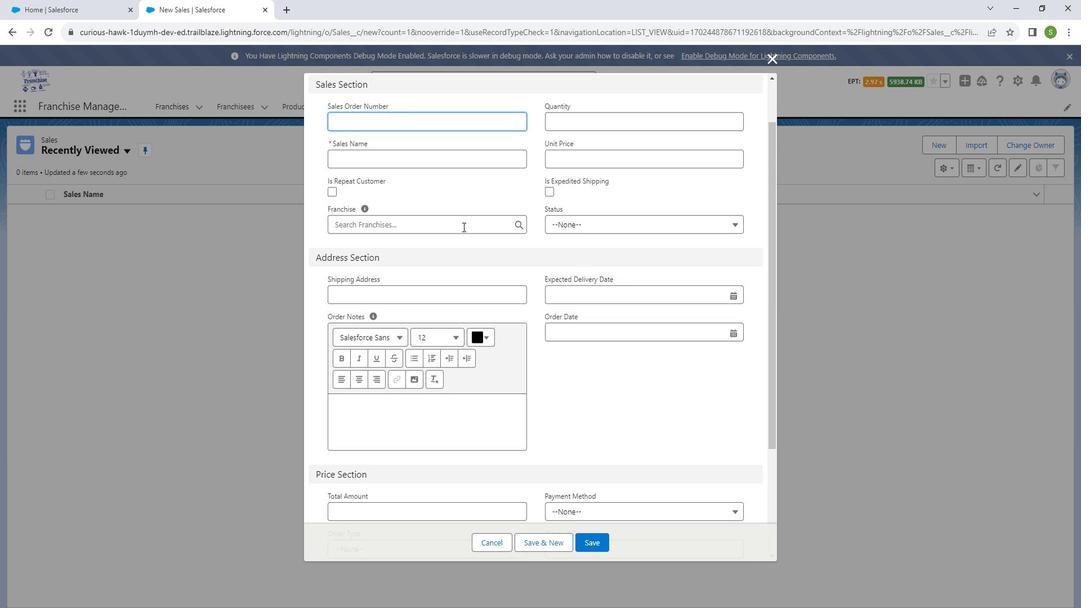 
Action: Mouse pressed left at (462, 217)
Screenshot: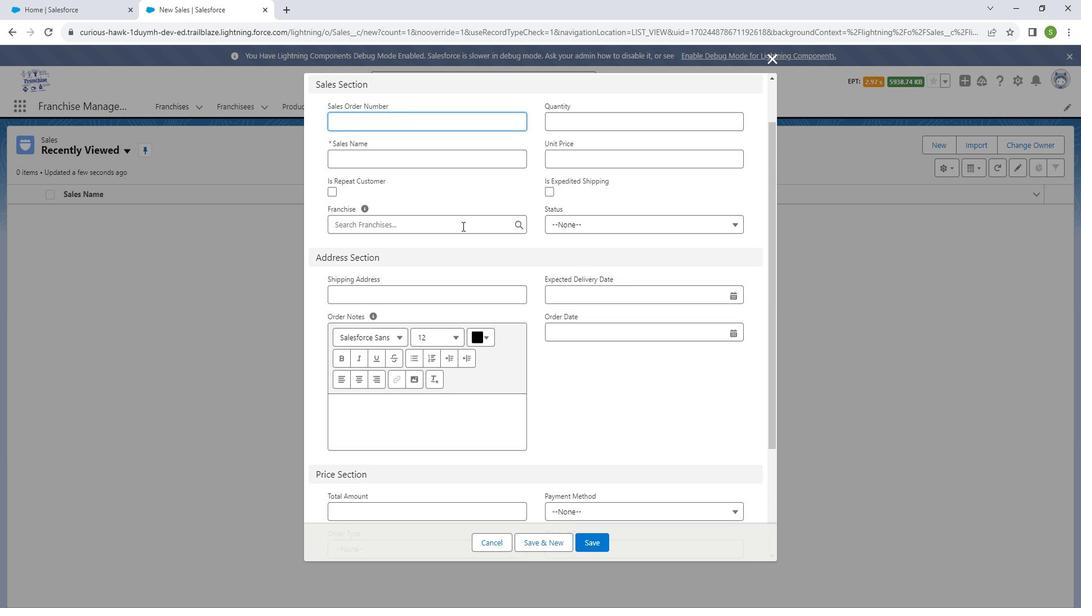 
Action: Mouse moved to (457, 235)
Screenshot: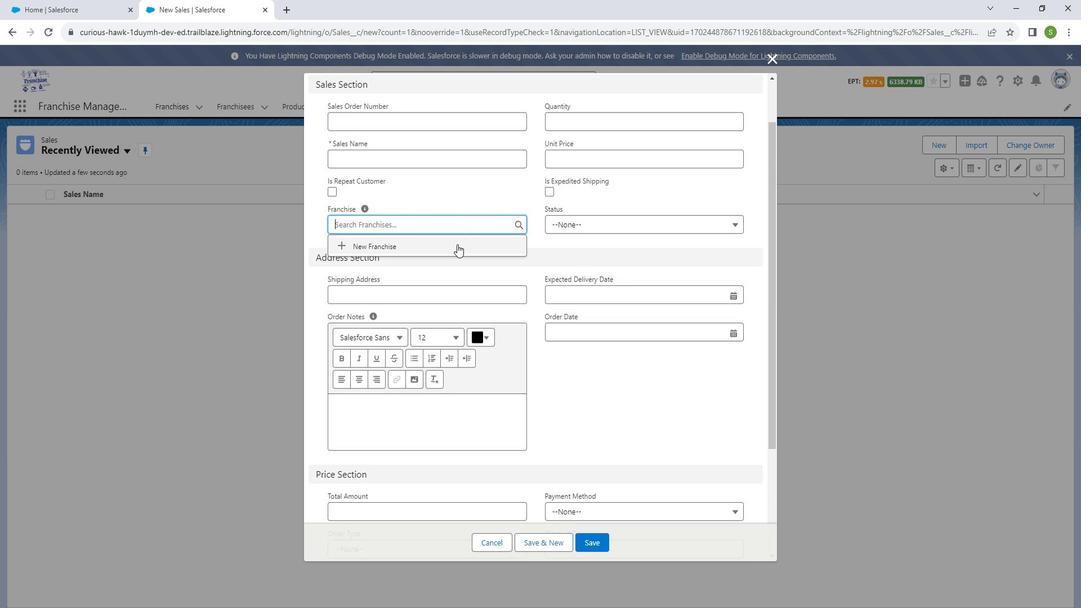 
Action: Mouse pressed left at (457, 235)
Screenshot: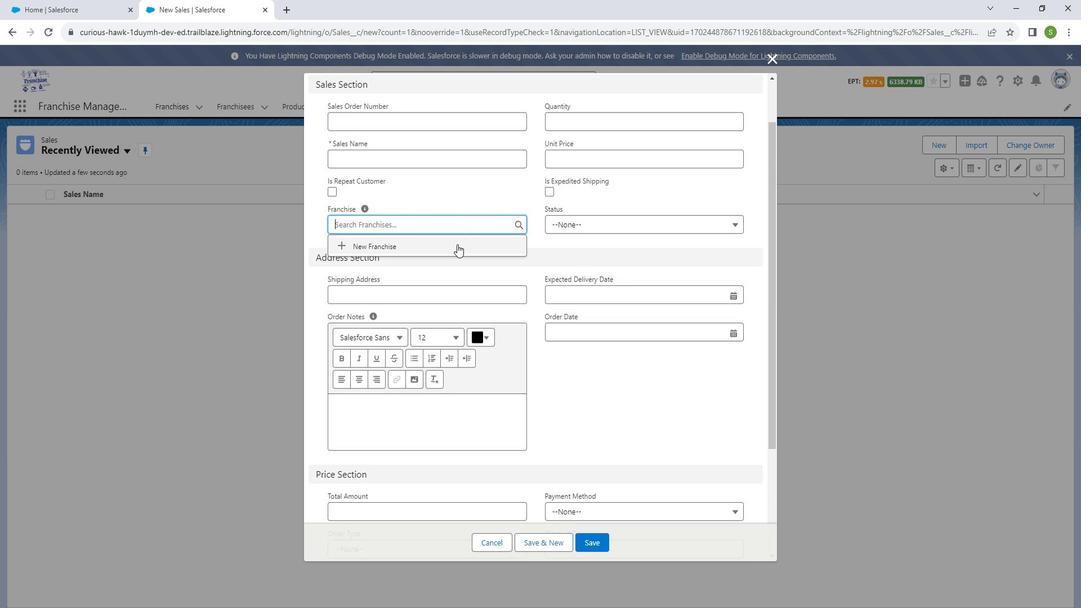 
Action: Mouse moved to (479, 174)
Screenshot: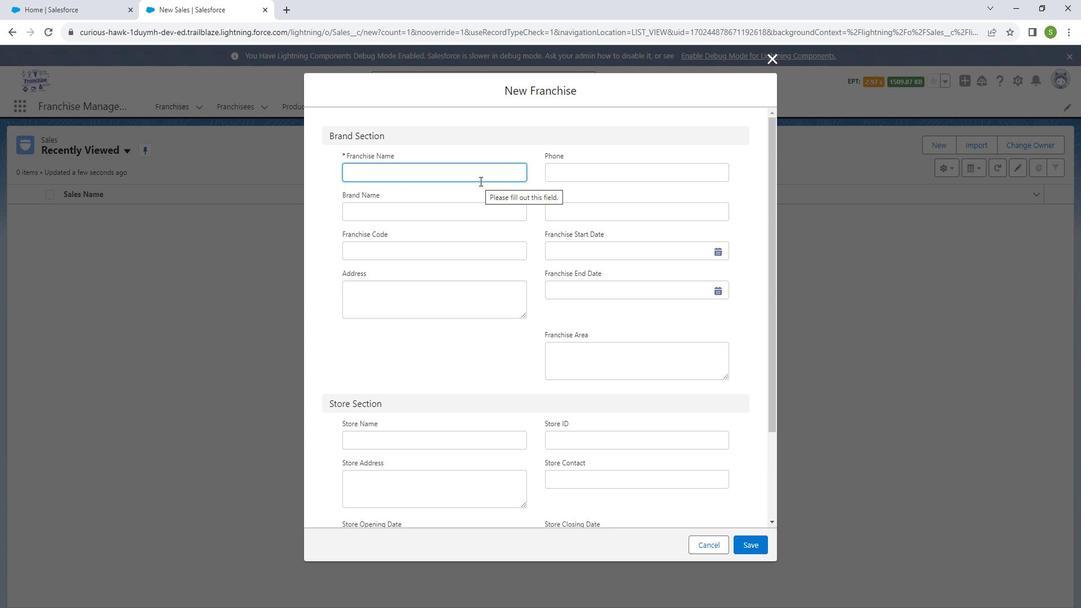 
Action: Key pressed as
Screenshot: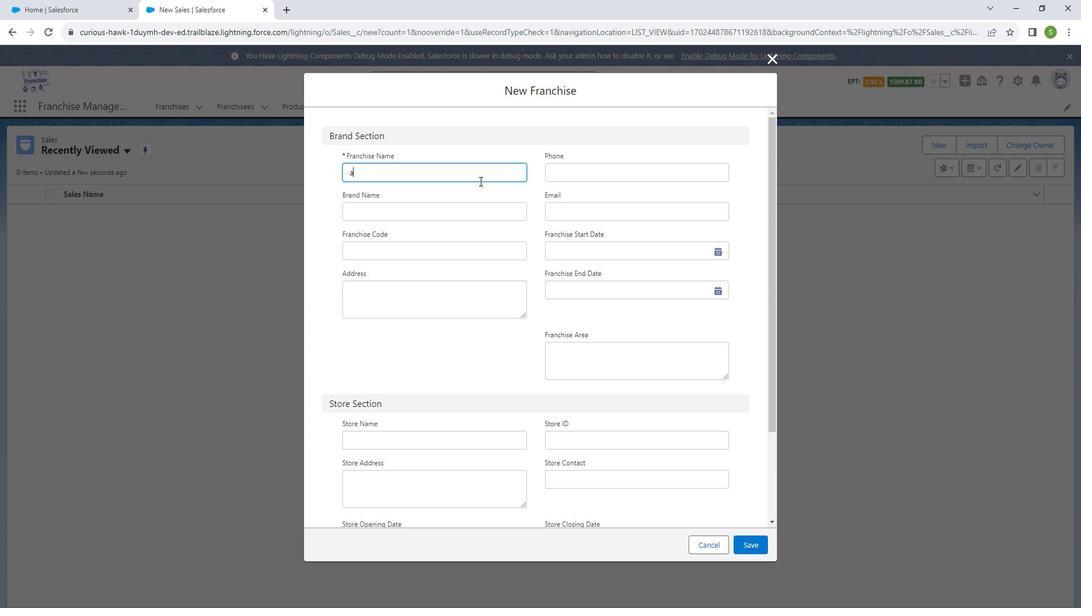 
Action: Mouse moved to (479, 174)
Screenshot: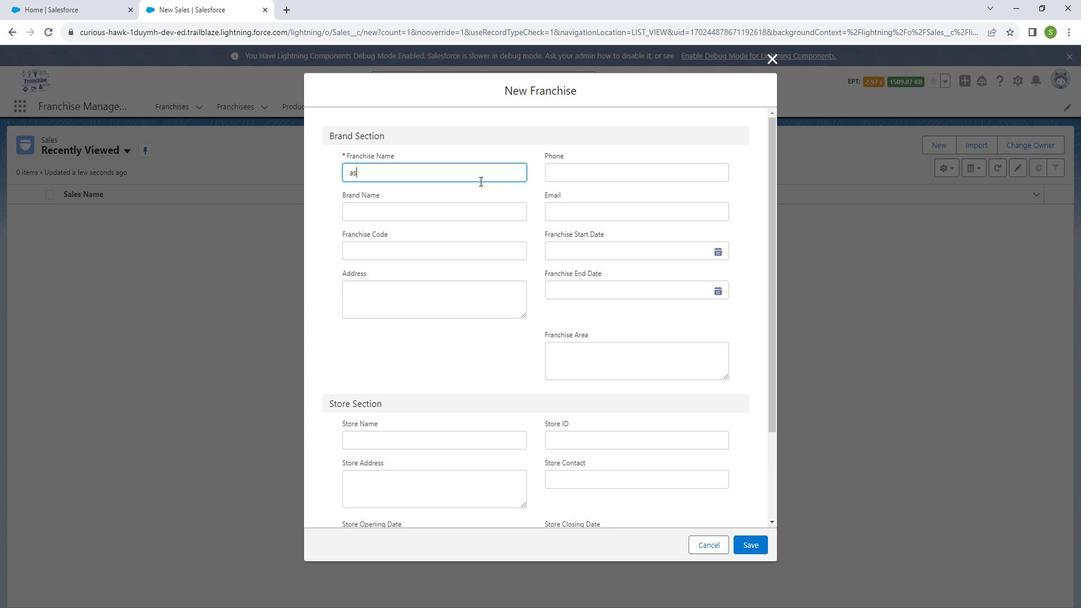 
Action: Key pressed d<Key.backspace><Key.backspace><Key.backspace>asad<Key.space>ansari
Screenshot: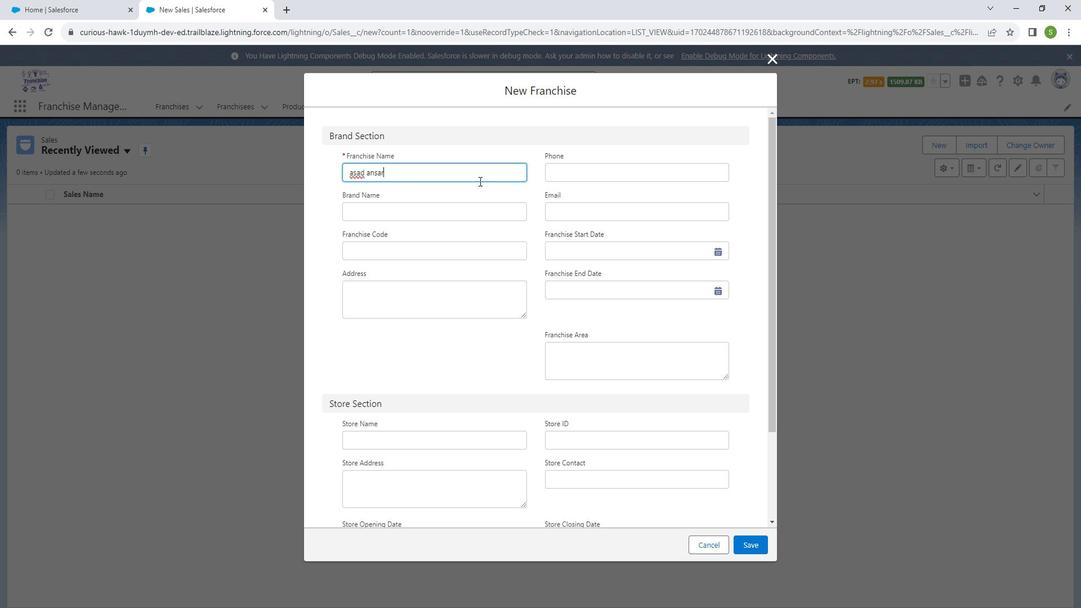 
Action: Mouse moved to (568, 168)
Screenshot: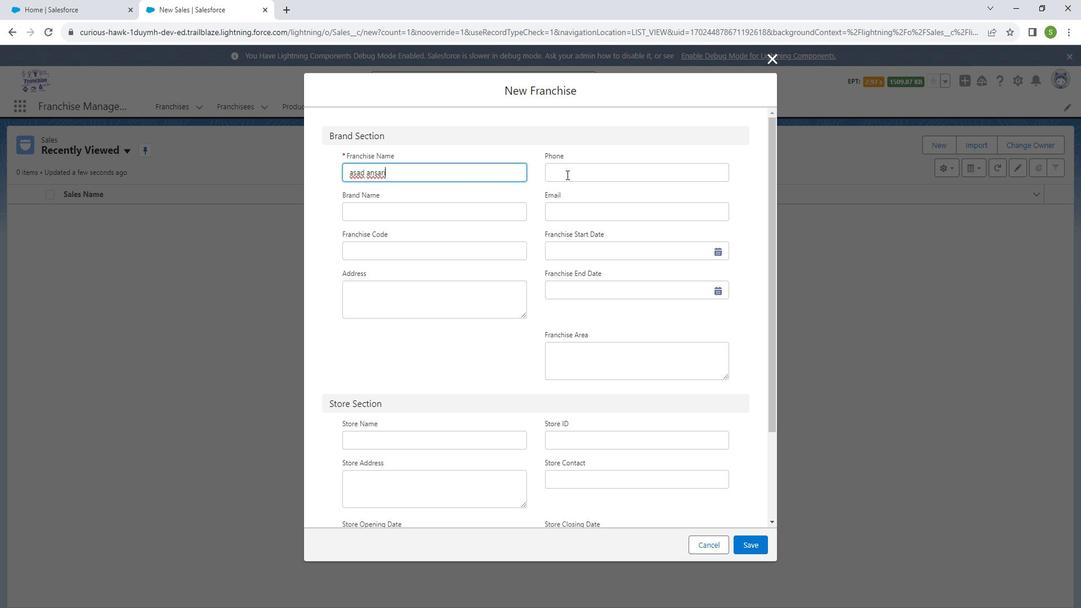 
Action: Mouse pressed left at (568, 168)
Screenshot: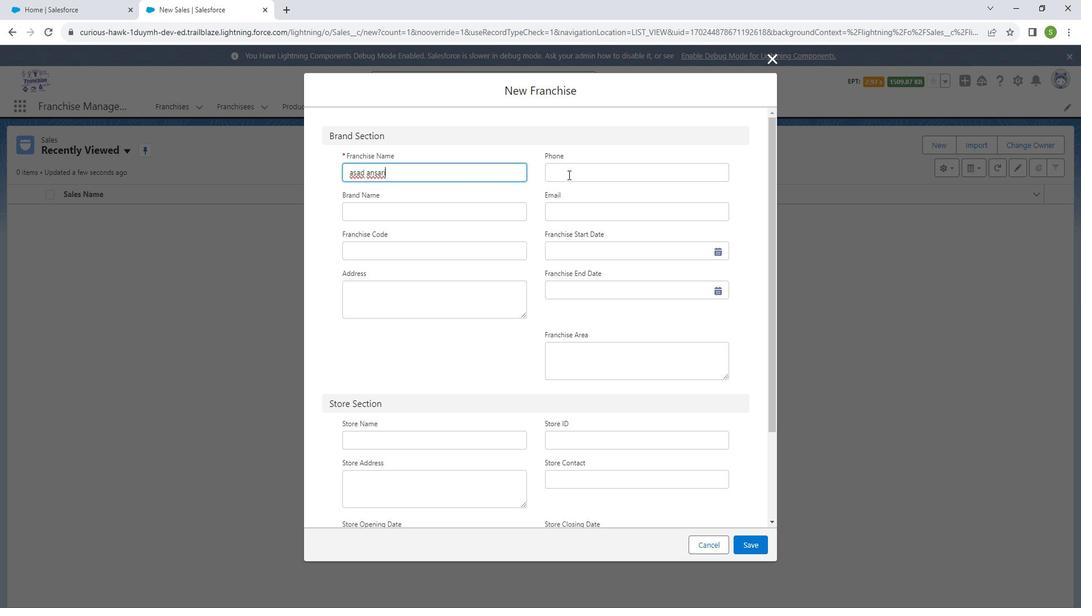 
Action: Mouse moved to (562, 172)
Screenshot: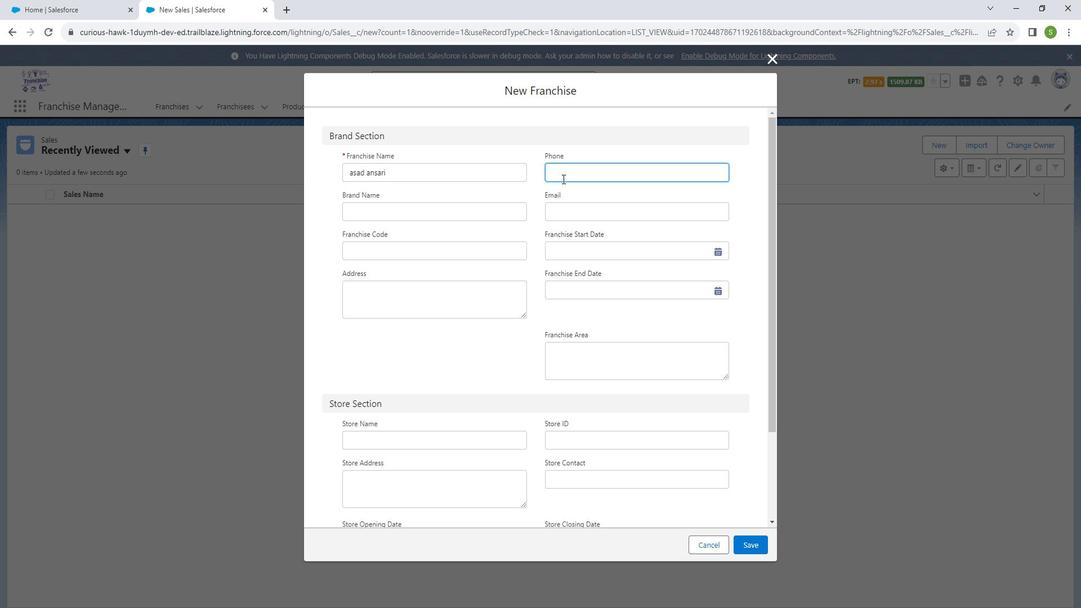 
Action: Key pressed 45789631
Screenshot: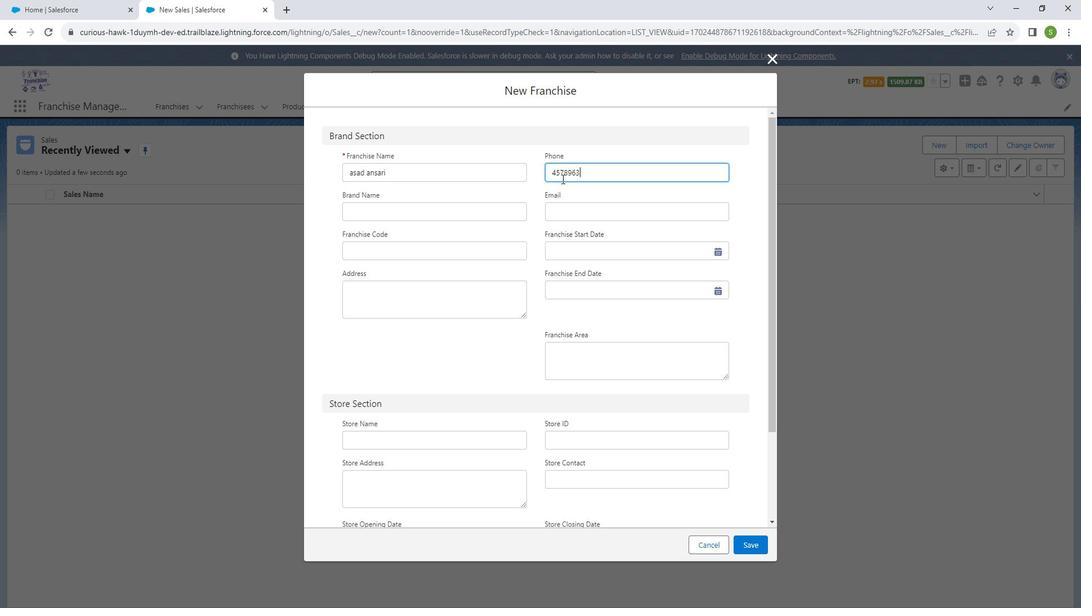 
Action: Mouse moved to (486, 201)
Screenshot: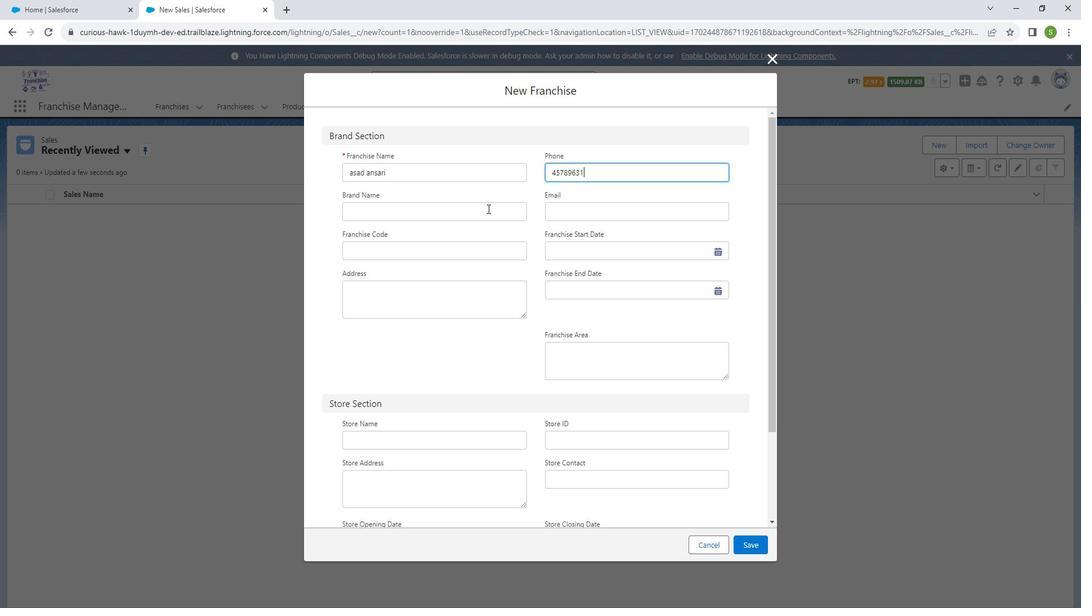 
Action: Mouse pressed left at (486, 201)
Screenshot: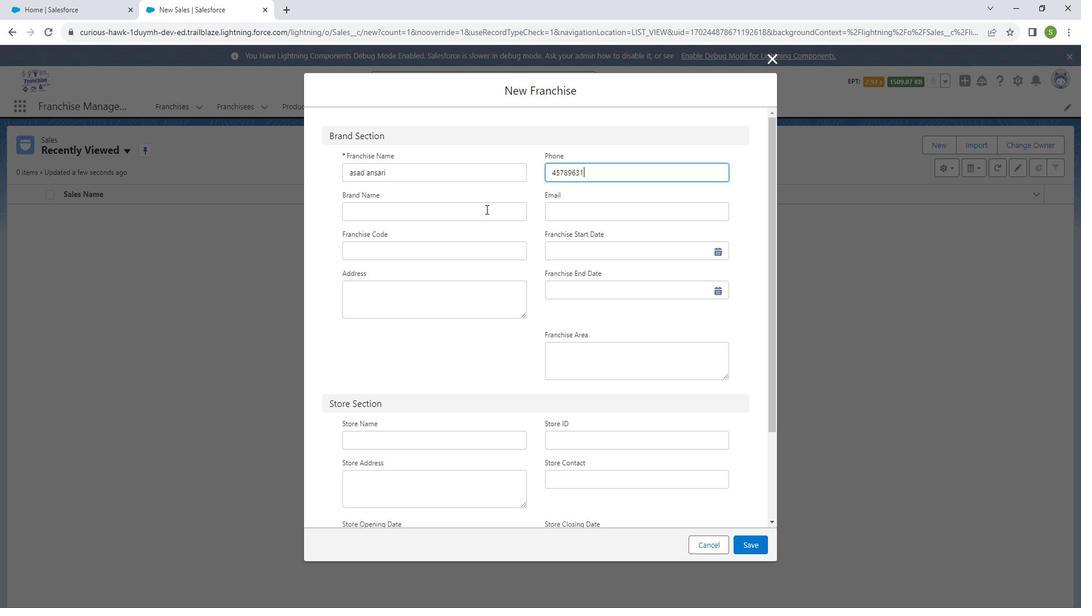 
Action: Key pressed tia
Screenshot: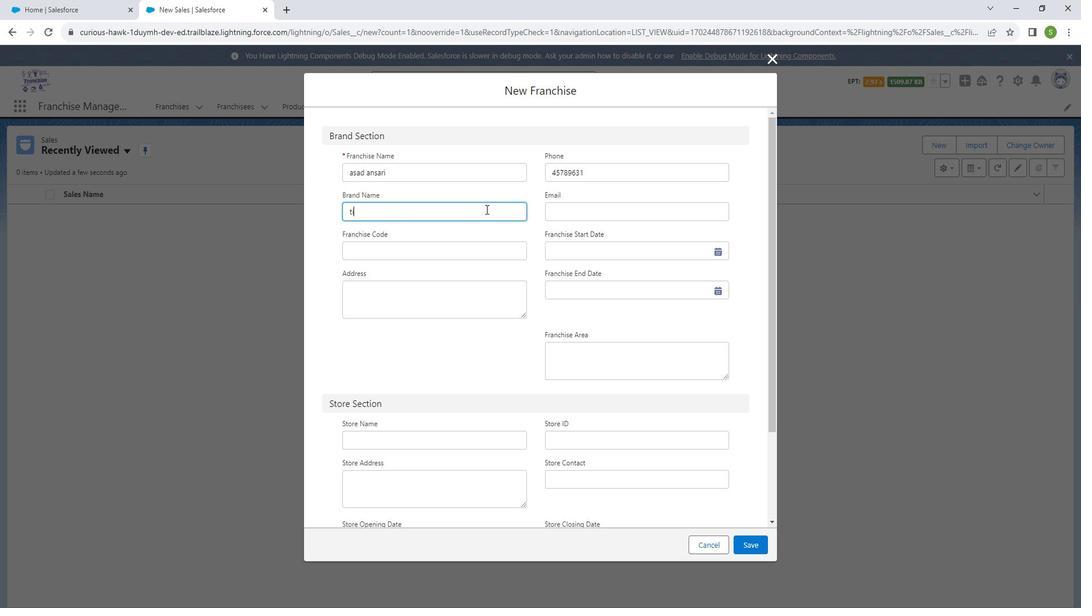 
Action: Mouse moved to (582, 206)
Screenshot: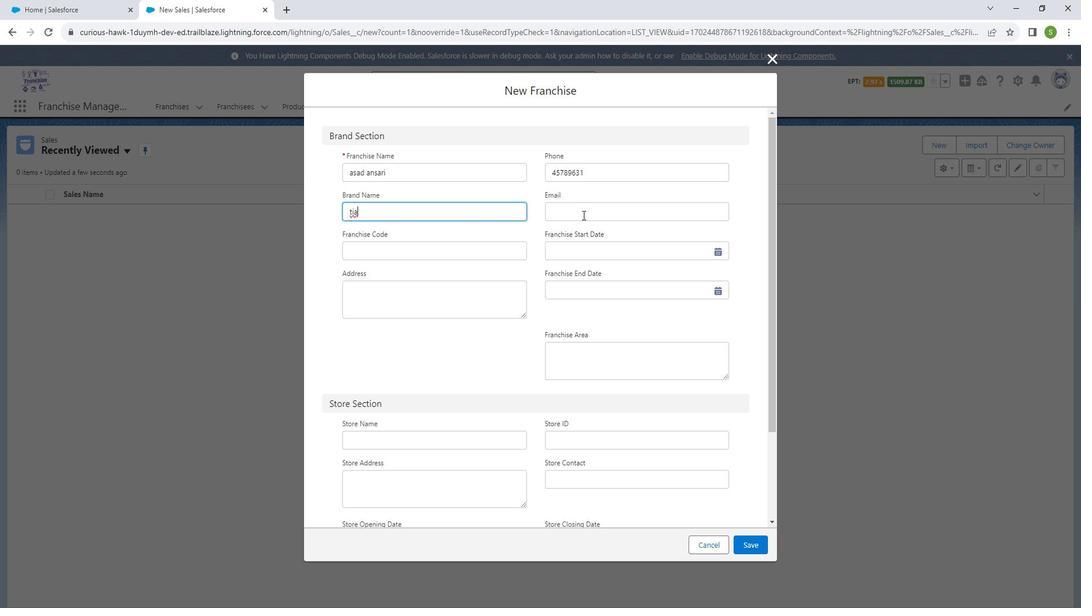 
Action: Mouse pressed left at (582, 206)
Screenshot: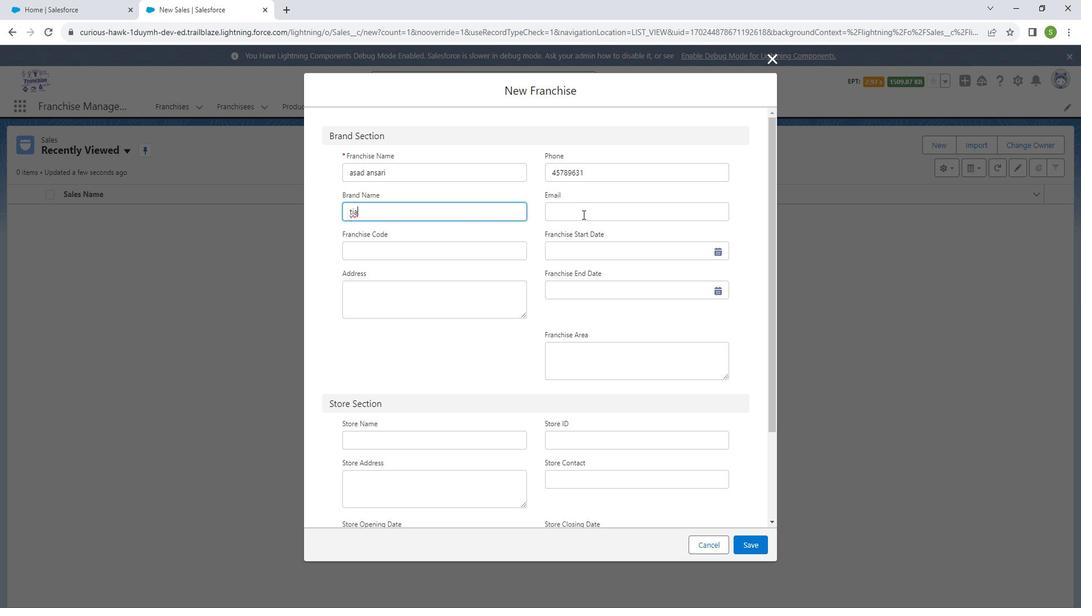 
Action: Mouse moved to (575, 211)
Screenshot: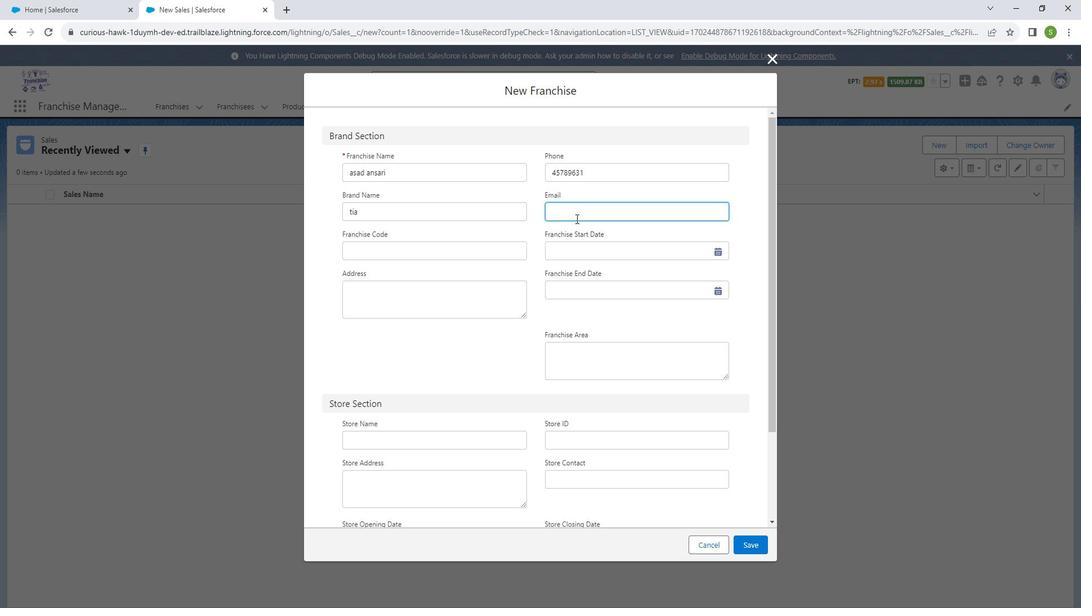 
Action: Key pressed sam<Key.shift>@gmail.com
Screenshot: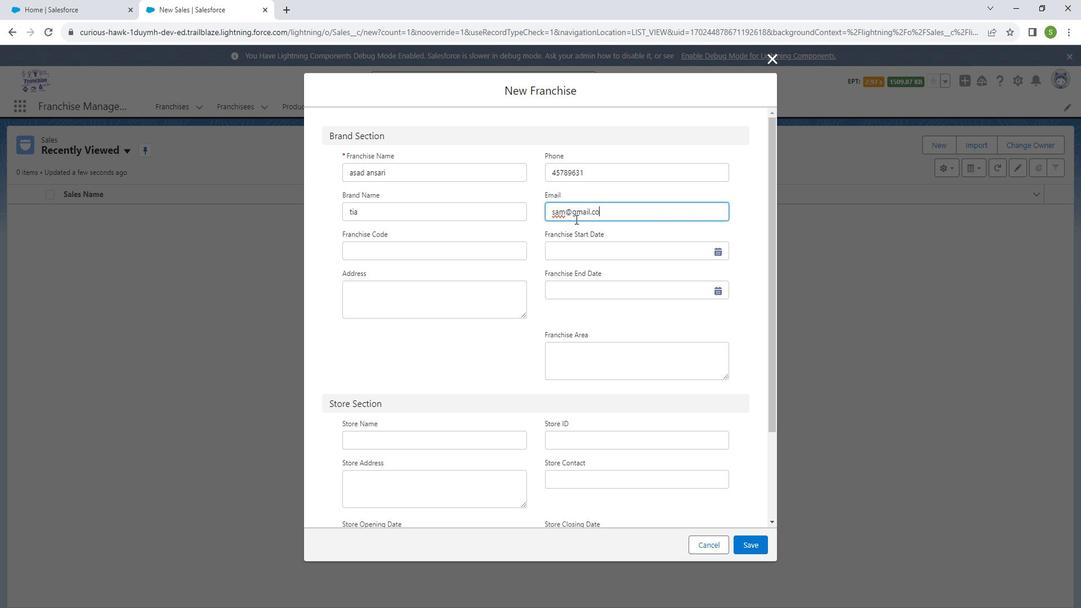 
Action: Mouse moved to (555, 290)
Screenshot: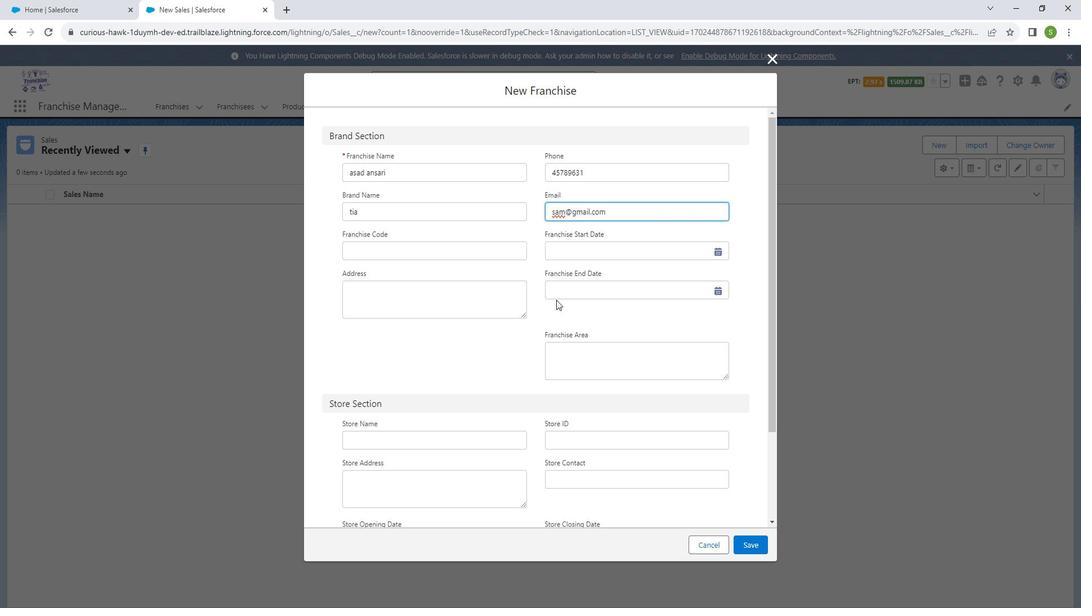 
Action: Mouse scrolled (555, 289) with delta (0, 0)
Screenshot: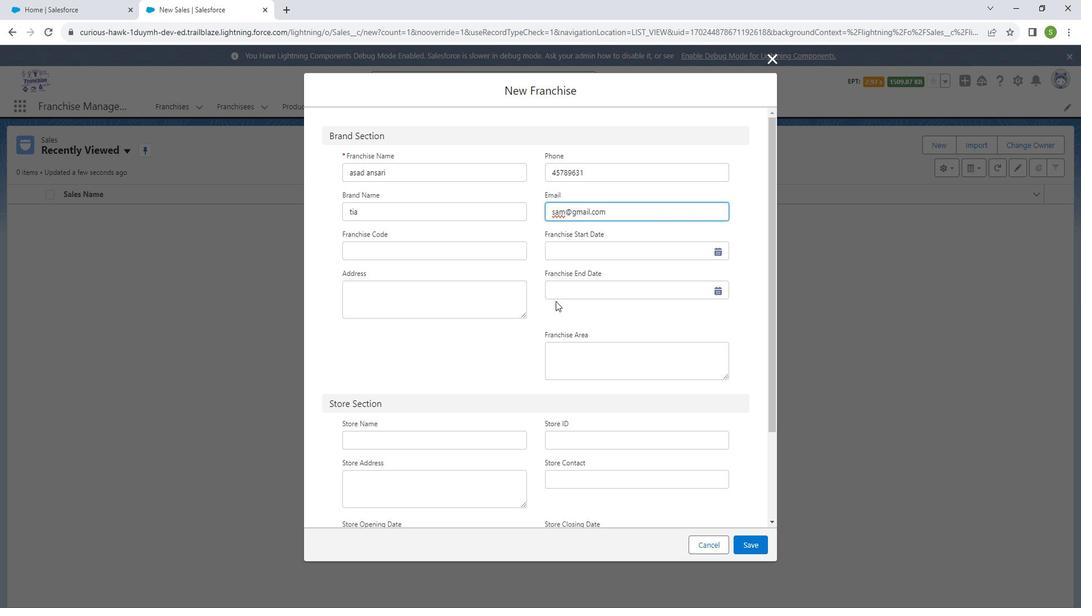 
Action: Mouse moved to (555, 290)
Screenshot: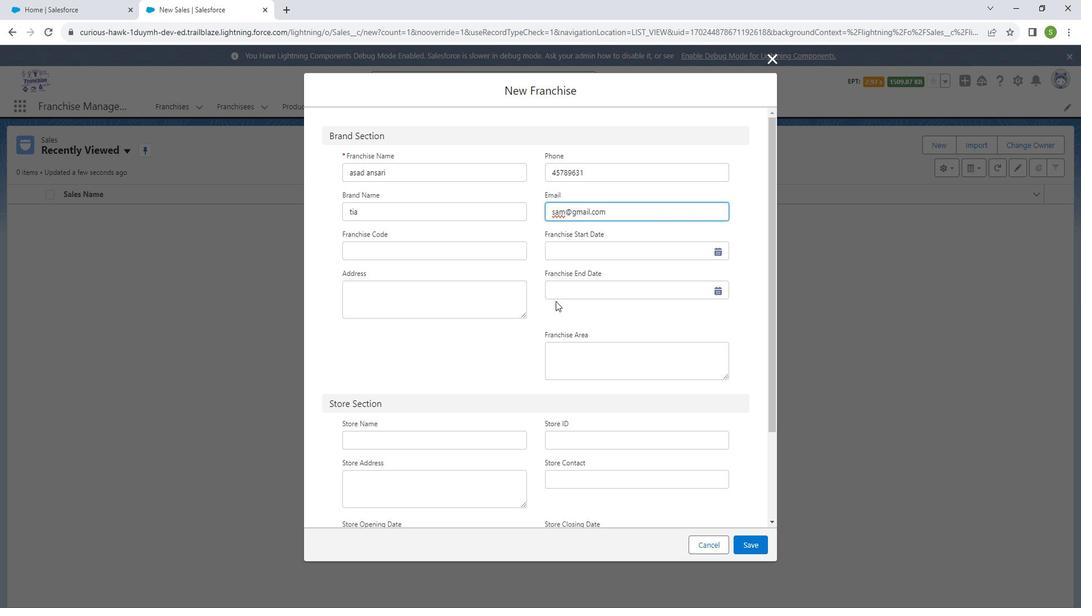 
Action: Mouse scrolled (555, 289) with delta (0, 0)
Screenshot: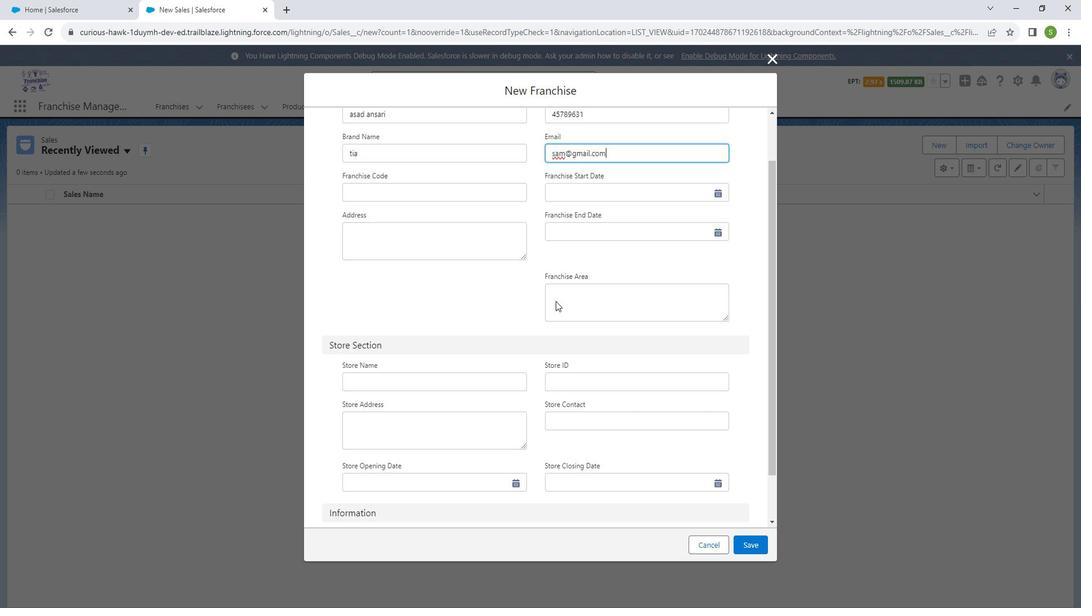 
Action: Mouse moved to (555, 293)
Screenshot: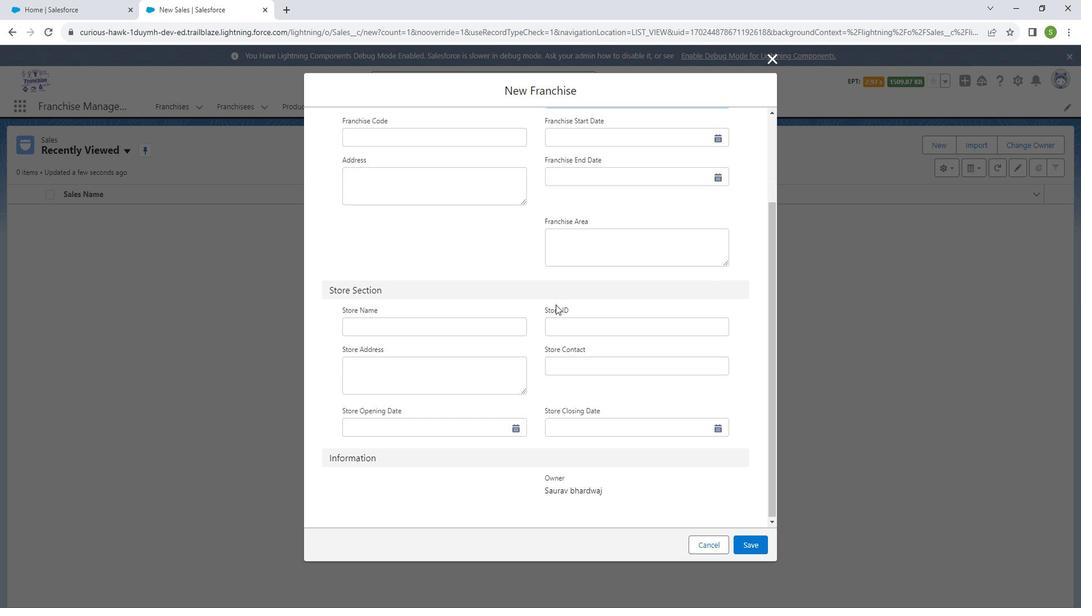
Action: Mouse scrolled (555, 292) with delta (0, 0)
Screenshot: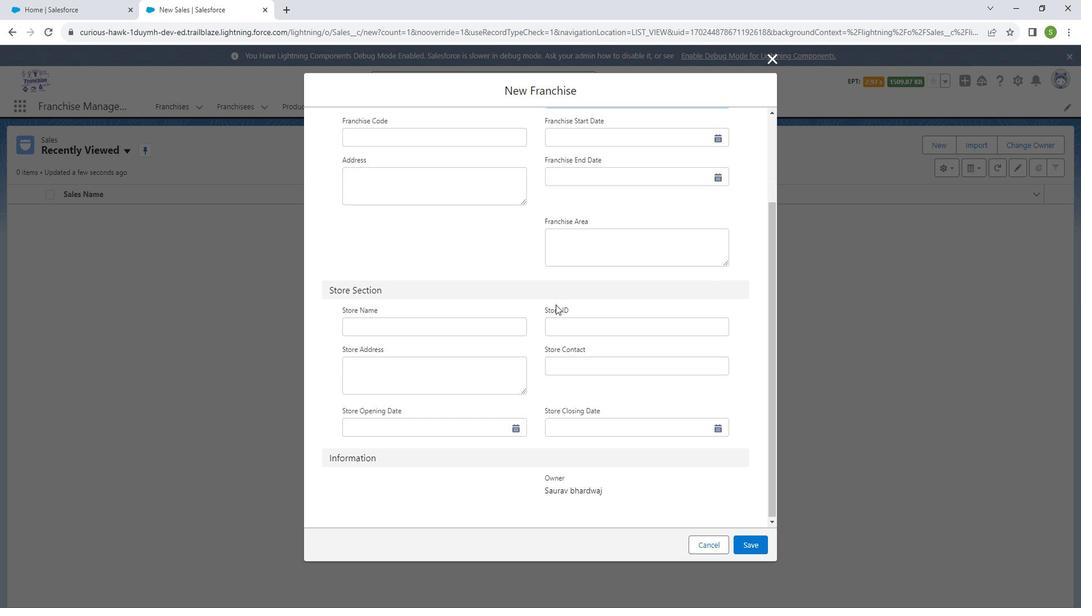
Action: Mouse moved to (557, 313)
Screenshot: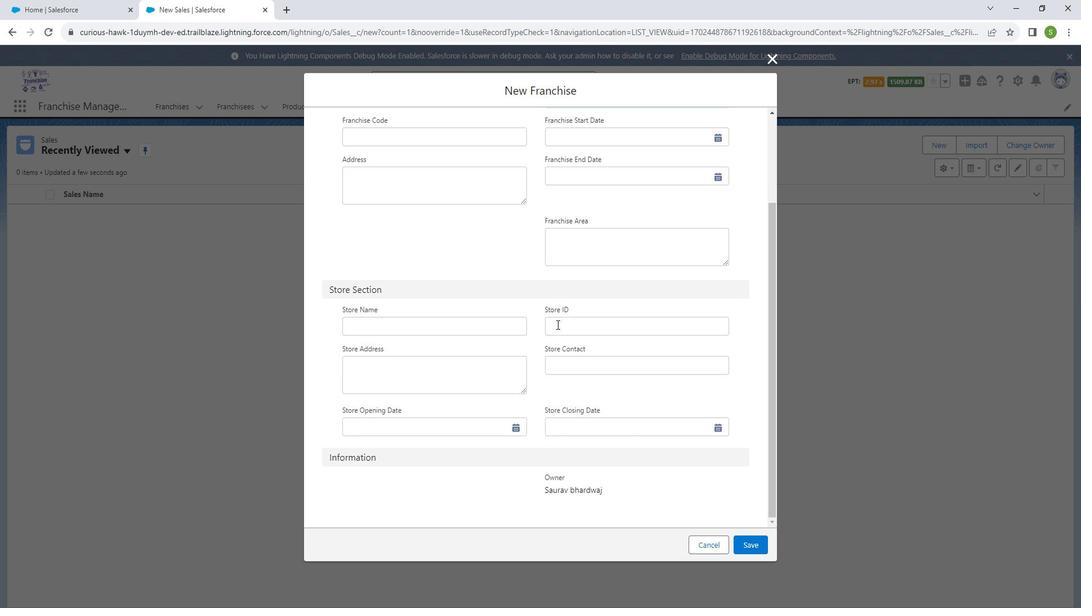 
Action: Mouse scrolled (557, 313) with delta (0, 0)
Screenshot: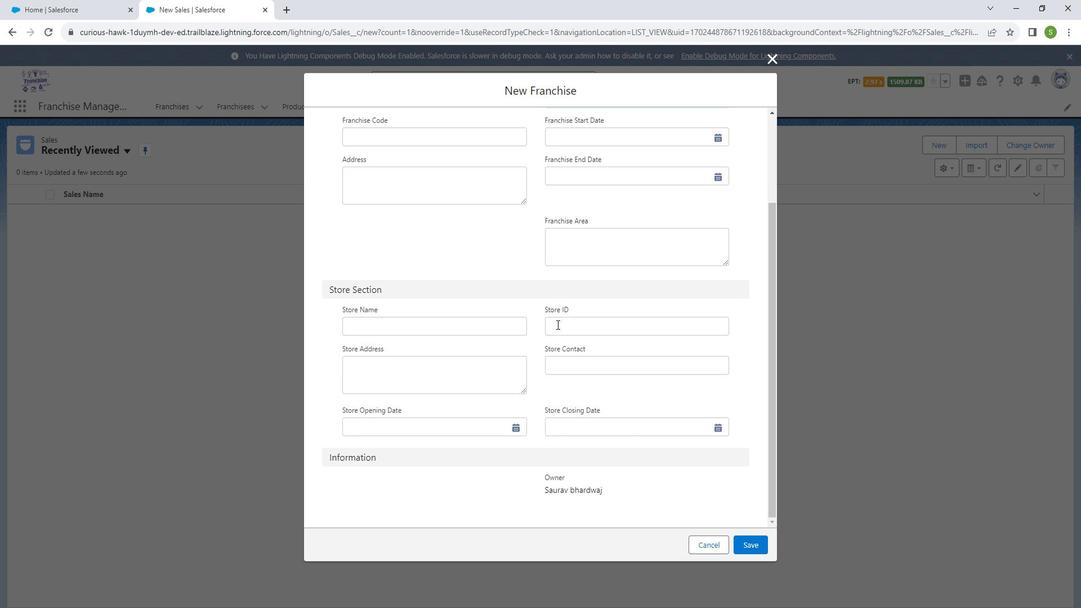 
Action: Mouse moved to (747, 524)
Screenshot: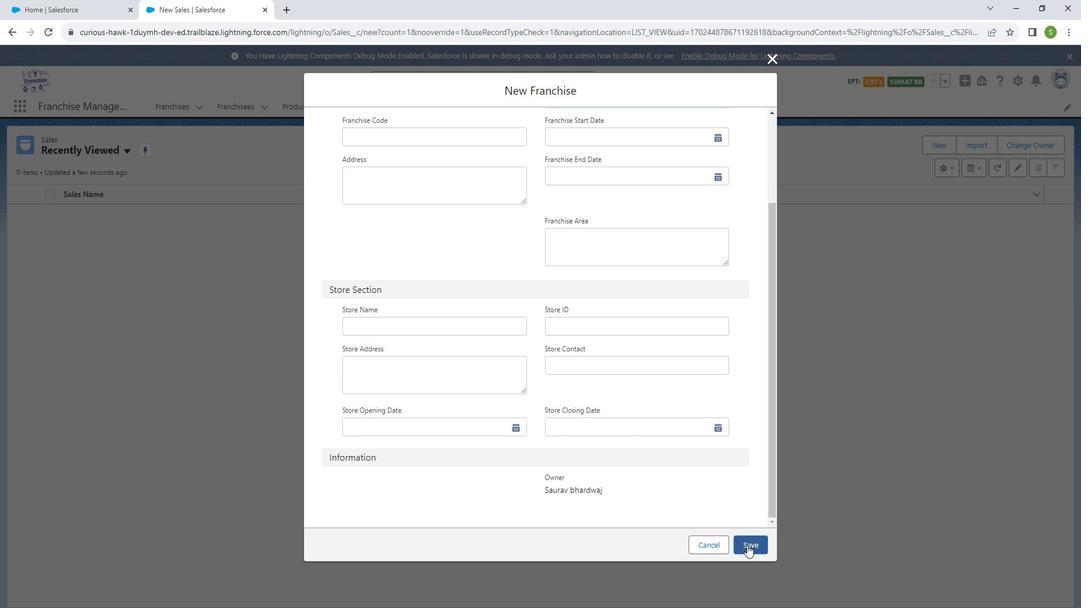 
Action: Mouse pressed left at (747, 524)
Screenshot: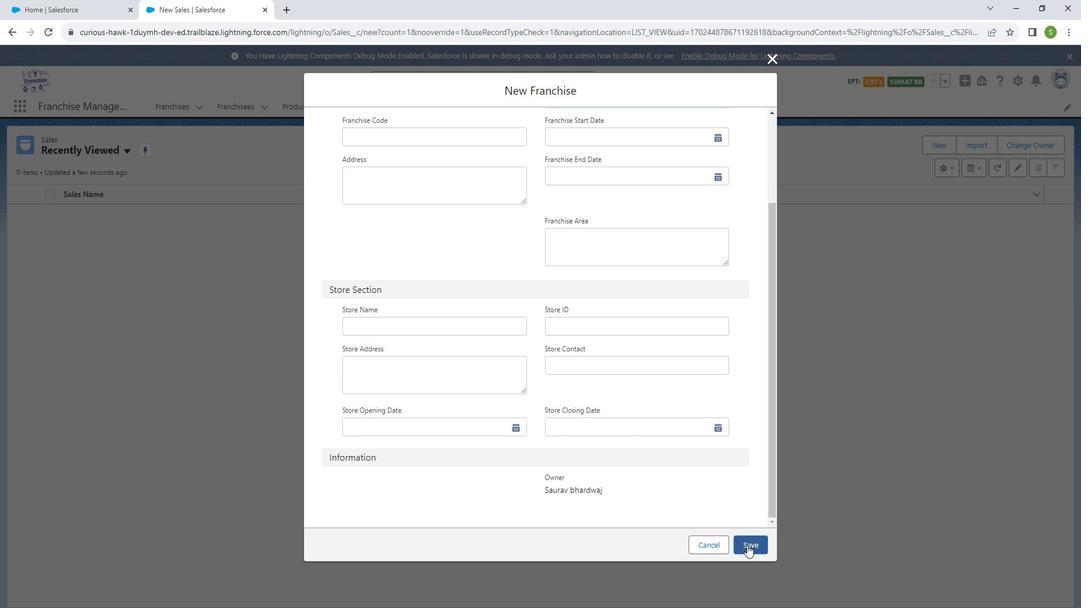
Action: Mouse moved to (581, 521)
Screenshot: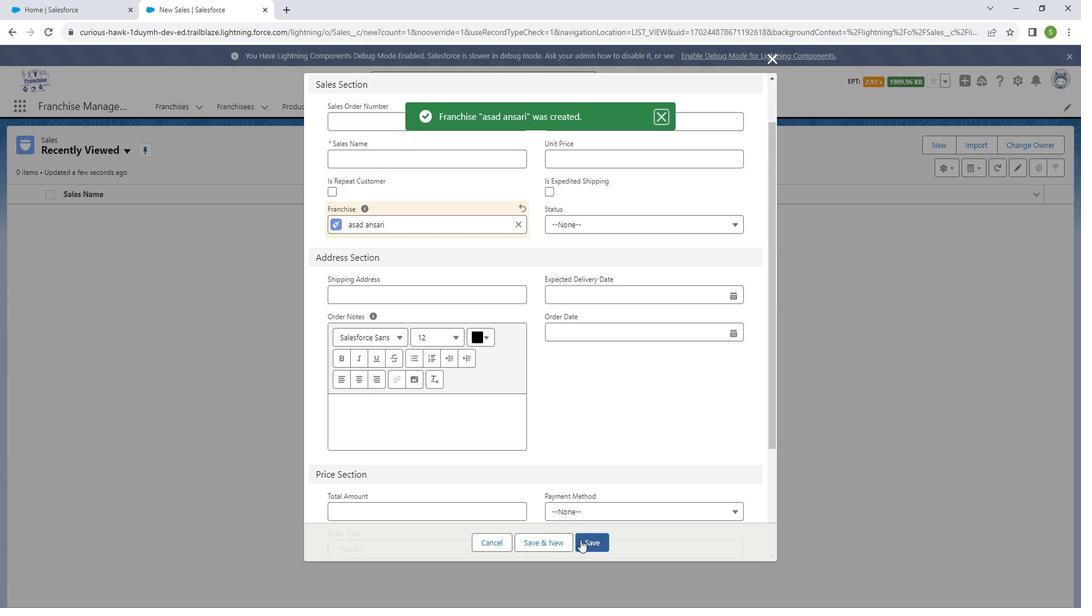 
Action: Mouse pressed left at (581, 521)
Screenshot: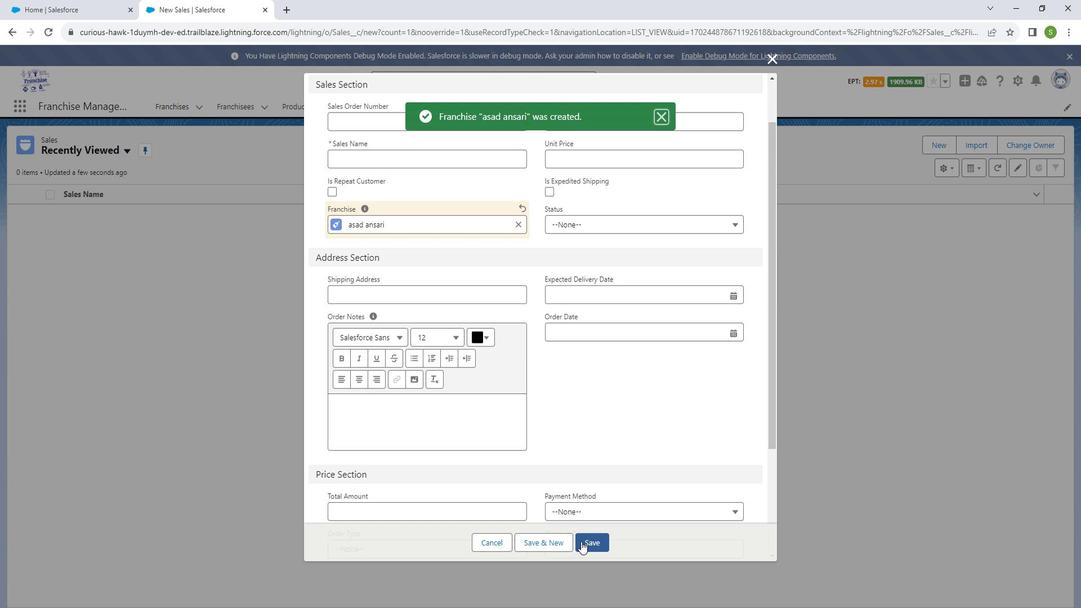 
Action: Mouse moved to (483, 149)
Screenshot: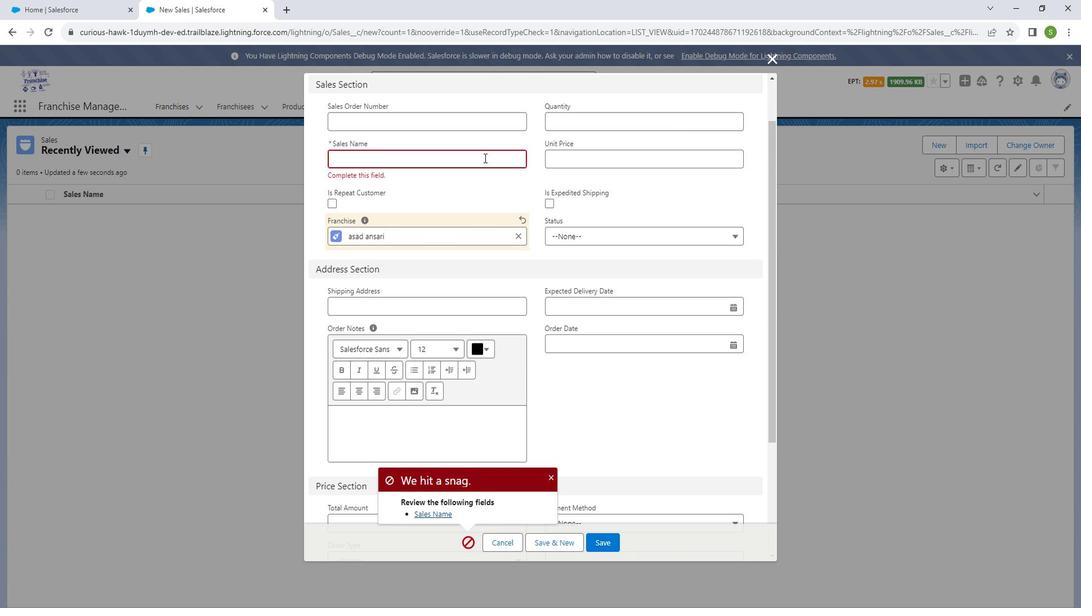 
Action: Mouse pressed left at (483, 149)
Screenshot: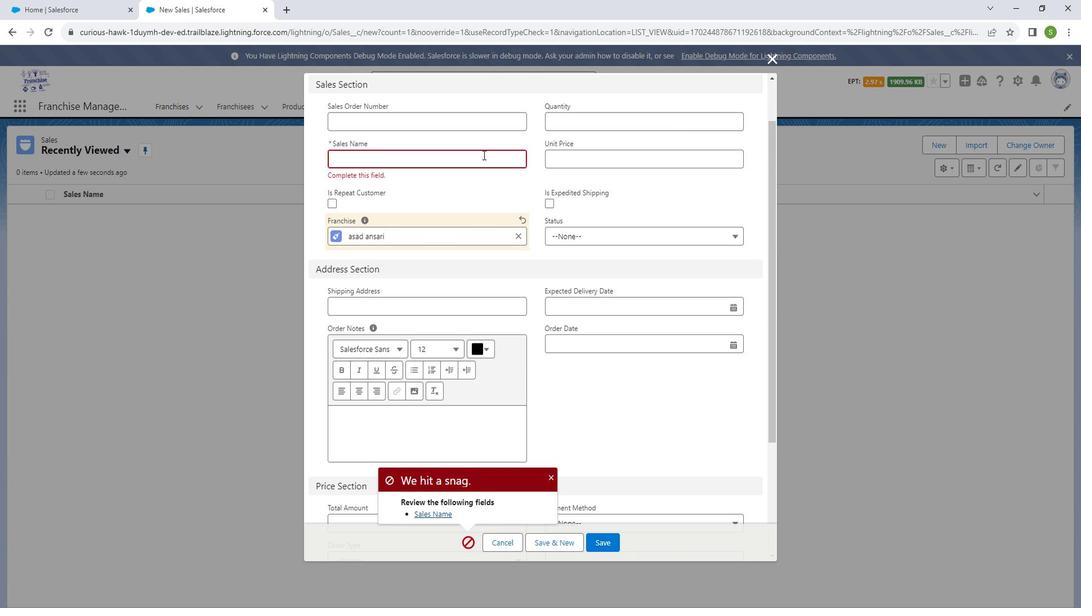 
Action: Key pressed qawert
Screenshot: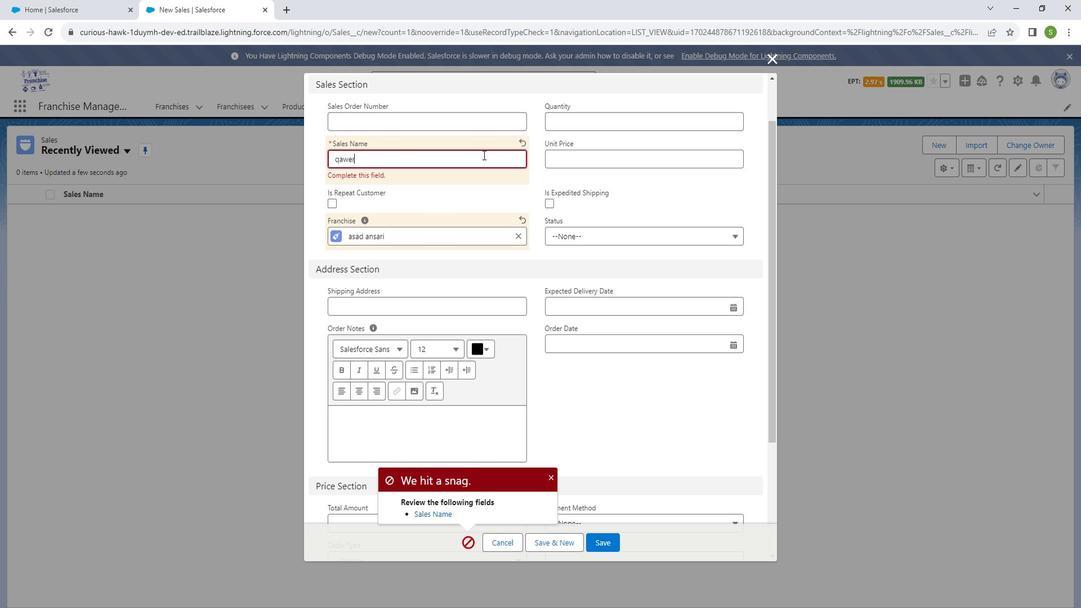 
Action: Mouse moved to (607, 519)
Screenshot: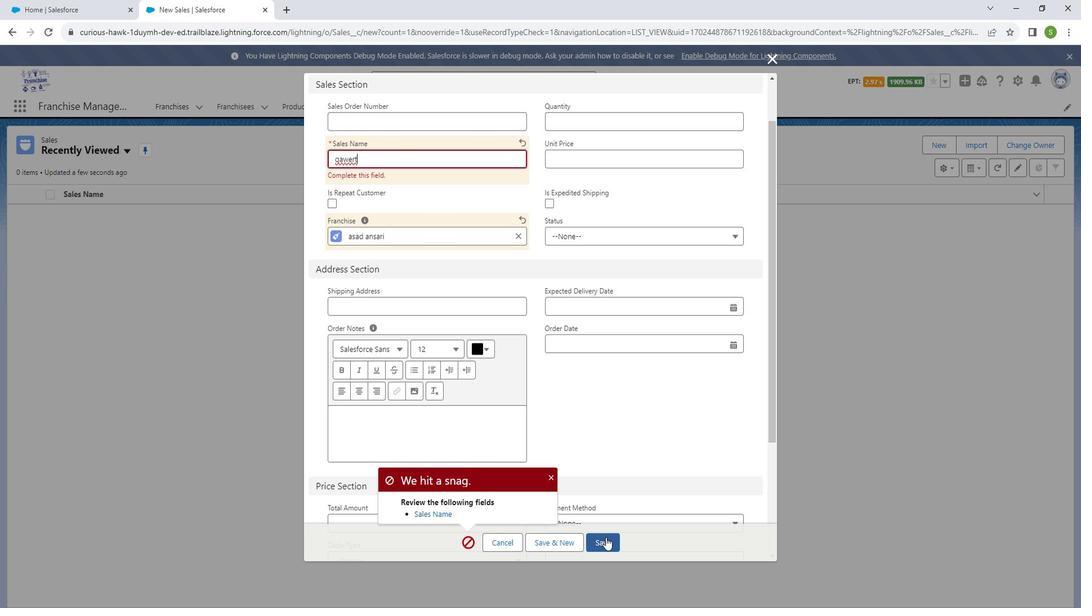 
Action: Mouse pressed left at (607, 519)
Screenshot: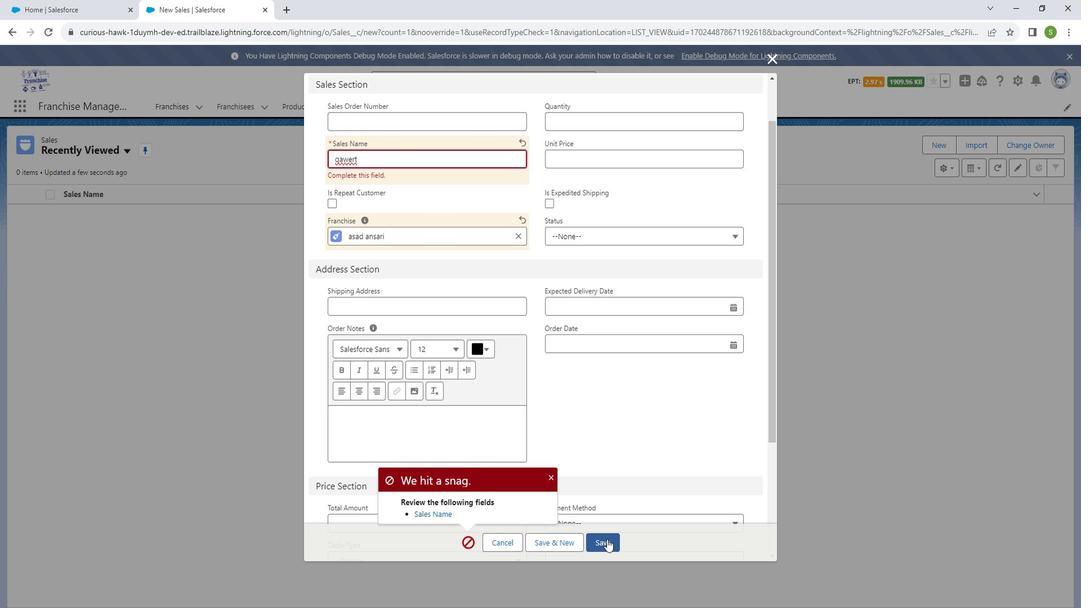 
Action: Mouse moved to (557, 199)
Screenshot: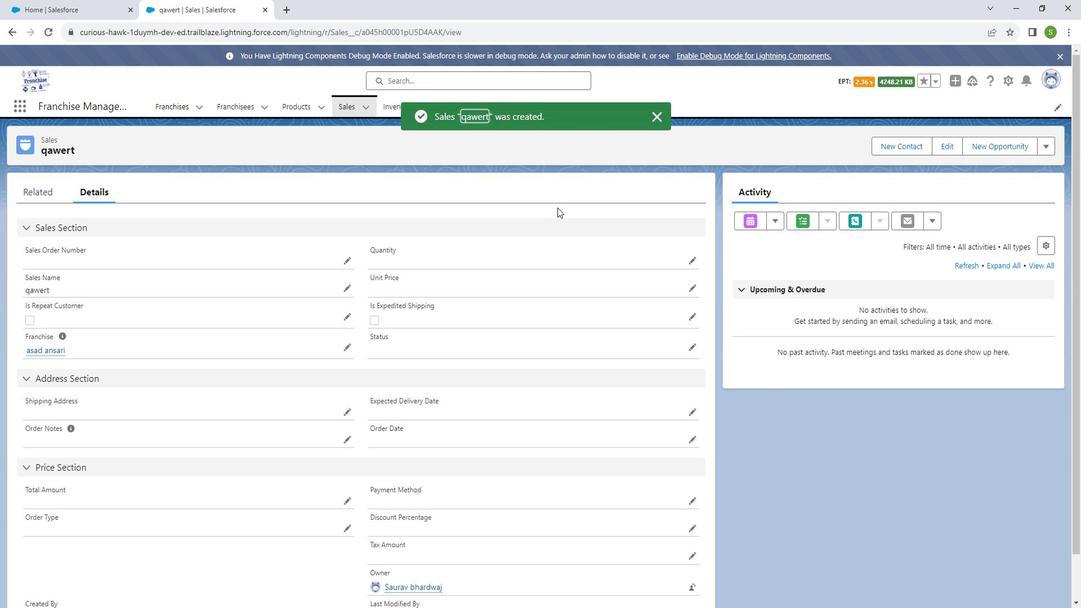 
